 Task: Look for space in Dam Dam, India from 5th September, 2023 to 12th September, 2023 for 2 adults in price range Rs.10000 to Rs.15000.  With 1  bedroom having 1 bed and 1 bathroom. Property type can be house, flat, guest house, hotel. Amenities needed are: washing machine. Booking option can be shelf check-in. Required host language is English.
Action: Mouse moved to (455, 117)
Screenshot: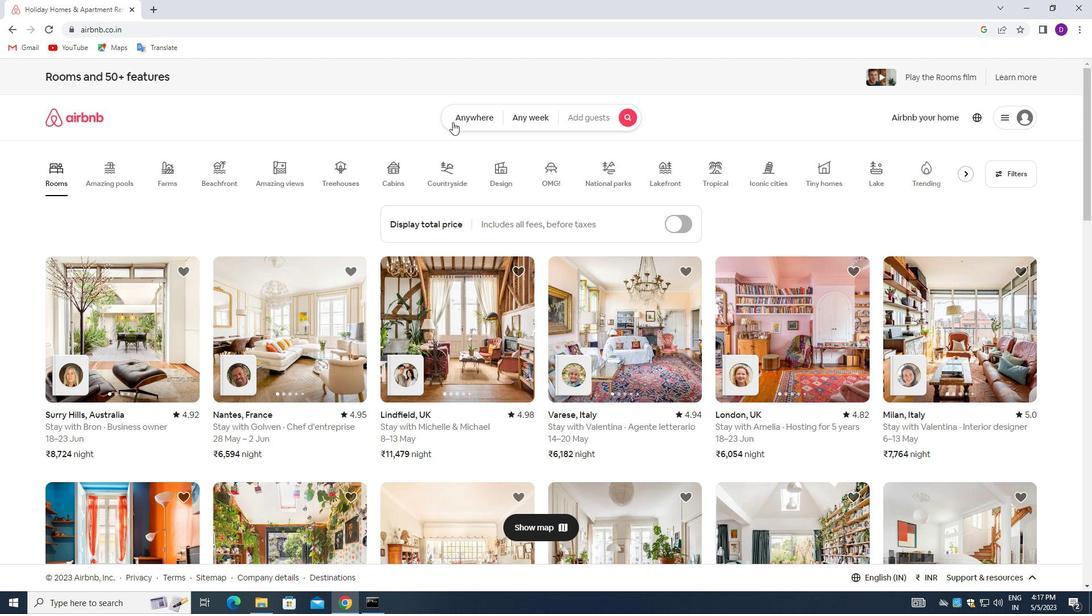 
Action: Mouse pressed left at (455, 117)
Screenshot: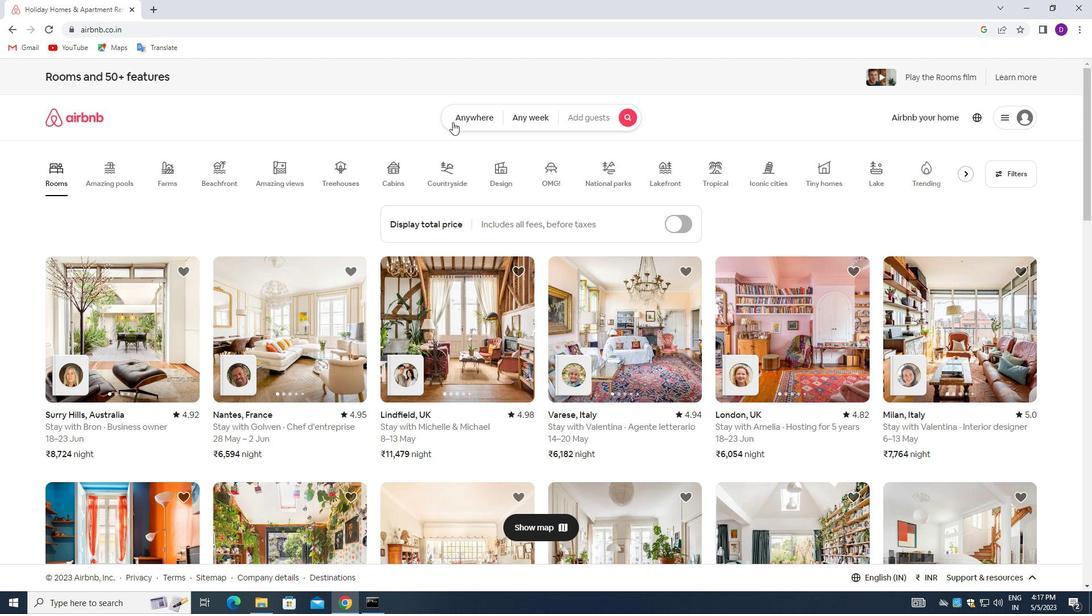 
Action: Mouse moved to (416, 155)
Screenshot: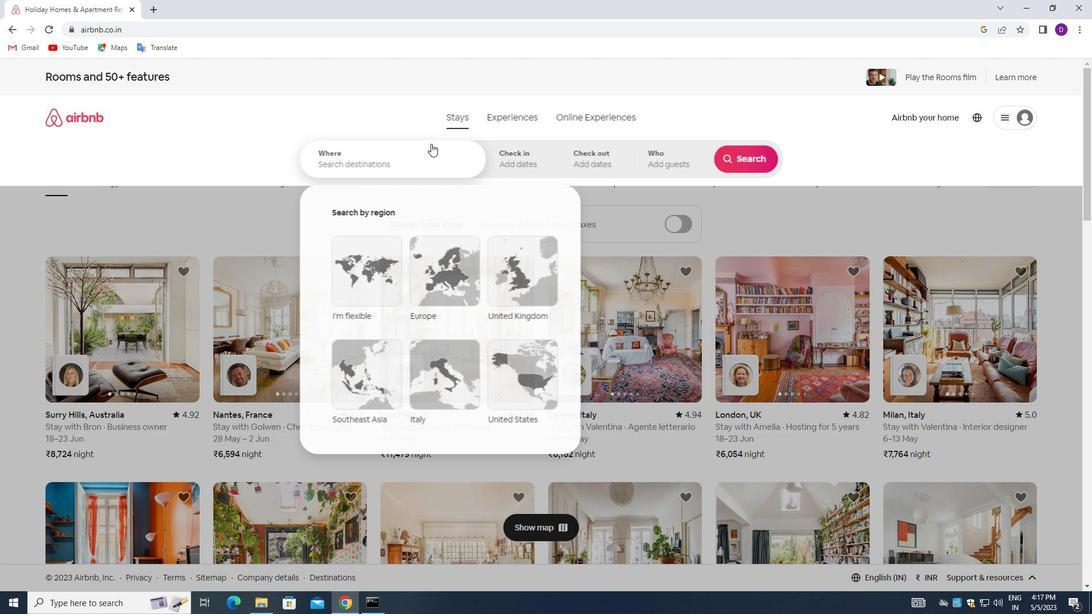 
Action: Mouse pressed left at (416, 155)
Screenshot: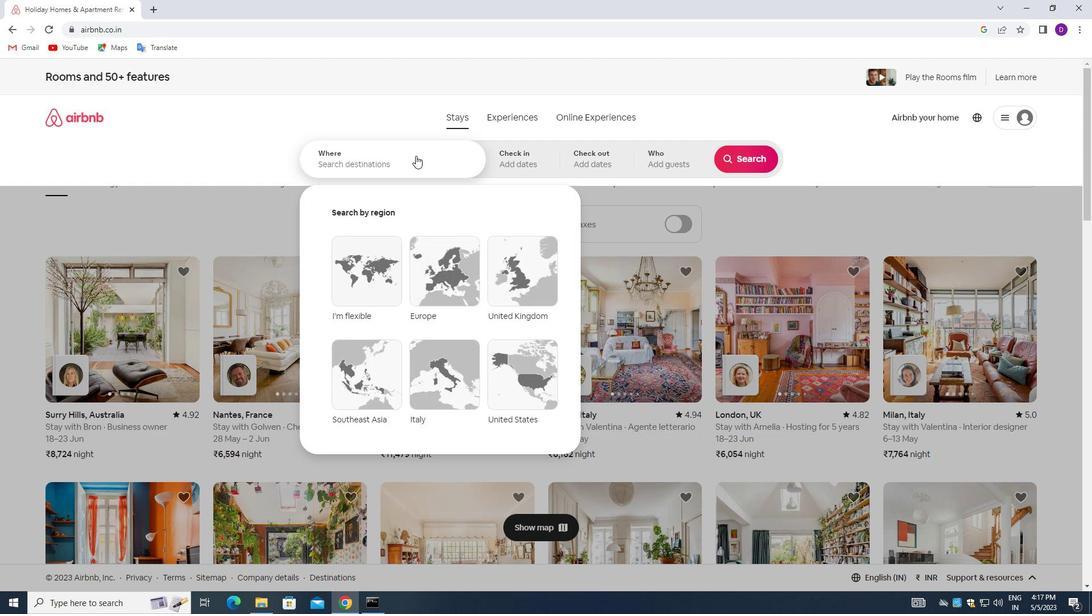 
Action: Mouse moved to (177, 272)
Screenshot: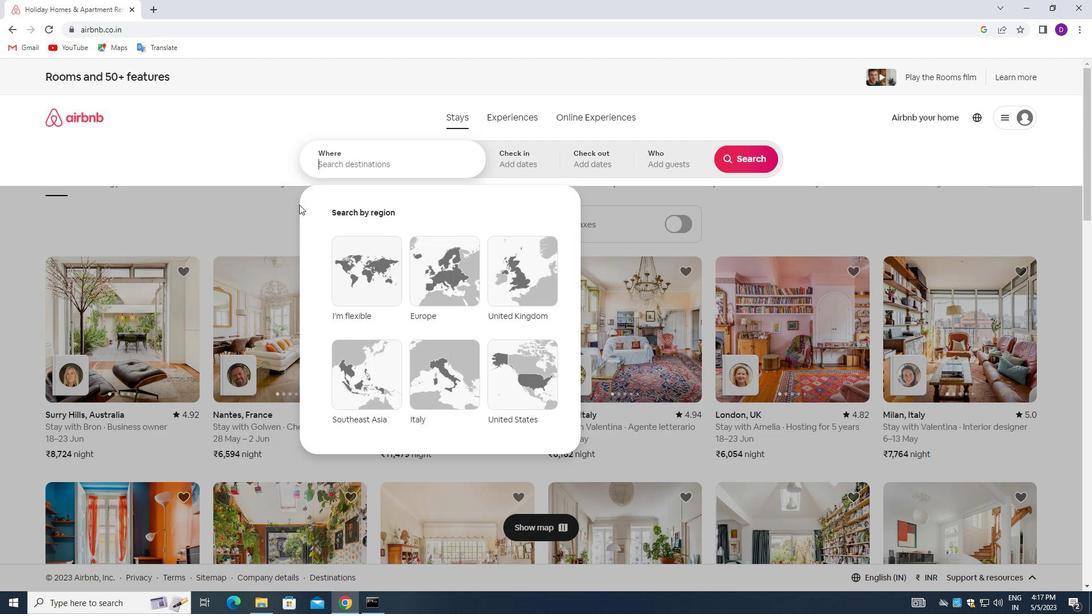 
Action: Key pressed <Key.shift_r>Dam<Key.space><Key.shift_r>Dam,<Key.space><Key.shift>INDIA<Key.enter>
Screenshot: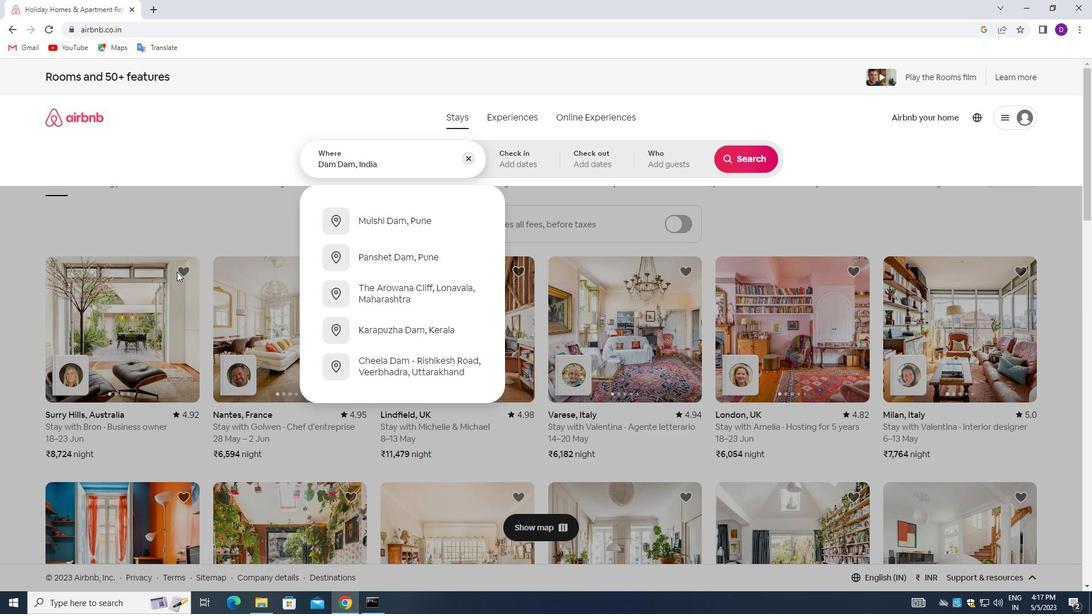 
Action: Mouse moved to (741, 247)
Screenshot: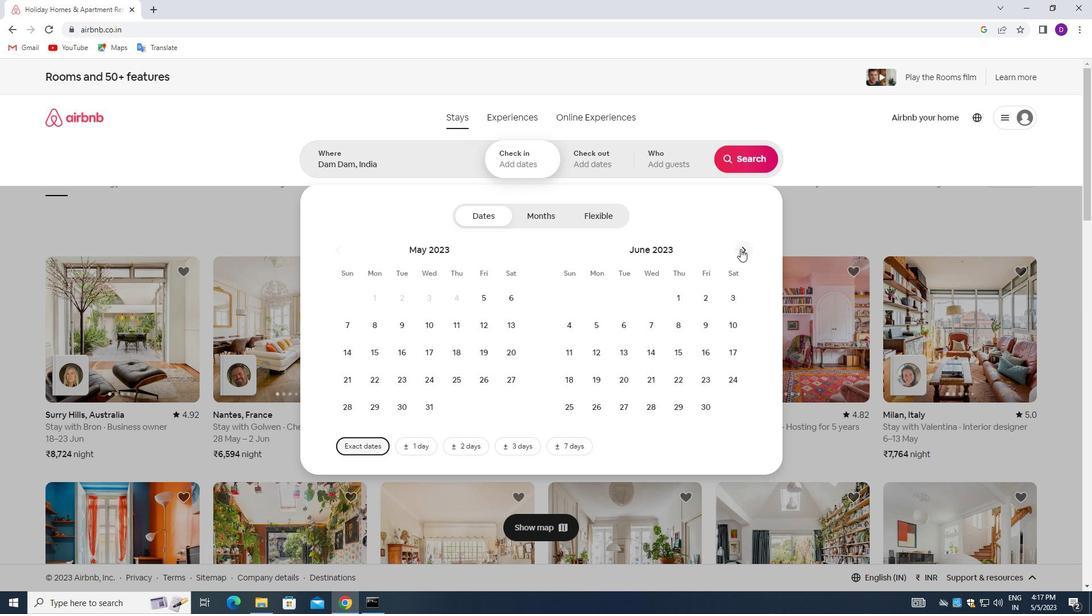 
Action: Mouse pressed left at (741, 247)
Screenshot: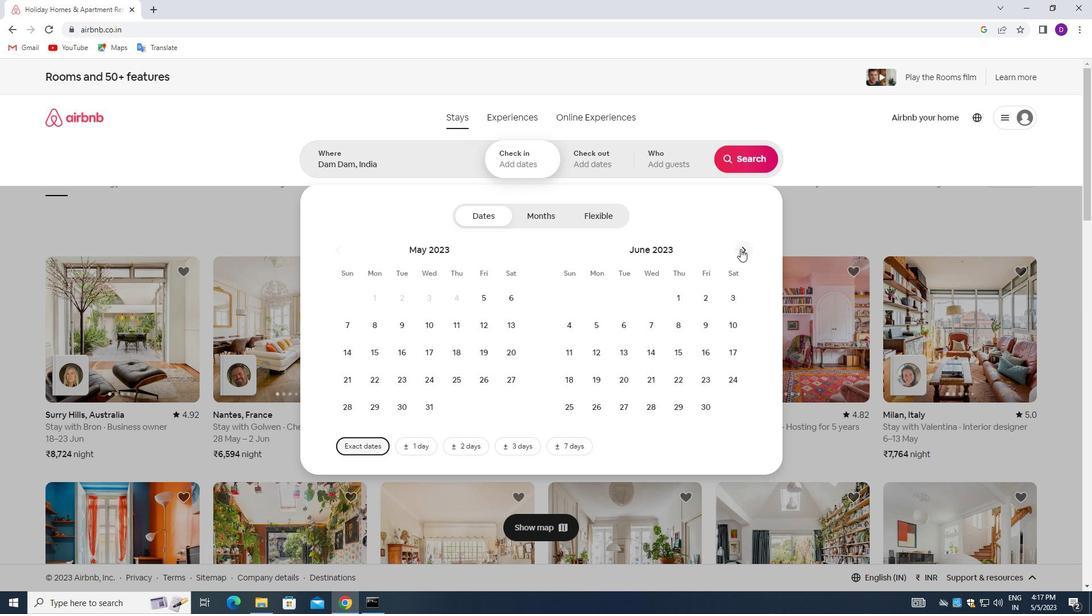 
Action: Mouse pressed left at (741, 247)
Screenshot: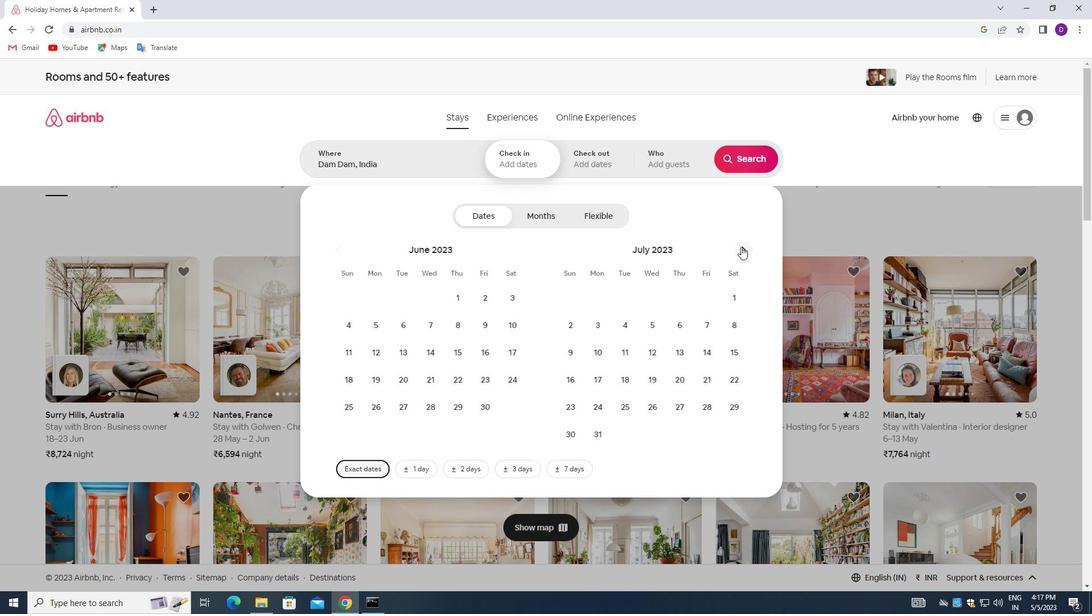 
Action: Mouse moved to (747, 248)
Screenshot: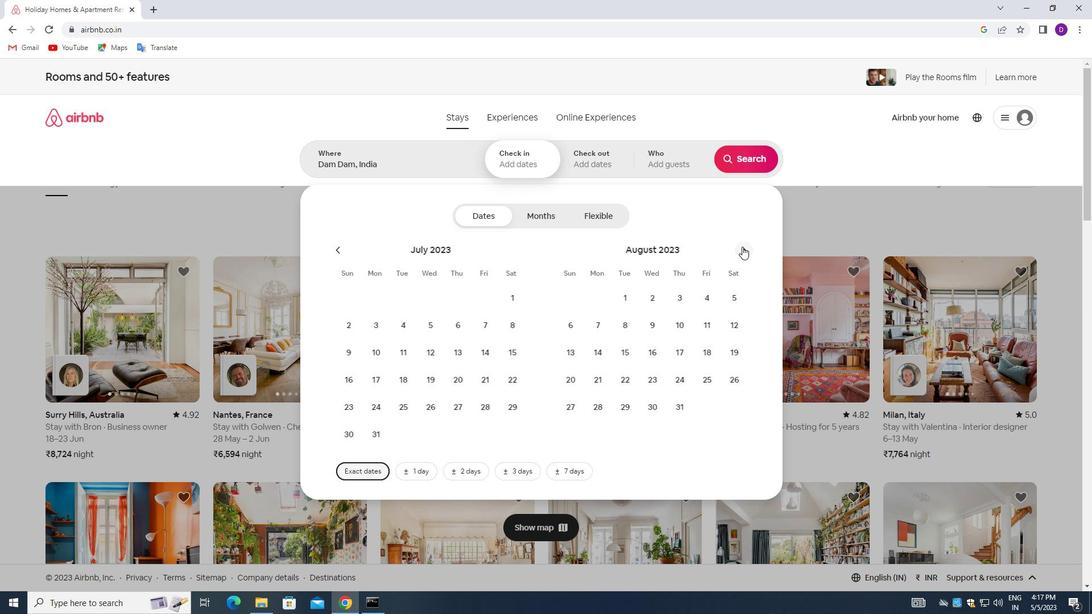 
Action: Mouse pressed left at (747, 248)
Screenshot: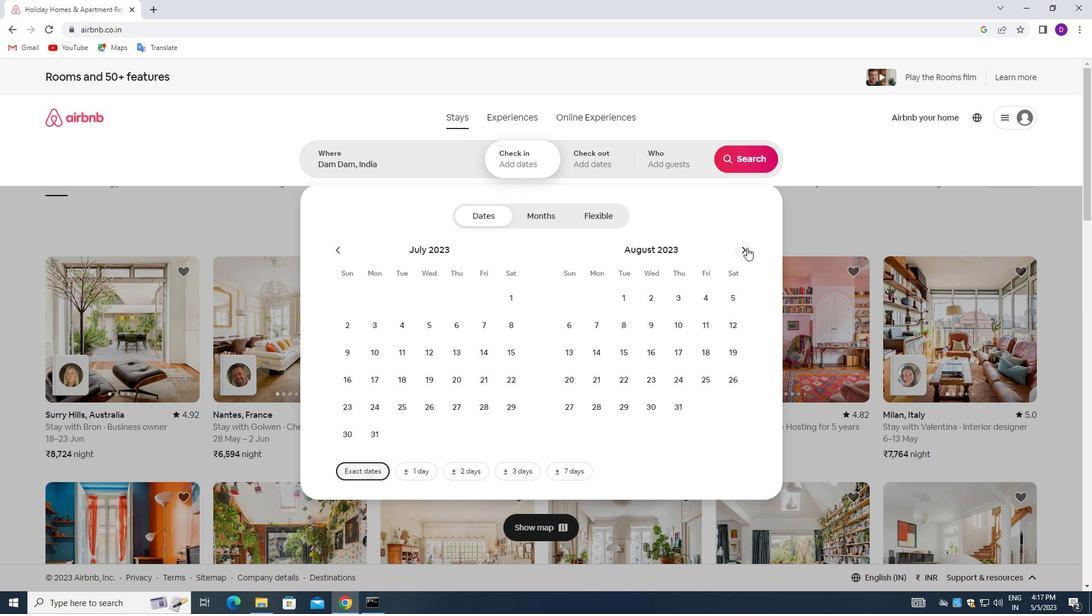 
Action: Mouse moved to (631, 328)
Screenshot: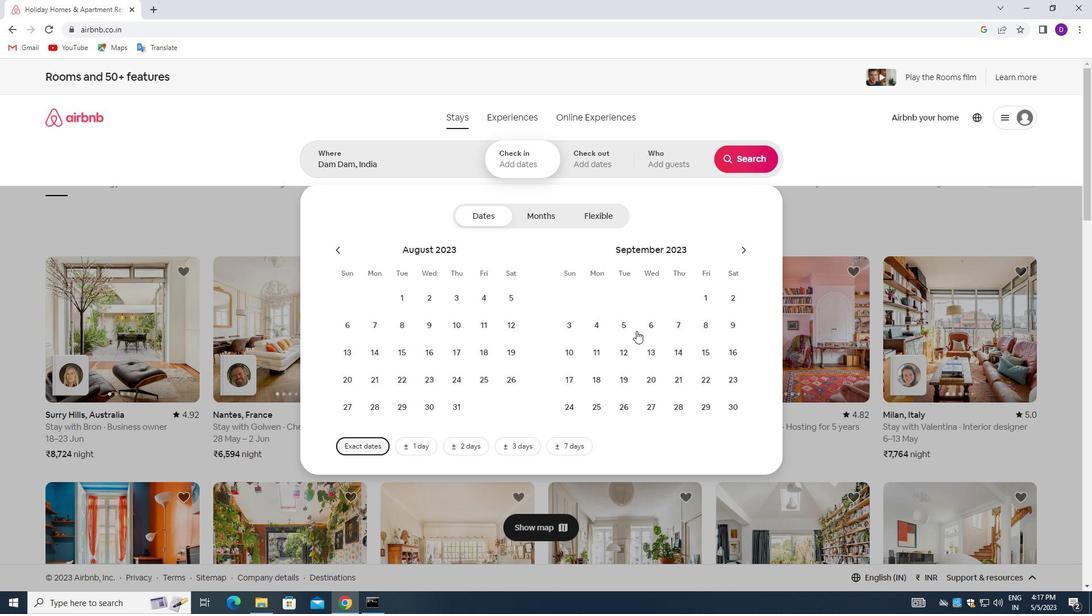 
Action: Mouse pressed left at (631, 328)
Screenshot: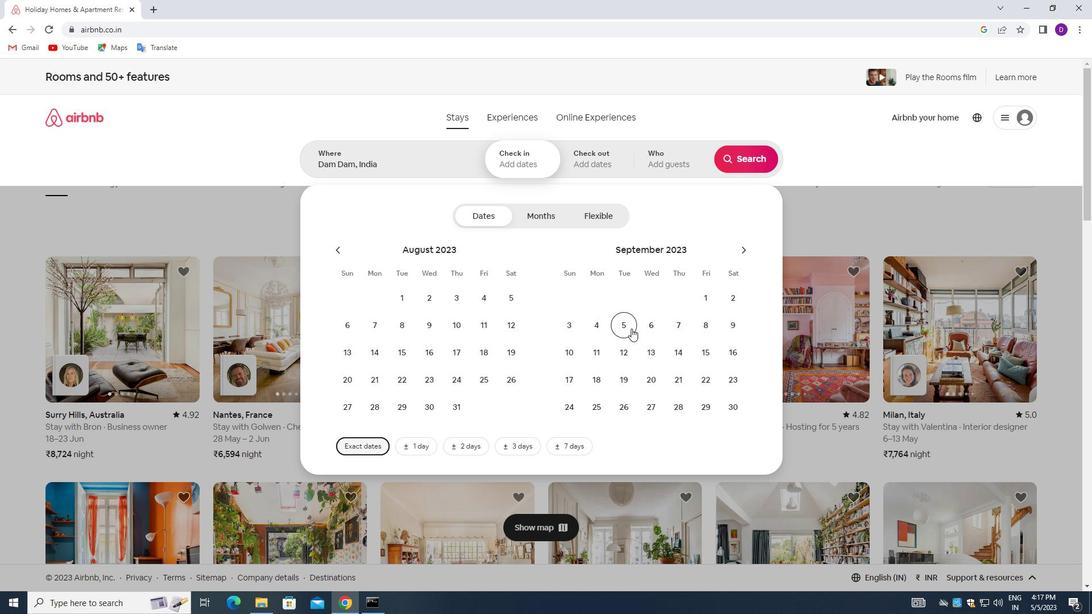 
Action: Mouse moved to (628, 349)
Screenshot: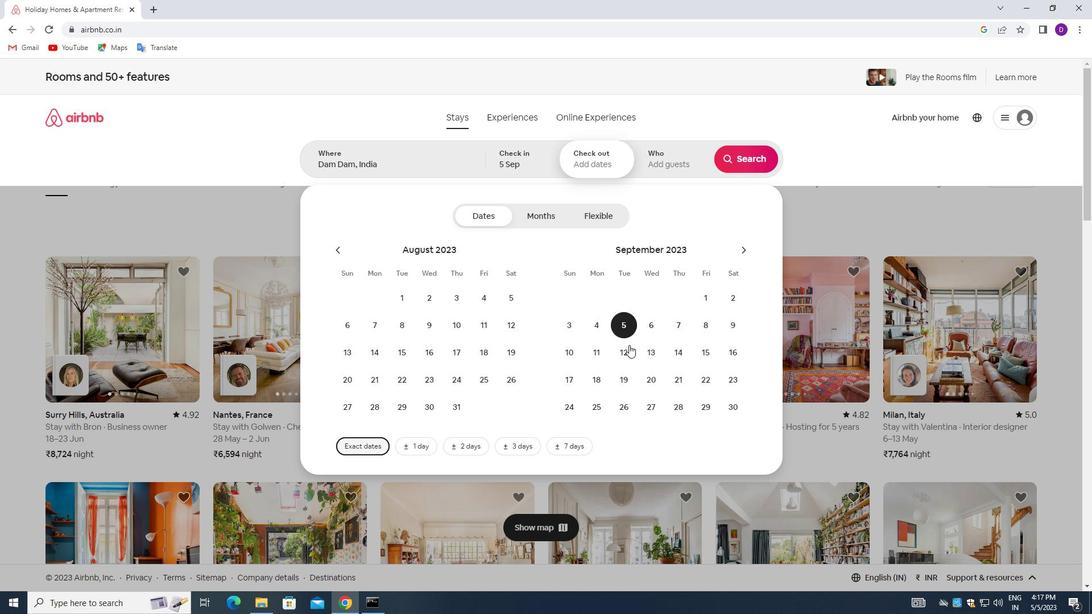 
Action: Mouse pressed left at (628, 349)
Screenshot: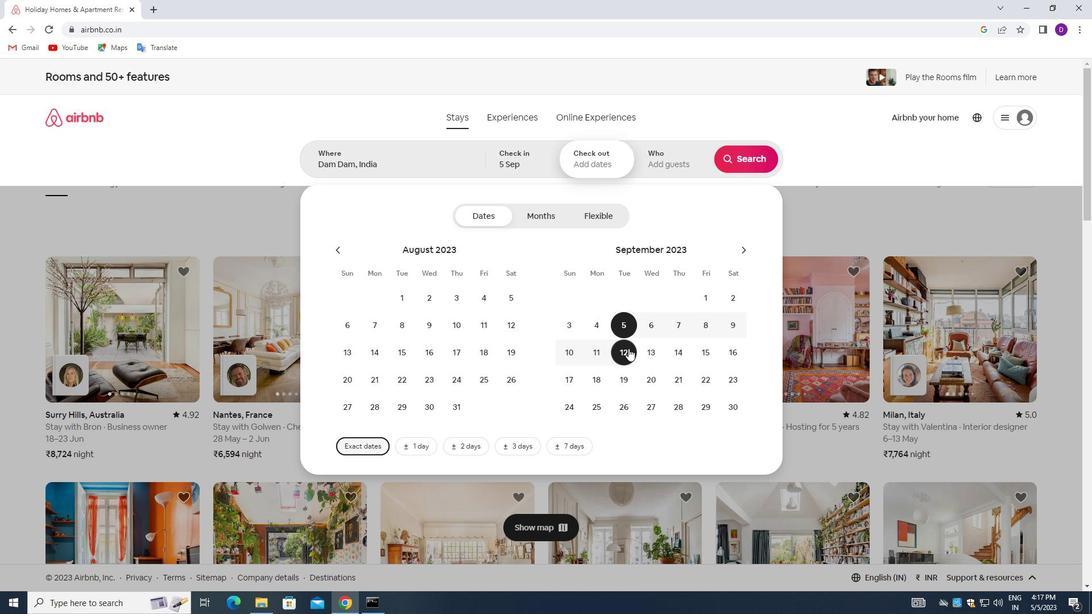 
Action: Mouse moved to (655, 162)
Screenshot: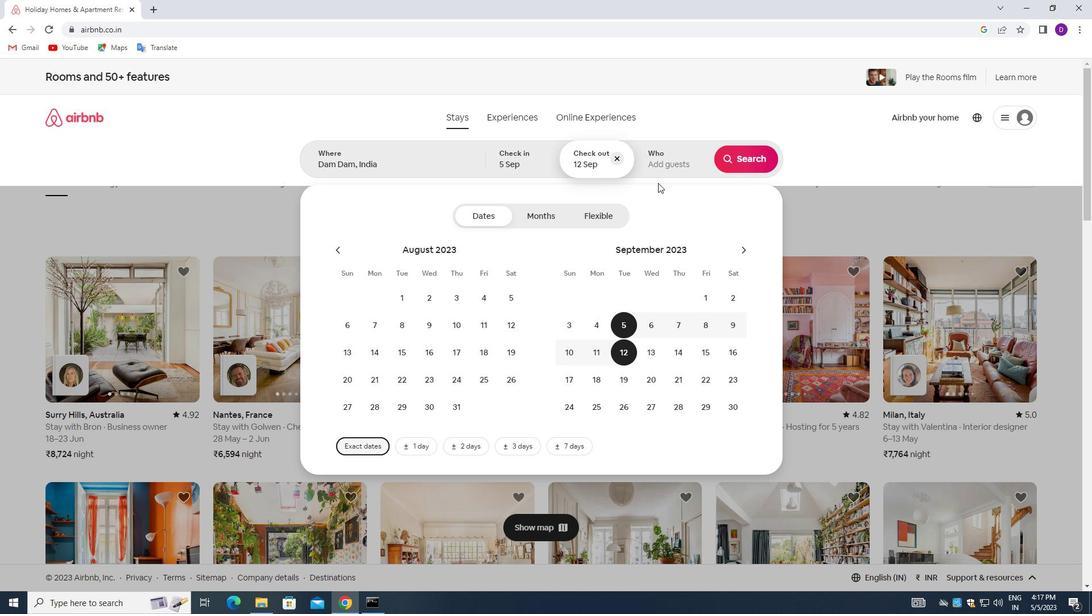 
Action: Mouse pressed left at (655, 162)
Screenshot: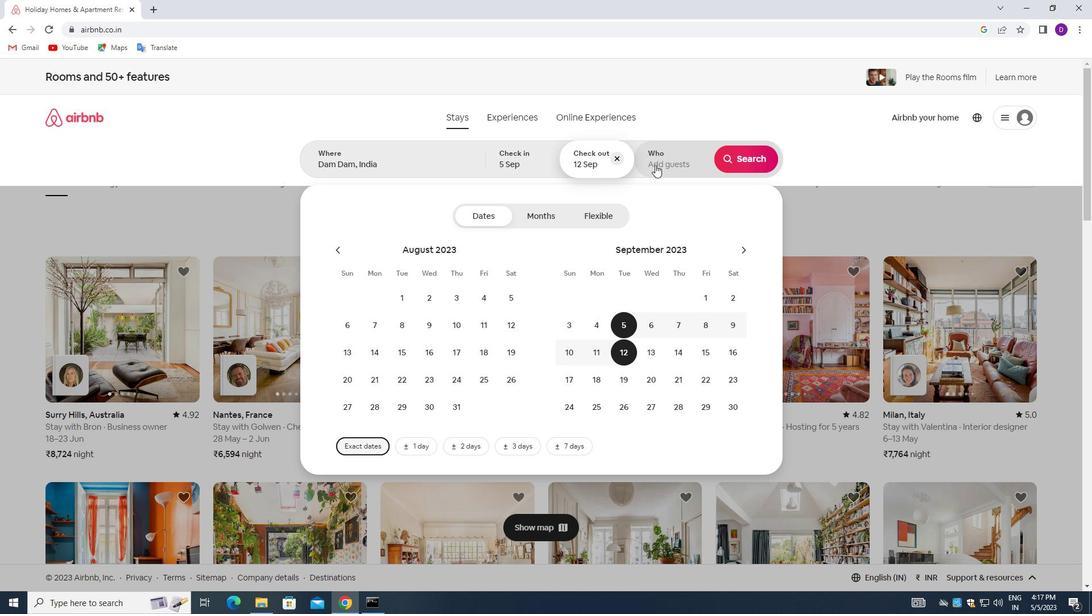 
Action: Mouse moved to (743, 227)
Screenshot: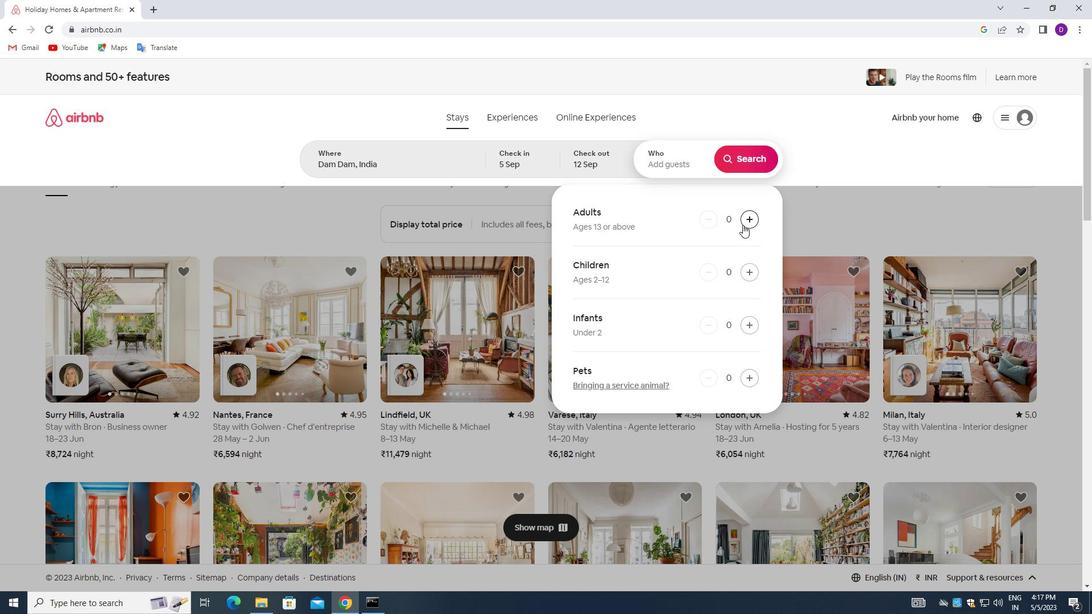
Action: Mouse pressed left at (743, 227)
Screenshot: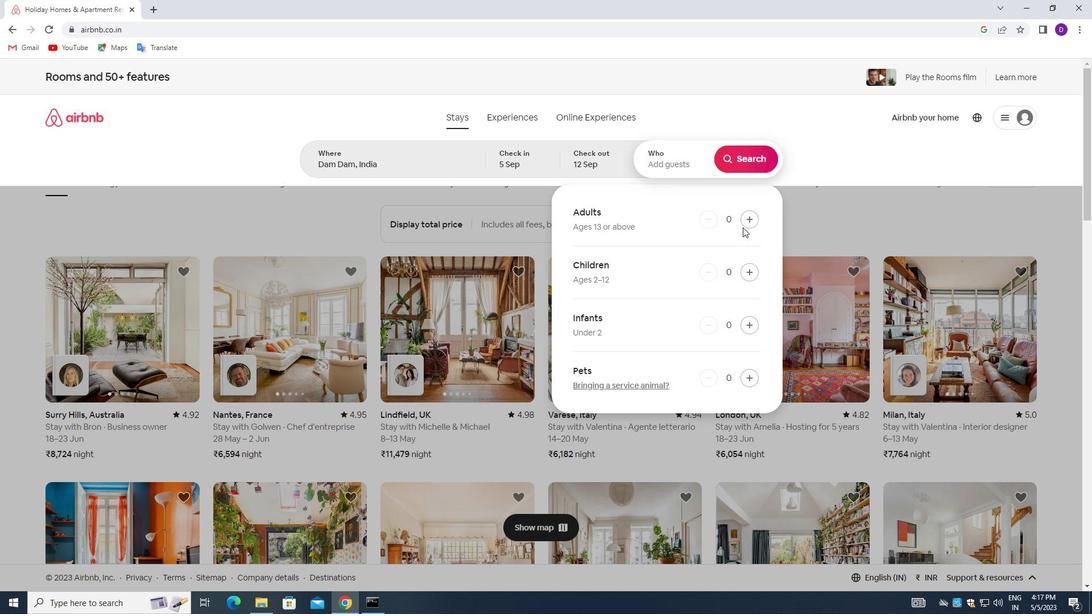 
Action: Mouse moved to (748, 218)
Screenshot: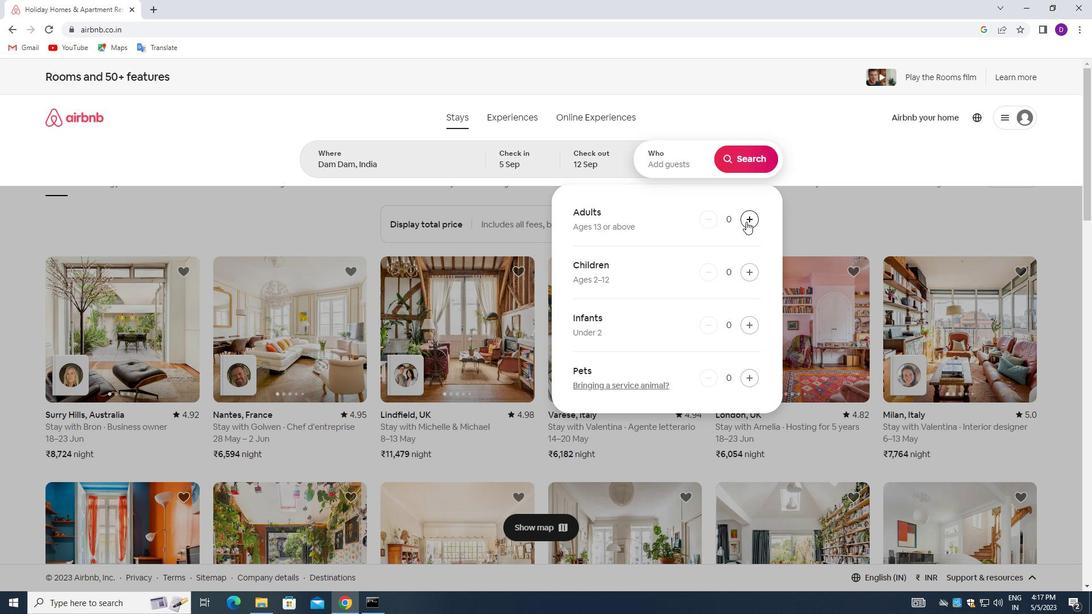 
Action: Mouse pressed left at (748, 218)
Screenshot: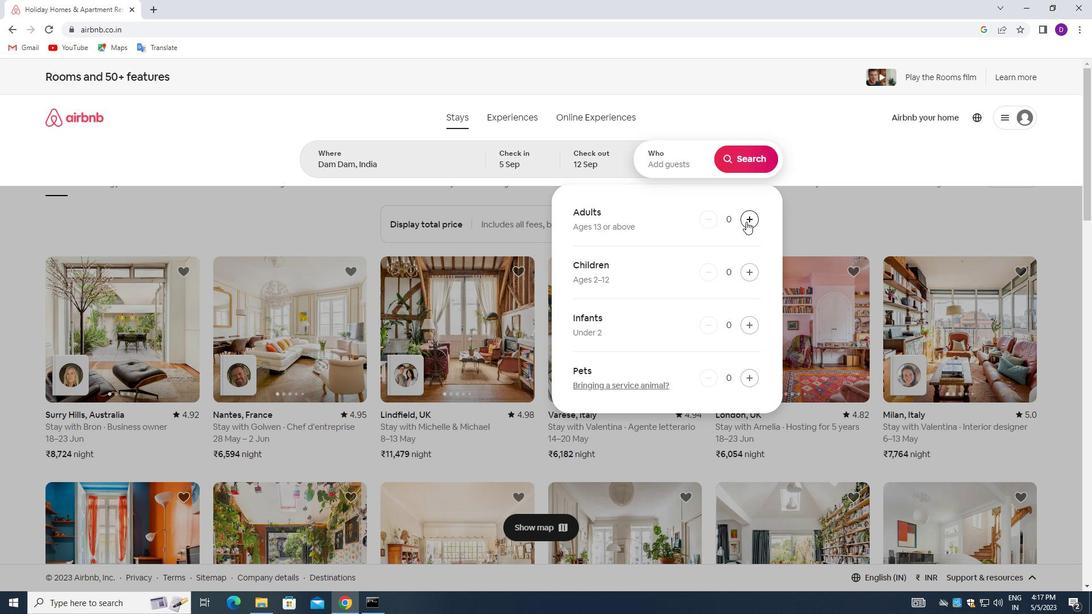 
Action: Mouse pressed left at (748, 218)
Screenshot: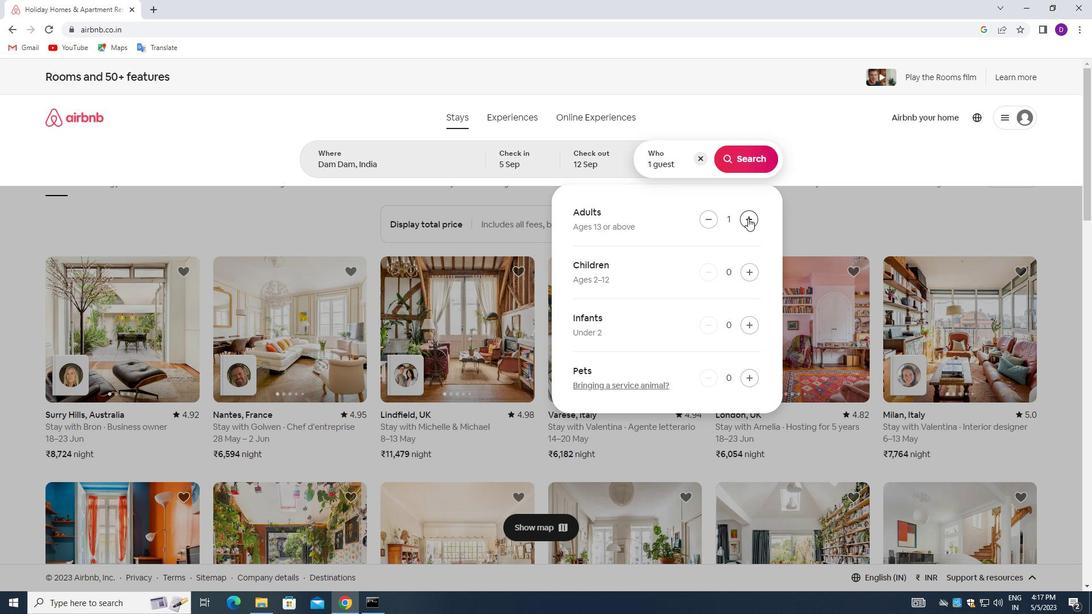 
Action: Mouse moved to (743, 157)
Screenshot: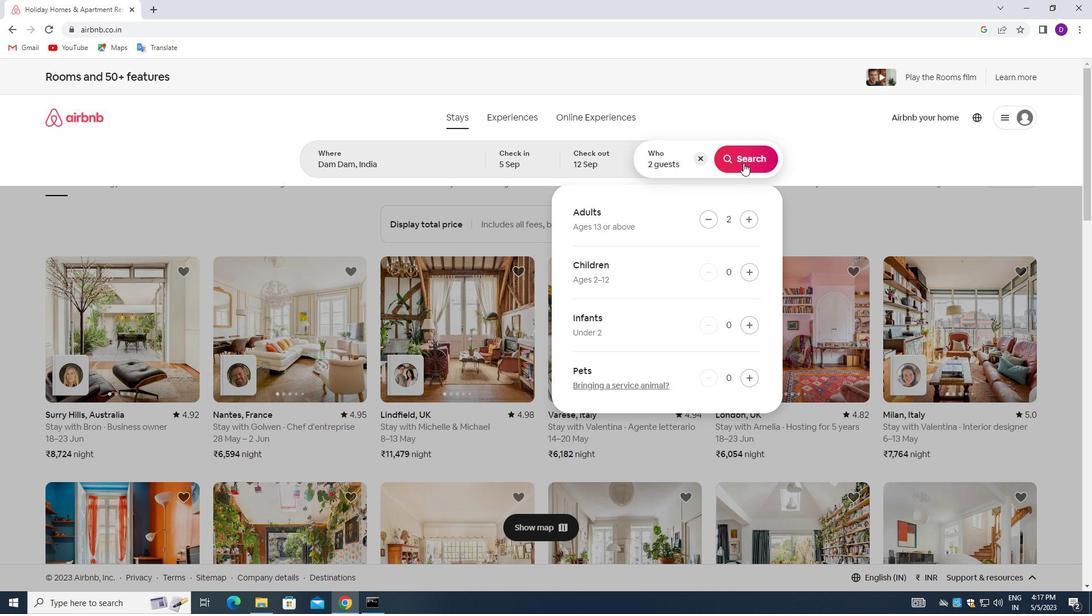 
Action: Mouse pressed left at (743, 157)
Screenshot: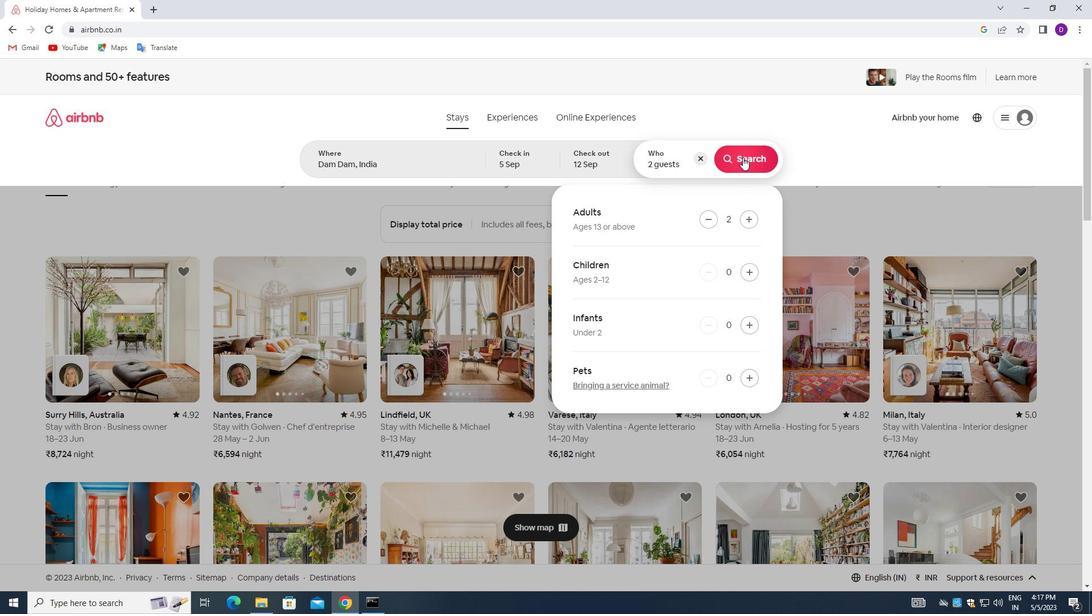 
Action: Mouse moved to (1027, 128)
Screenshot: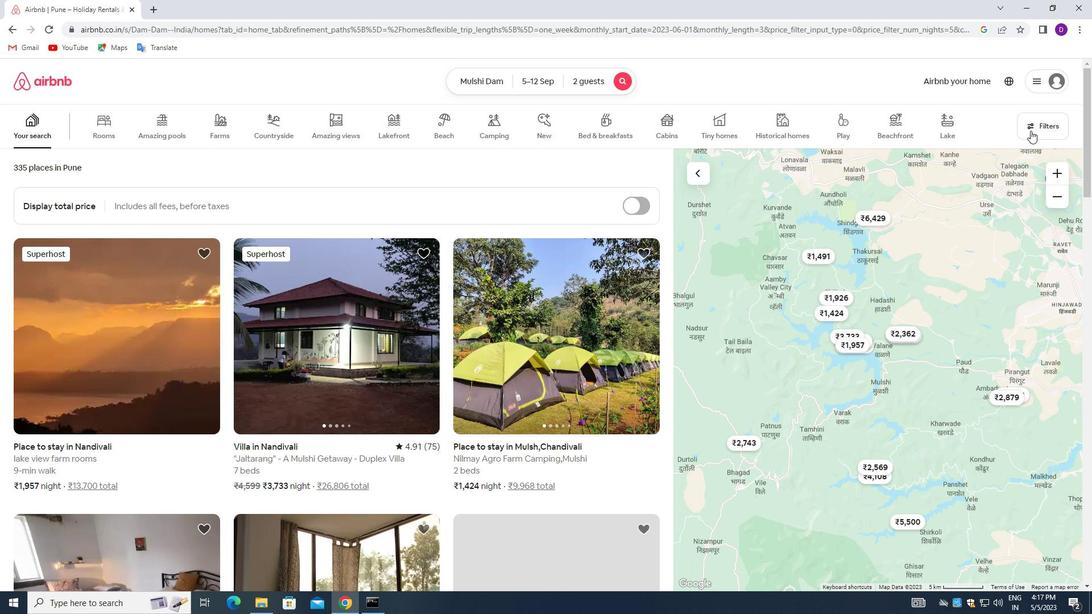 
Action: Mouse pressed left at (1027, 128)
Screenshot: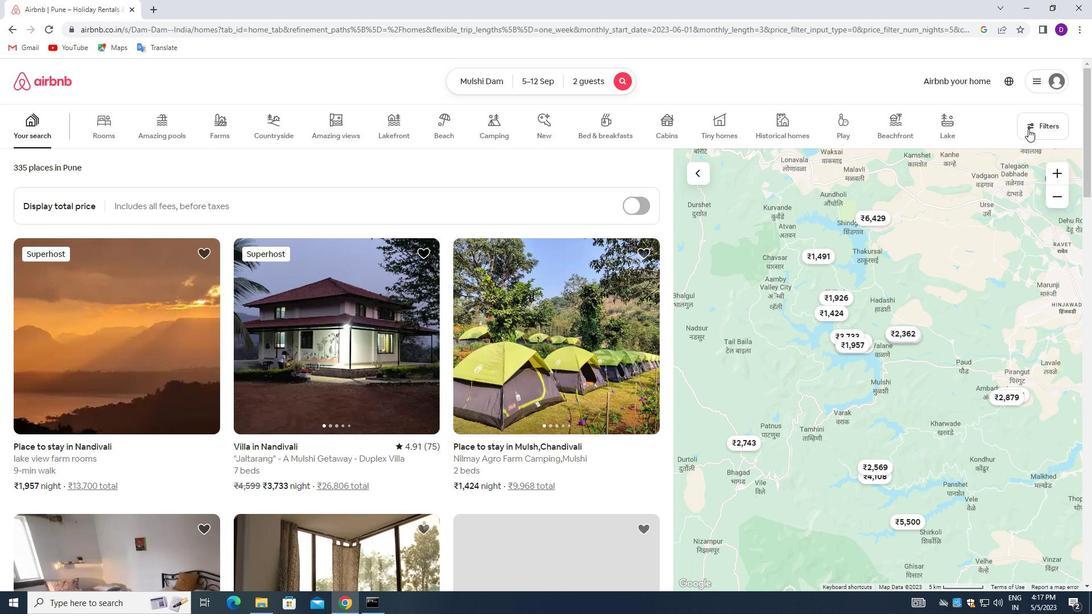 
Action: Mouse moved to (391, 402)
Screenshot: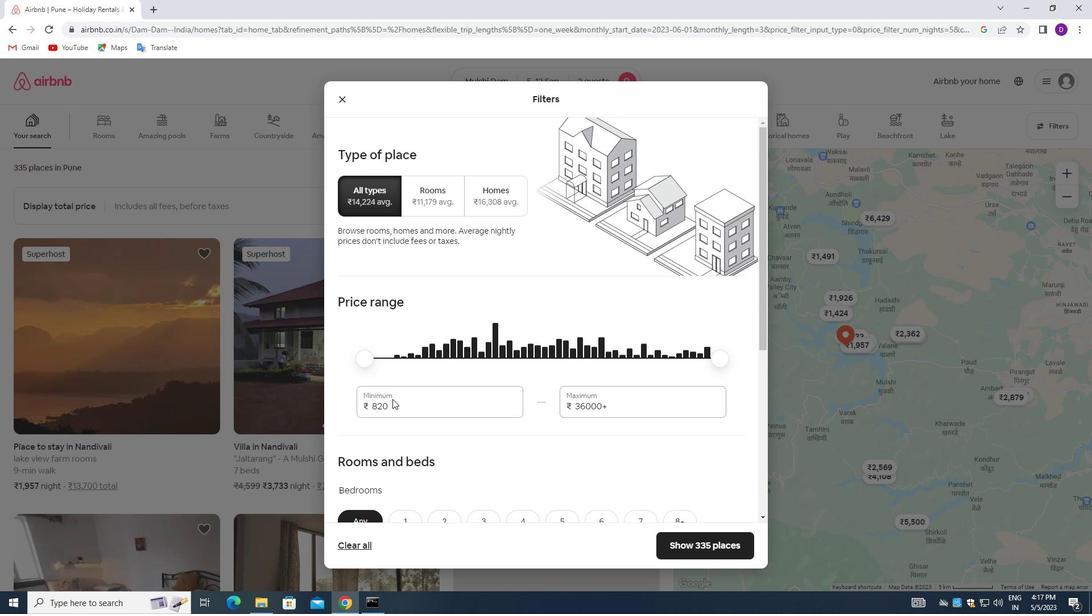 
Action: Mouse pressed left at (391, 402)
Screenshot: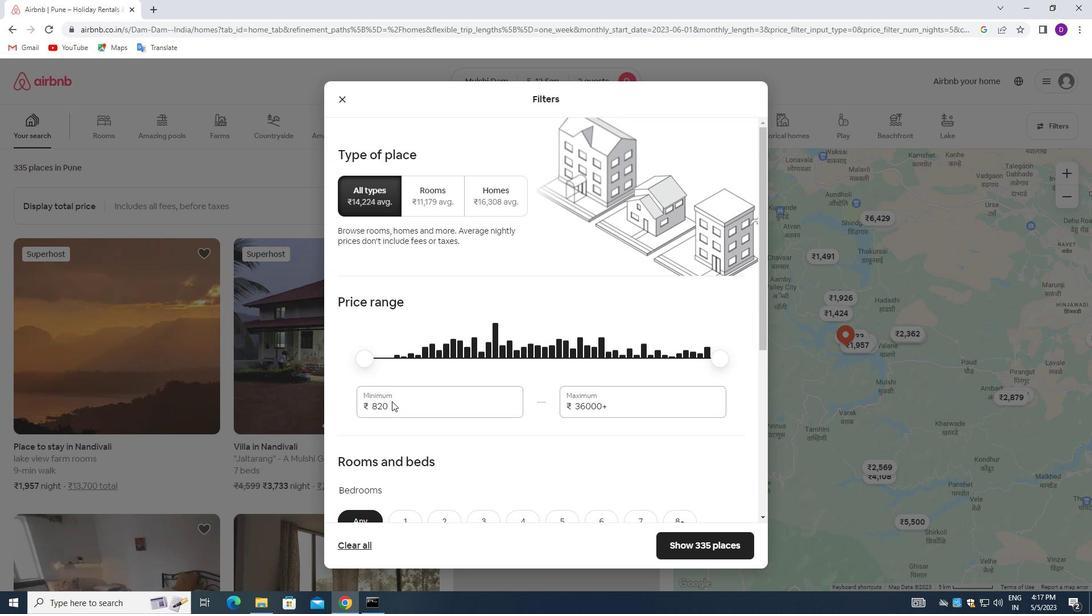 
Action: Mouse pressed left at (391, 402)
Screenshot: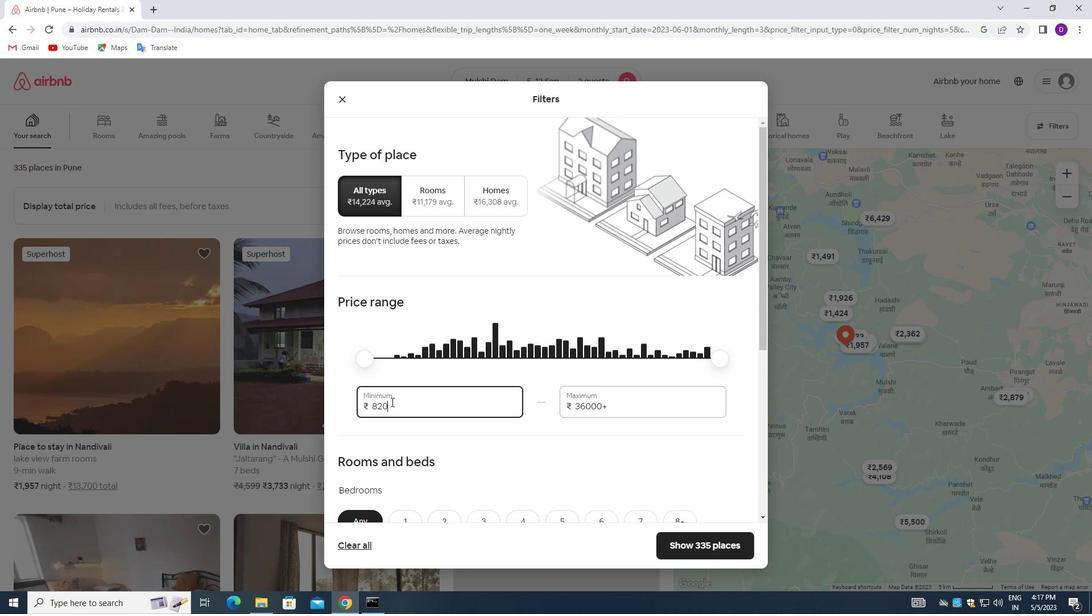 
Action: Key pressed 10000<Key.tab>15000
Screenshot: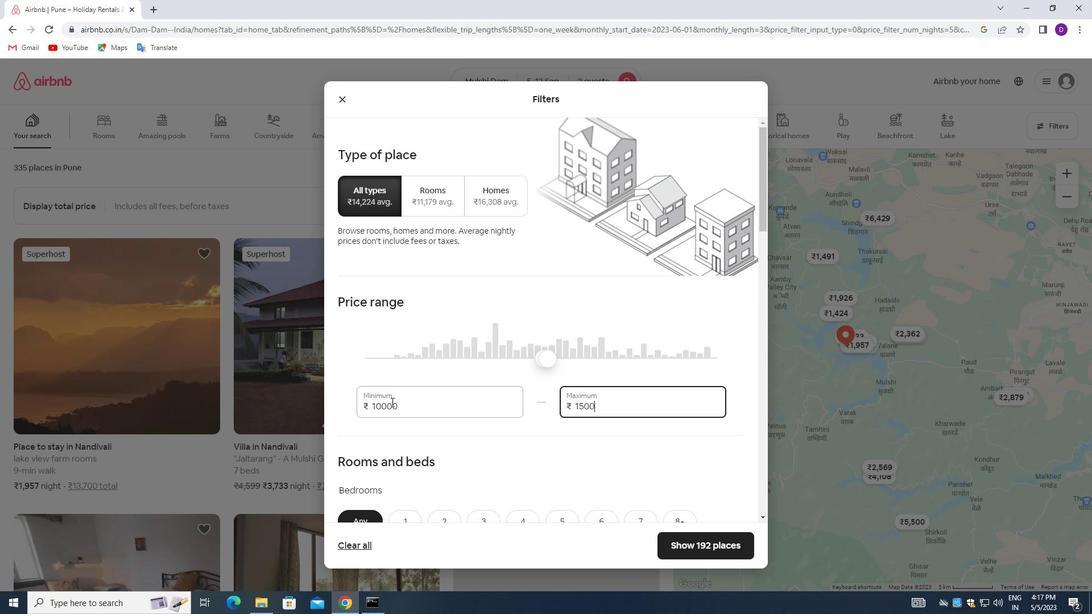 
Action: Mouse moved to (592, 389)
Screenshot: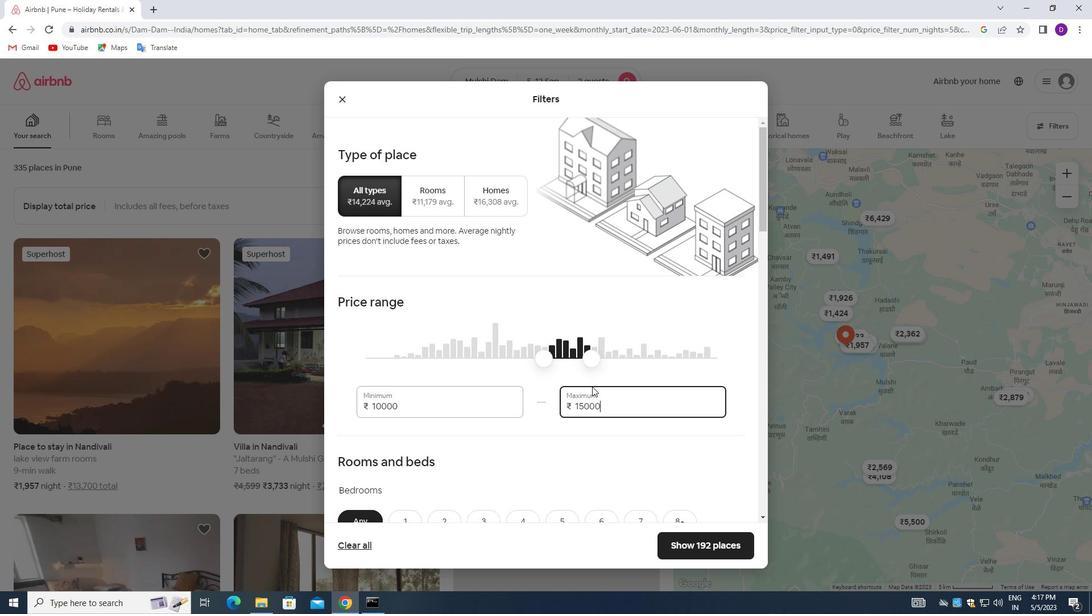 
Action: Mouse scrolled (592, 389) with delta (0, 0)
Screenshot: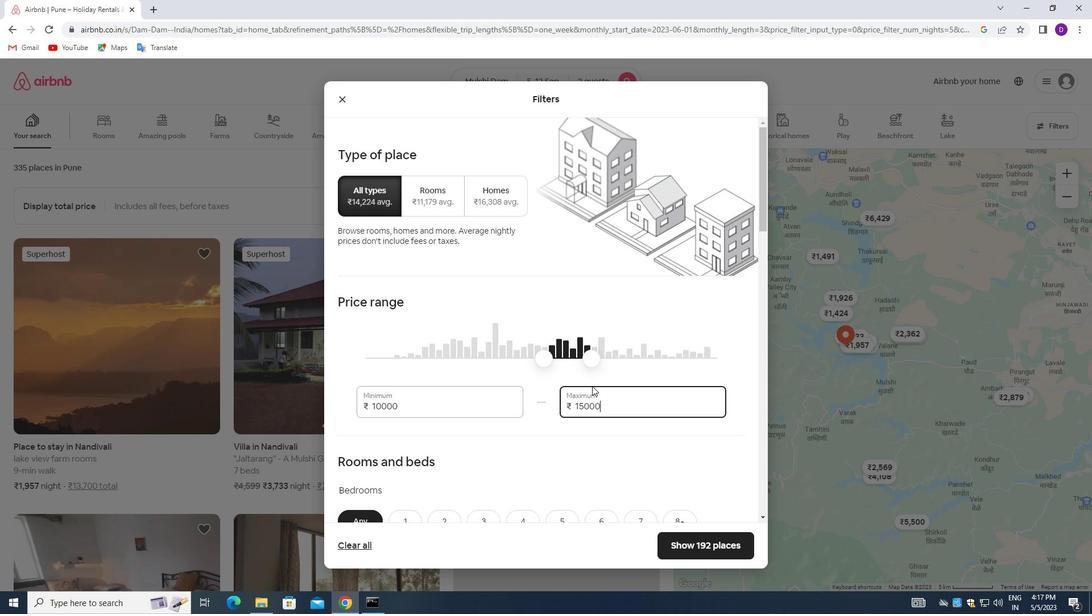 
Action: Mouse moved to (592, 390)
Screenshot: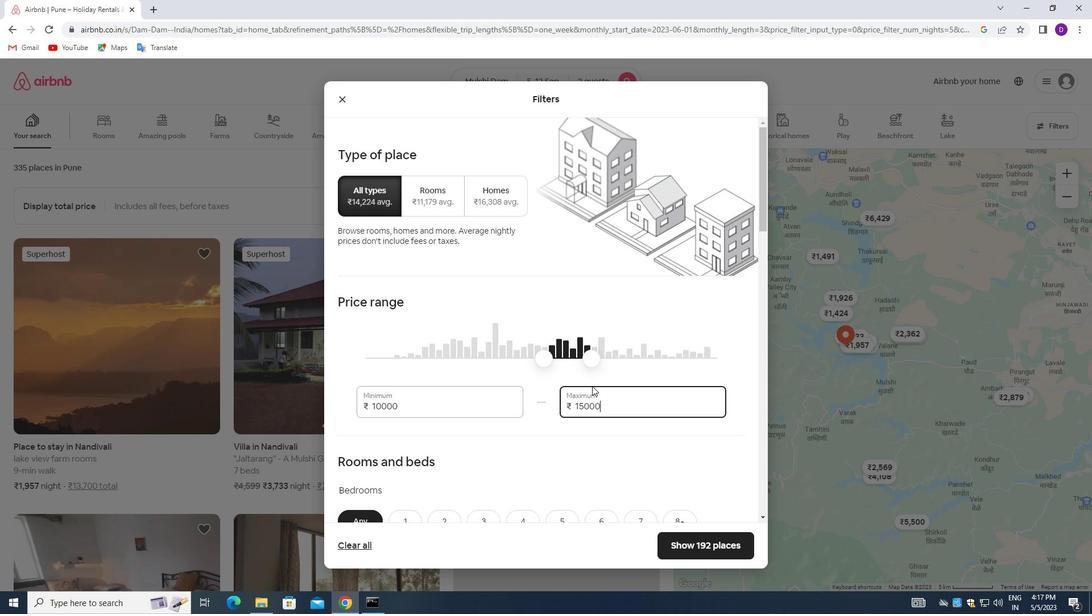 
Action: Mouse scrolled (592, 389) with delta (0, 0)
Screenshot: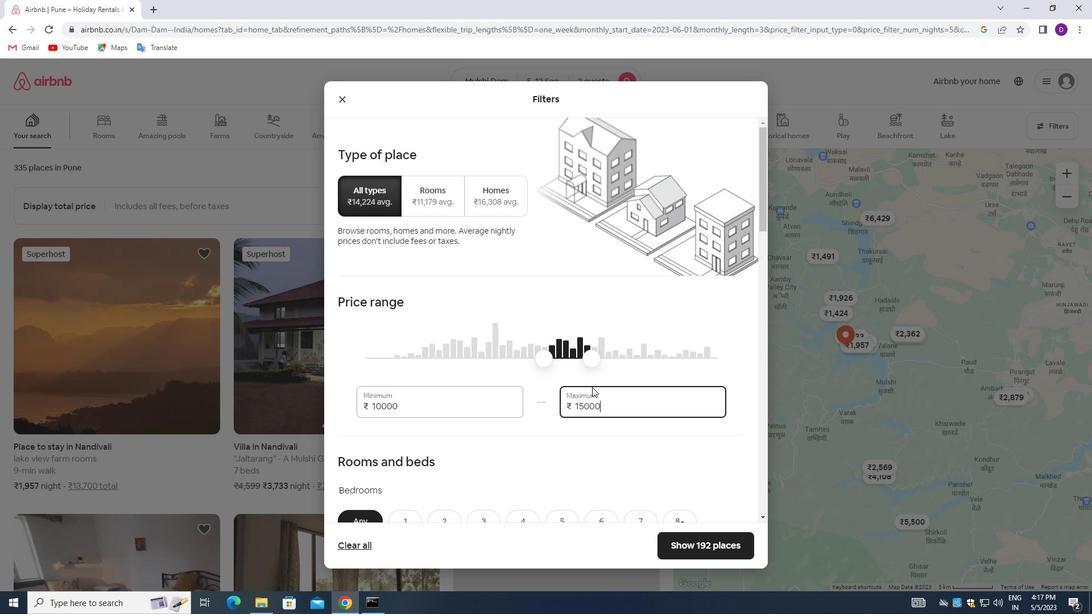 
Action: Mouse moved to (414, 407)
Screenshot: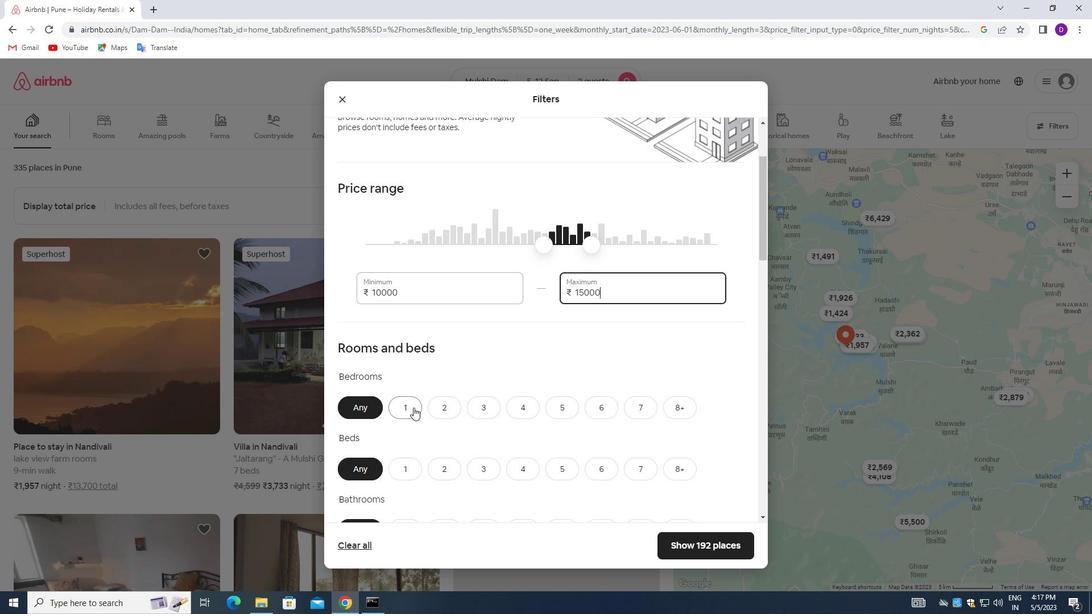 
Action: Mouse scrolled (414, 406) with delta (0, 0)
Screenshot: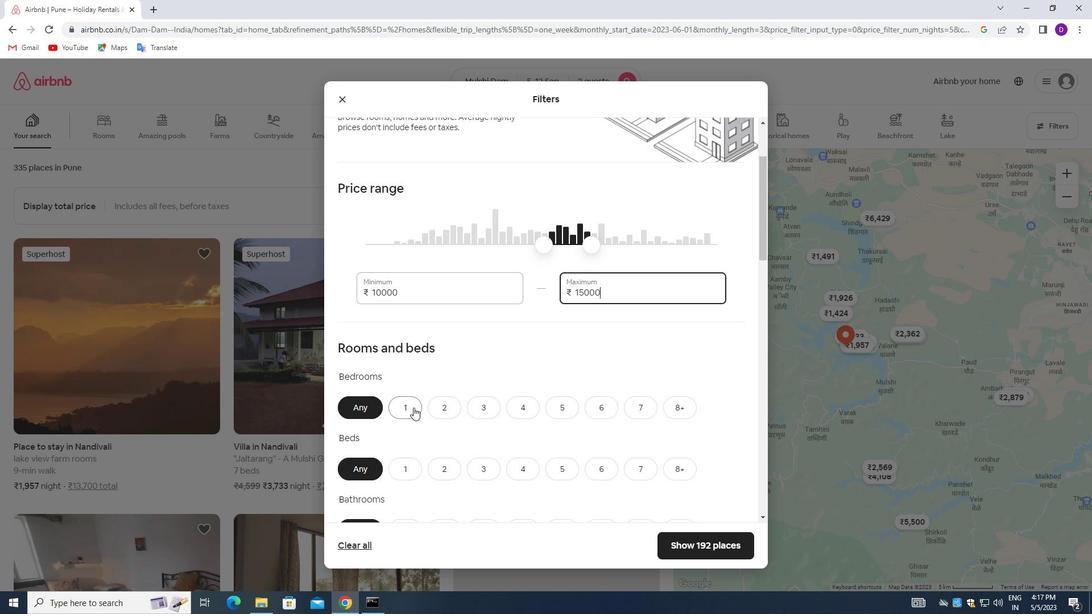 
Action: Mouse scrolled (414, 406) with delta (0, 0)
Screenshot: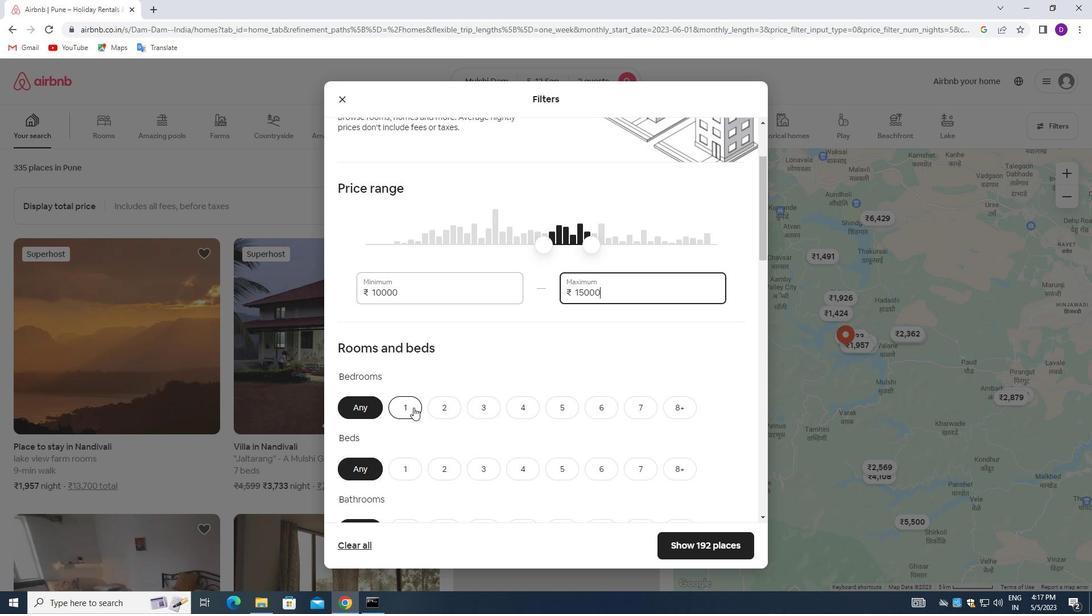
Action: Mouse moved to (401, 302)
Screenshot: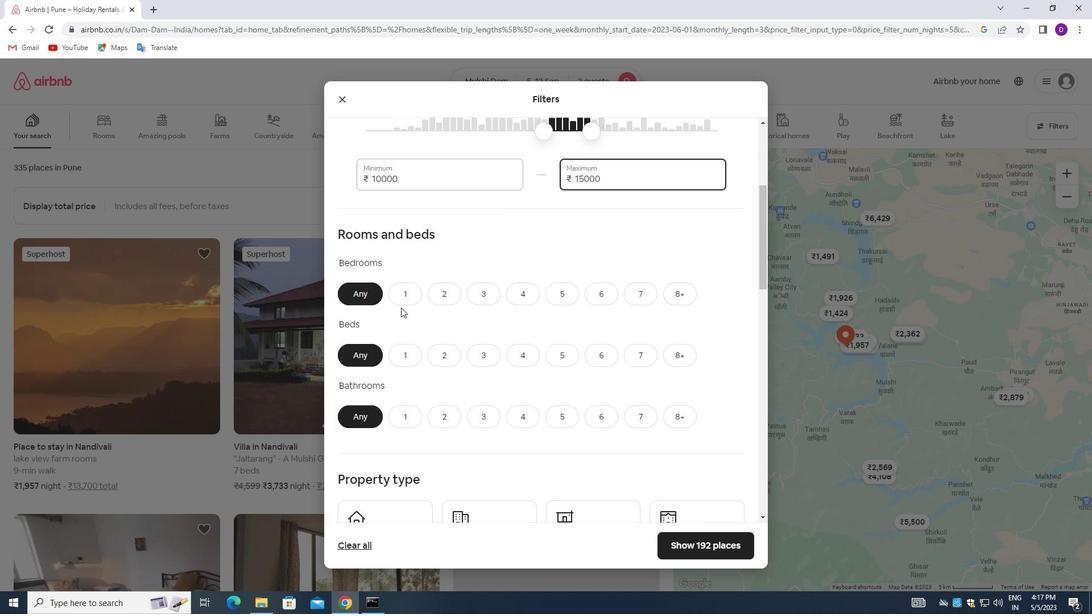 
Action: Mouse pressed left at (401, 302)
Screenshot: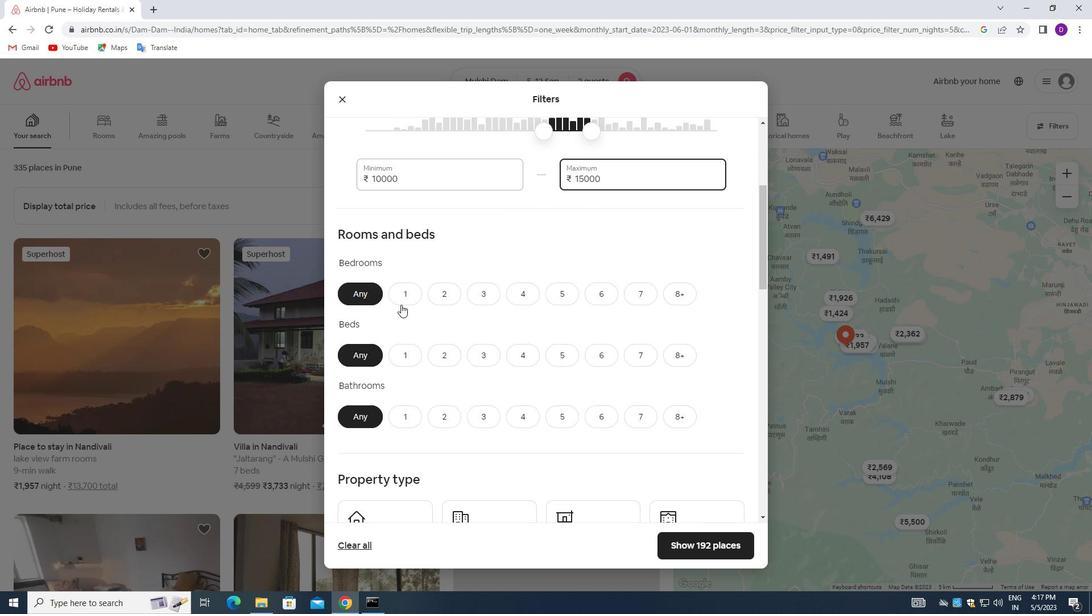 
Action: Mouse moved to (408, 358)
Screenshot: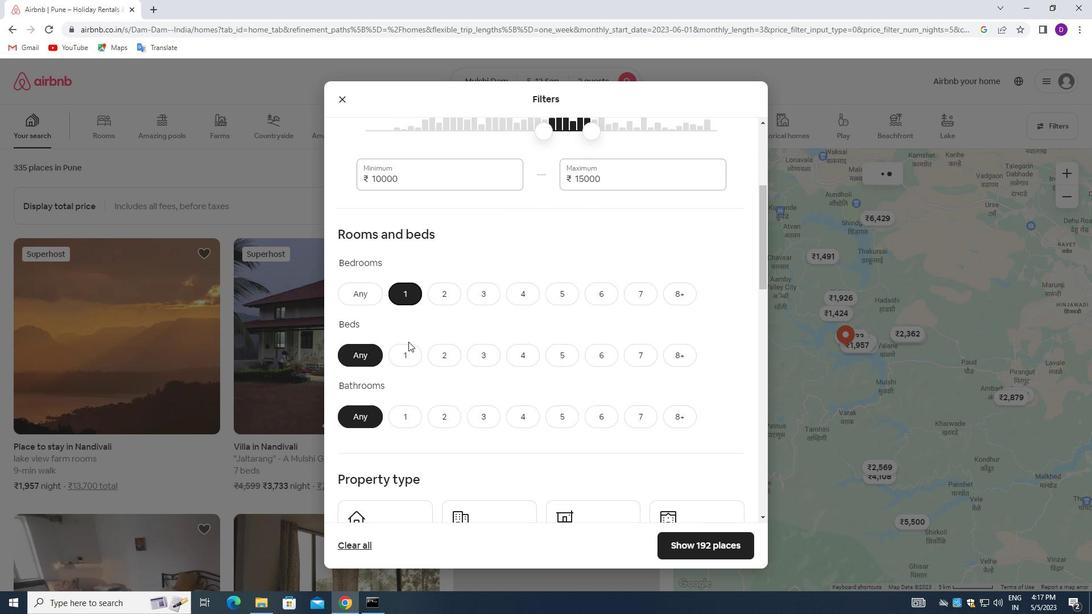 
Action: Mouse pressed left at (408, 358)
Screenshot: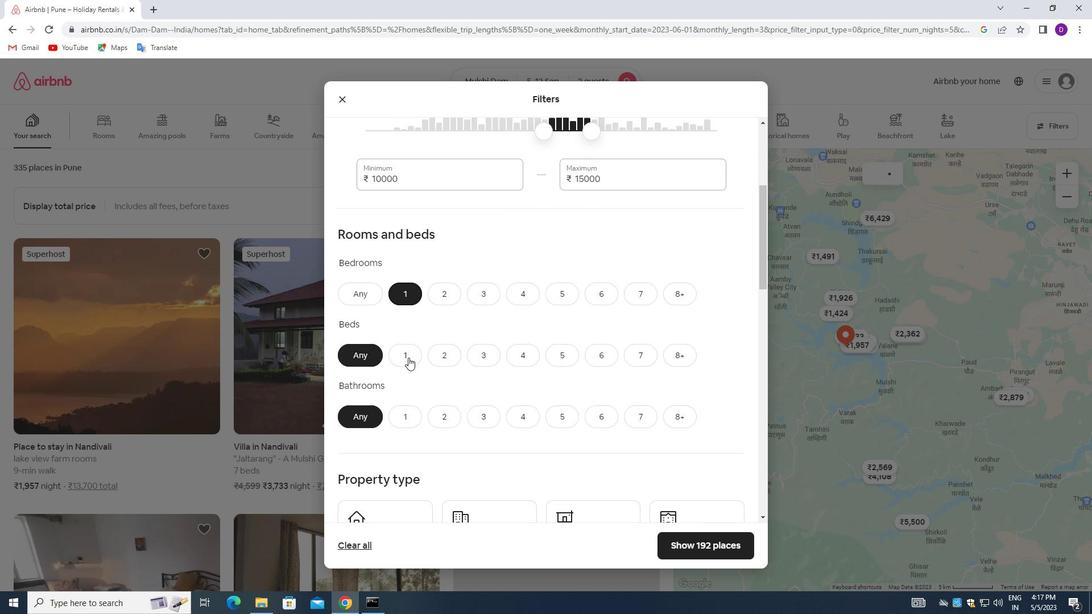 
Action: Mouse moved to (410, 422)
Screenshot: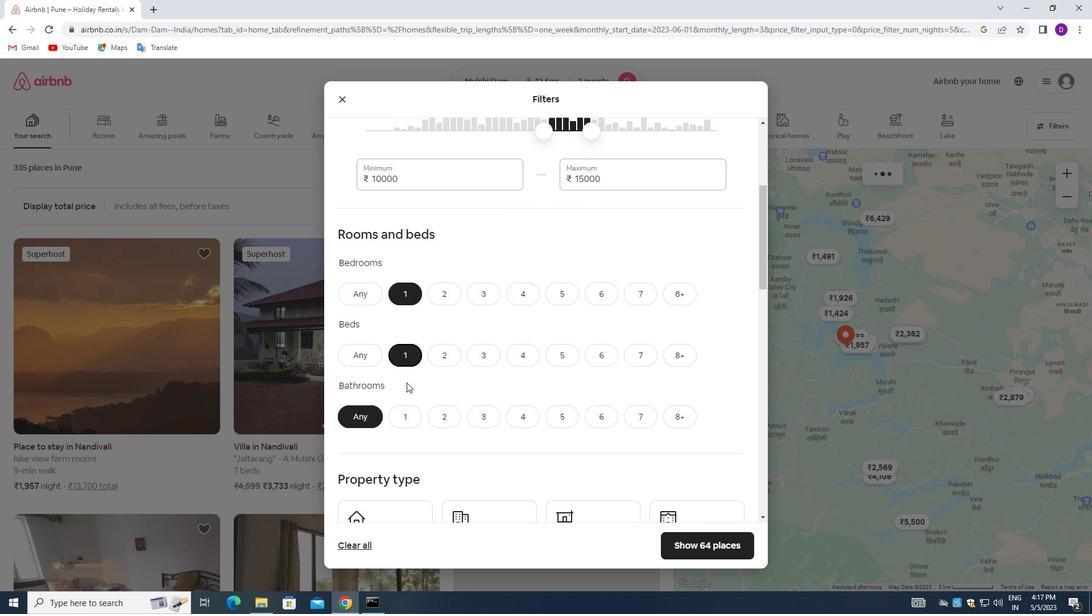 
Action: Mouse pressed left at (410, 422)
Screenshot: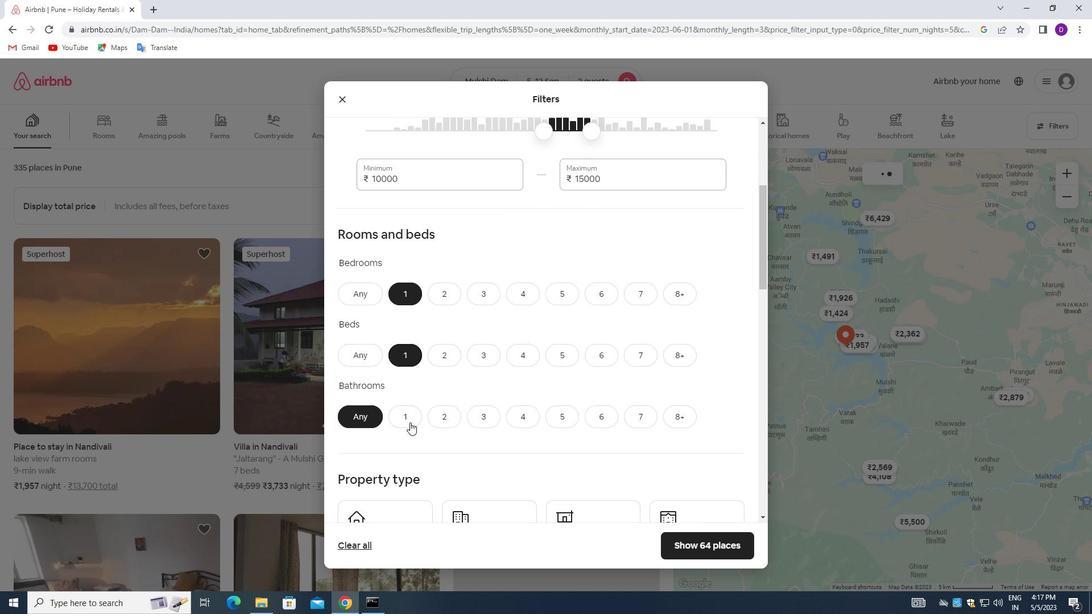 
Action: Mouse moved to (484, 384)
Screenshot: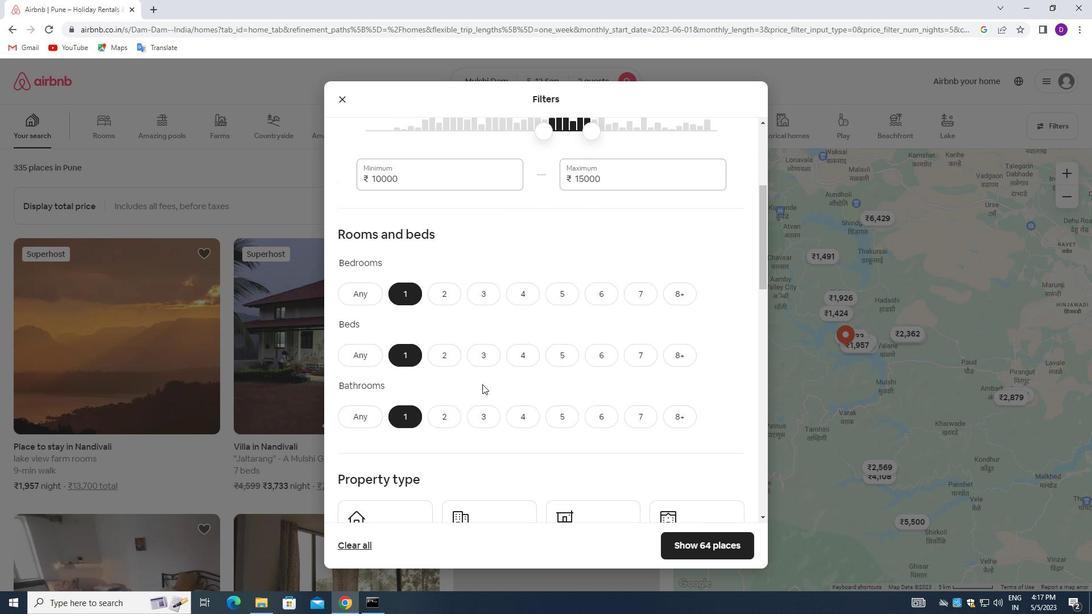 
Action: Mouse scrolled (484, 384) with delta (0, 0)
Screenshot: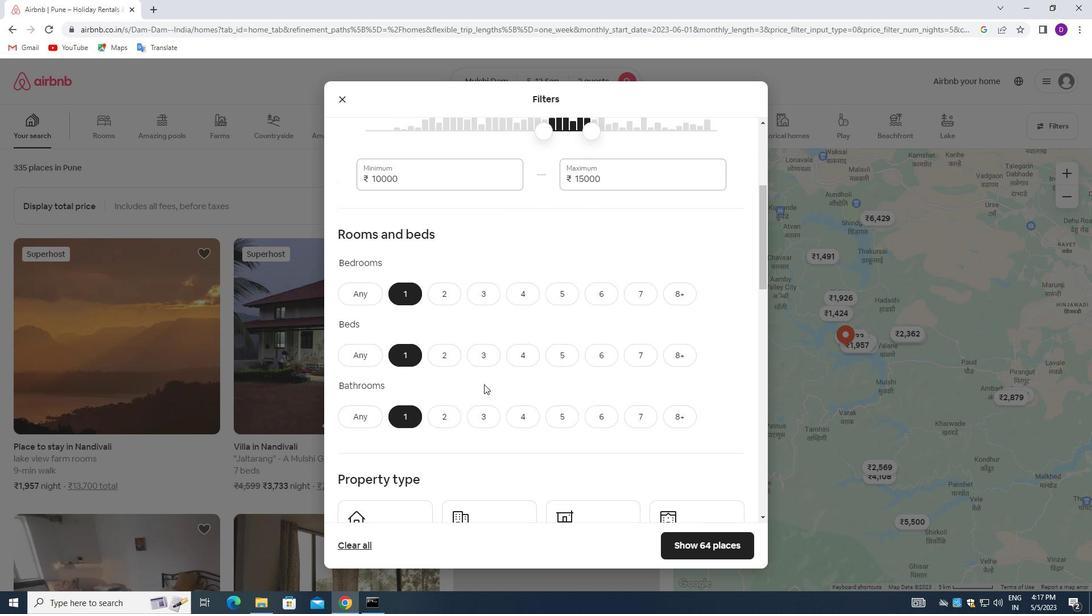 
Action: Mouse moved to (484, 384)
Screenshot: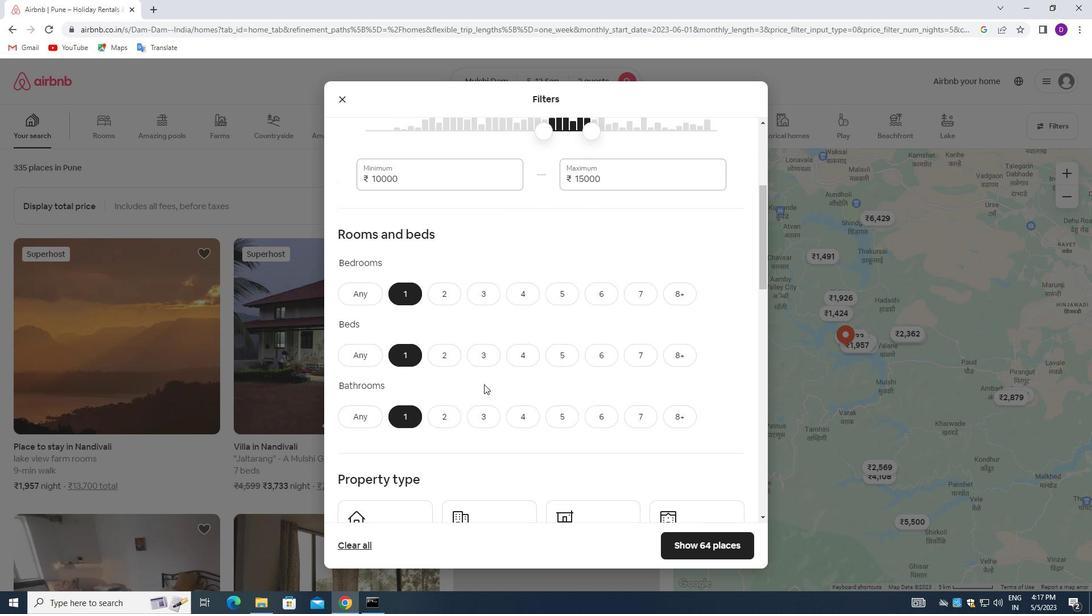 
Action: Mouse scrolled (484, 384) with delta (0, 0)
Screenshot: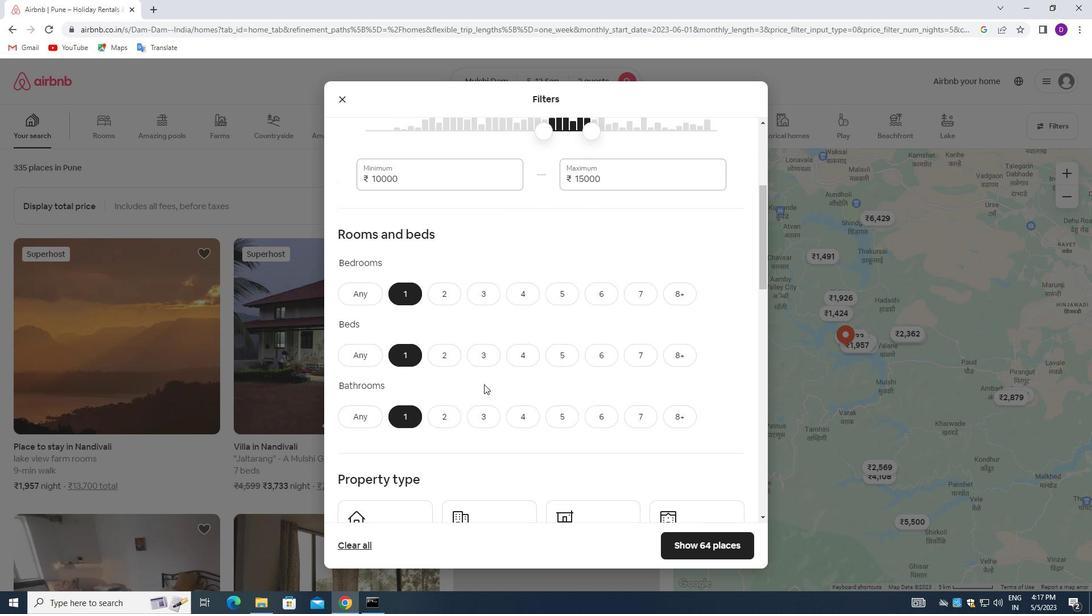 
Action: Mouse scrolled (484, 384) with delta (0, 0)
Screenshot: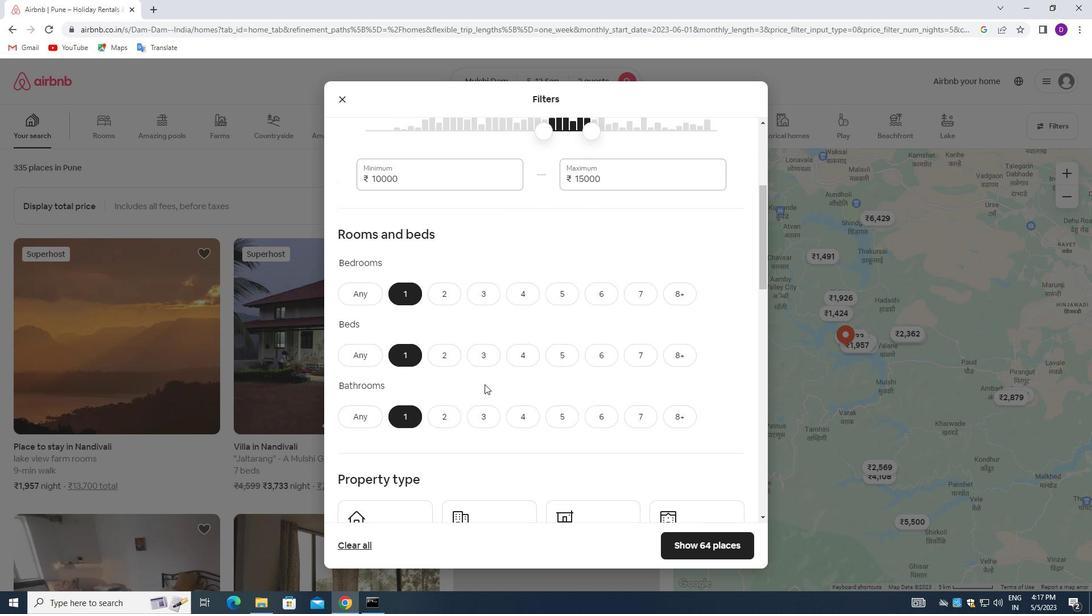 
Action: Mouse scrolled (484, 384) with delta (0, 0)
Screenshot: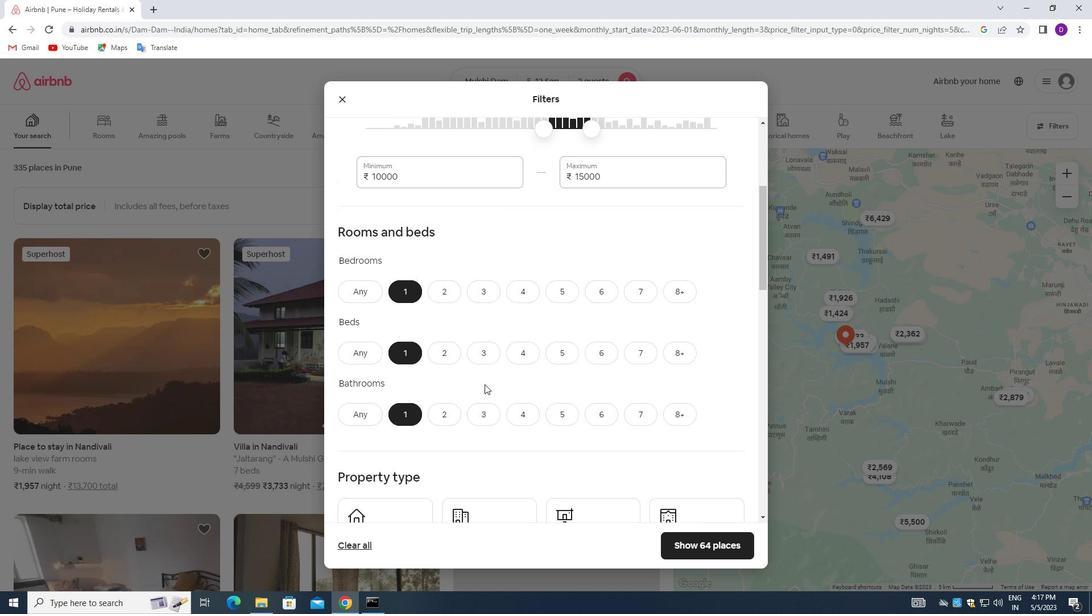 
Action: Mouse moved to (393, 299)
Screenshot: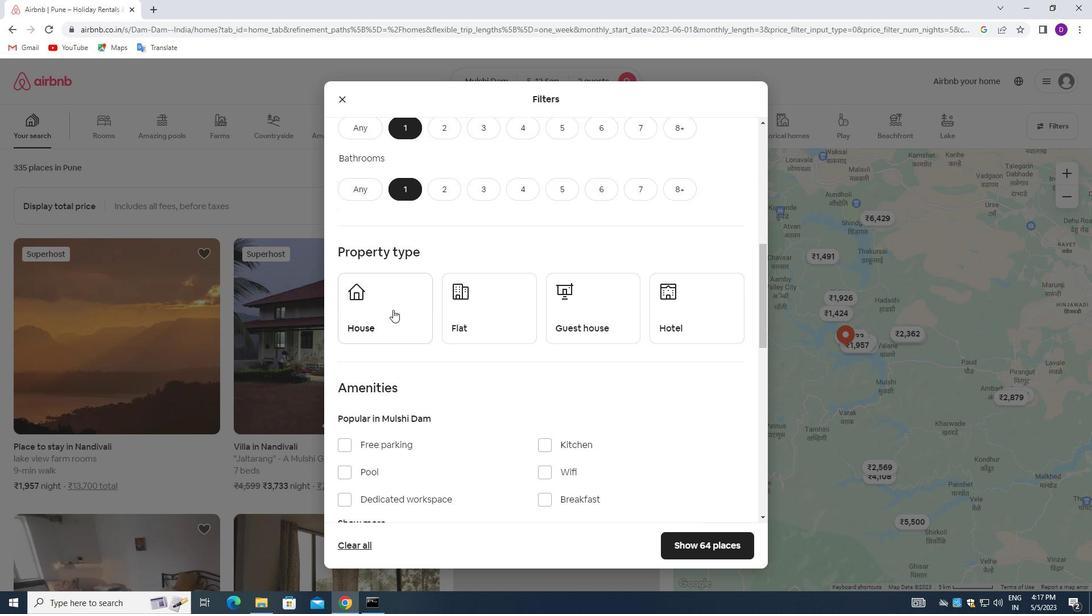 
Action: Mouse pressed left at (393, 299)
Screenshot: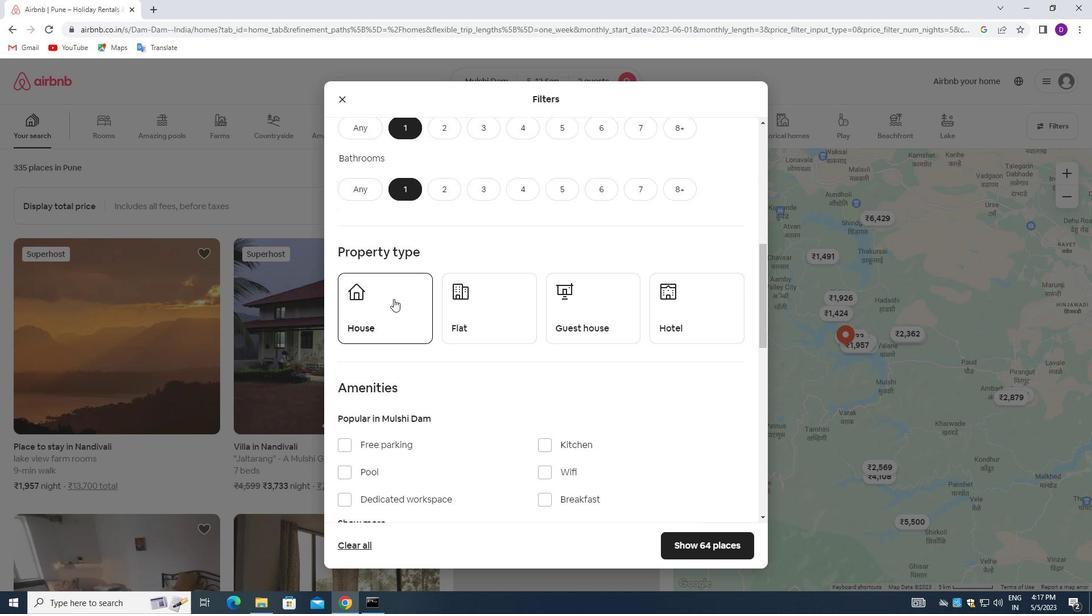 
Action: Mouse moved to (494, 306)
Screenshot: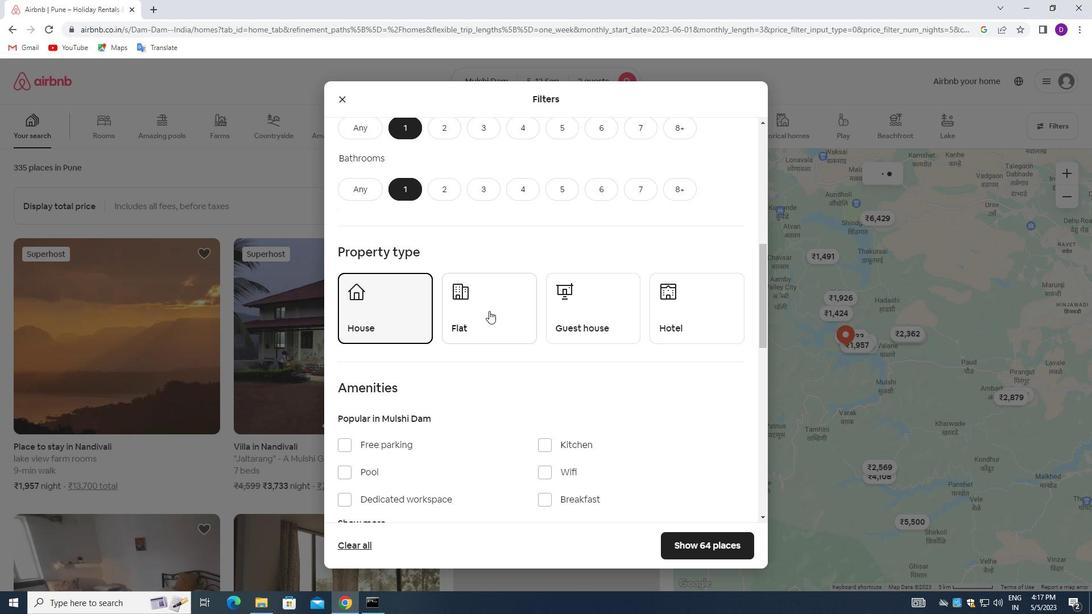 
Action: Mouse pressed left at (494, 306)
Screenshot: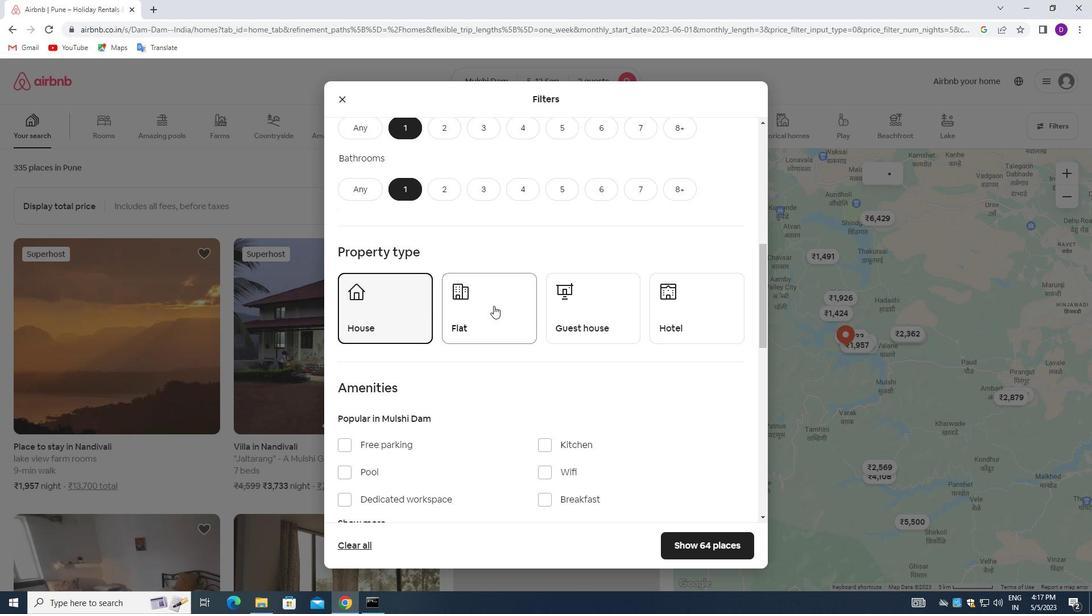 
Action: Mouse moved to (586, 302)
Screenshot: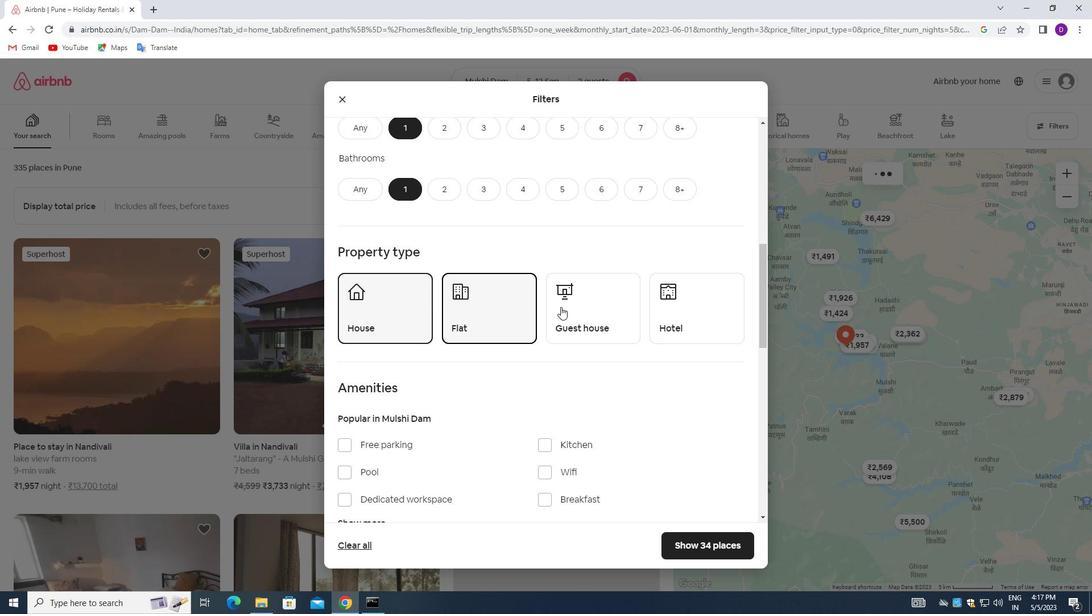 
Action: Mouse pressed left at (586, 302)
Screenshot: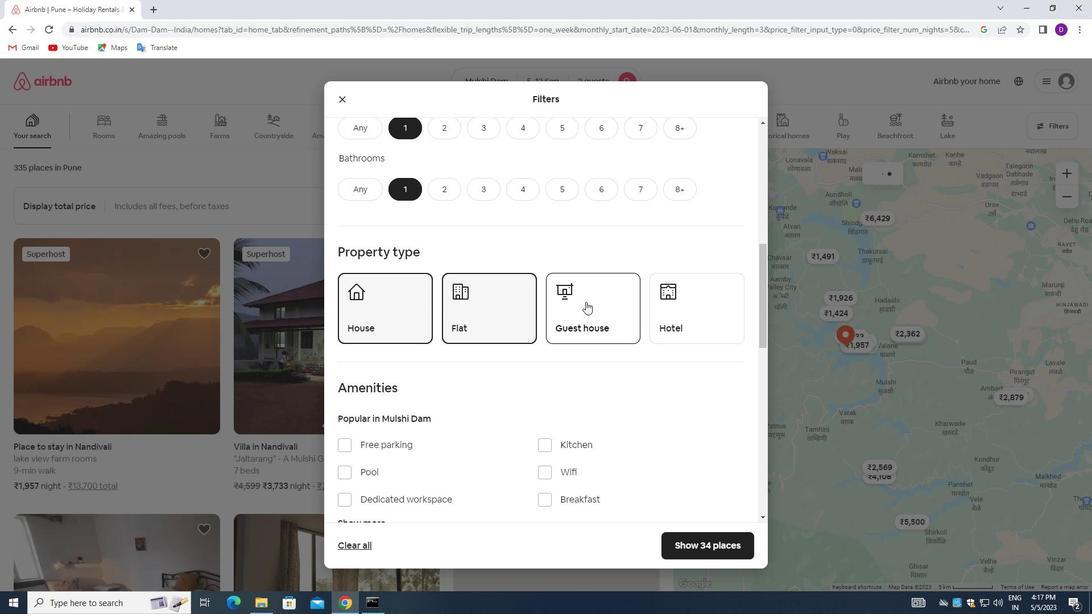 
Action: Mouse moved to (685, 301)
Screenshot: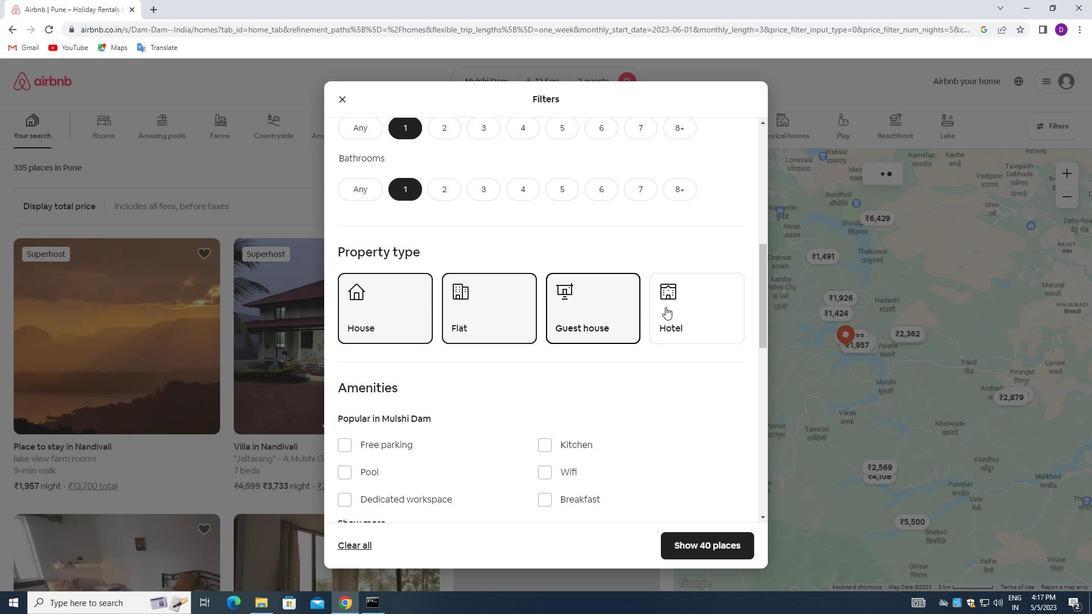 
Action: Mouse pressed left at (685, 301)
Screenshot: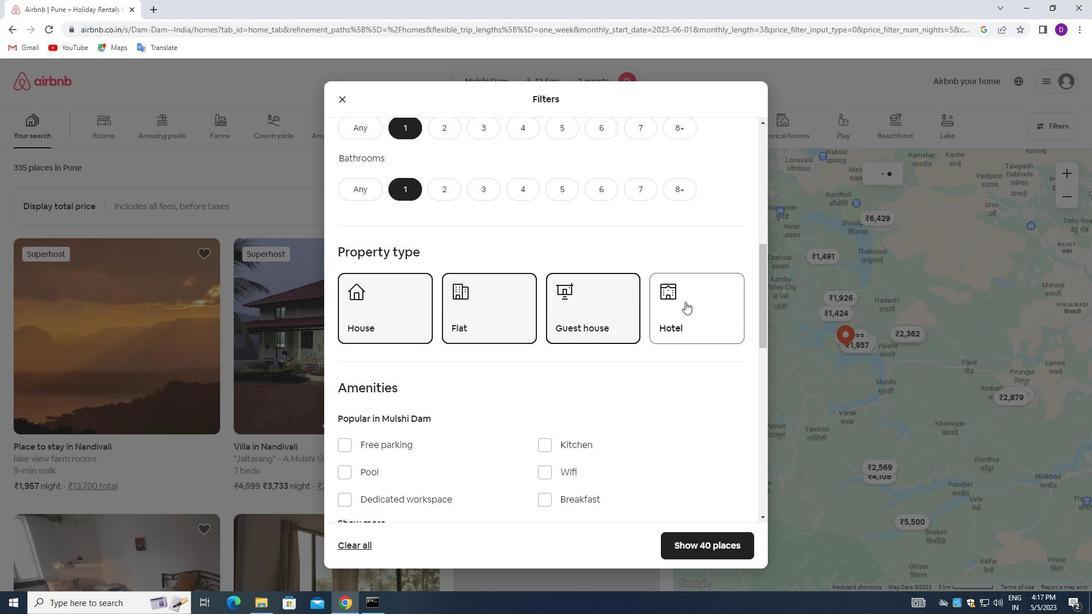 
Action: Mouse moved to (507, 353)
Screenshot: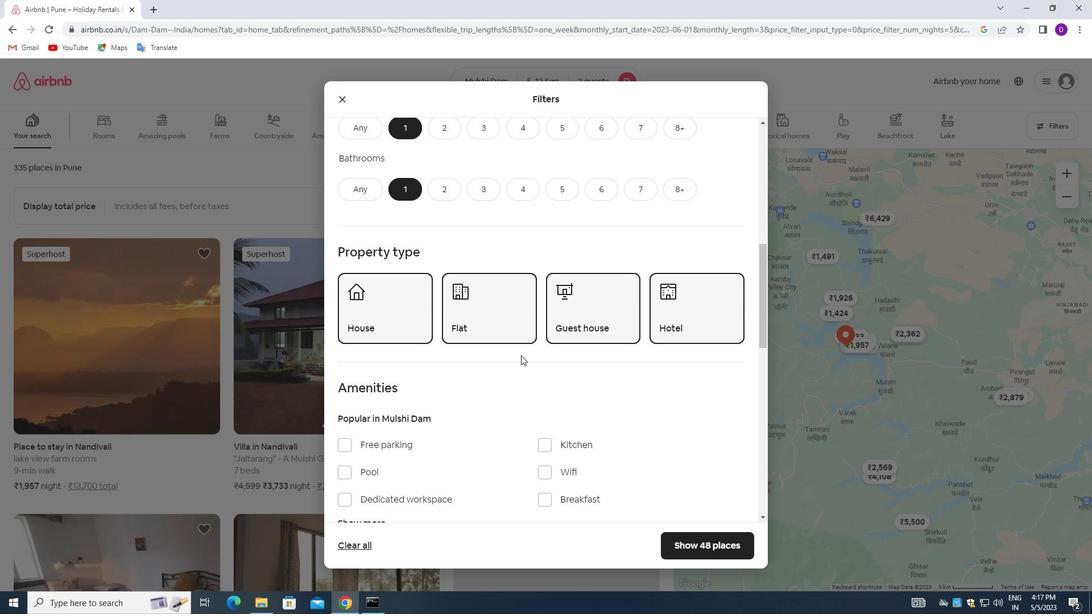 
Action: Mouse scrolled (507, 352) with delta (0, 0)
Screenshot: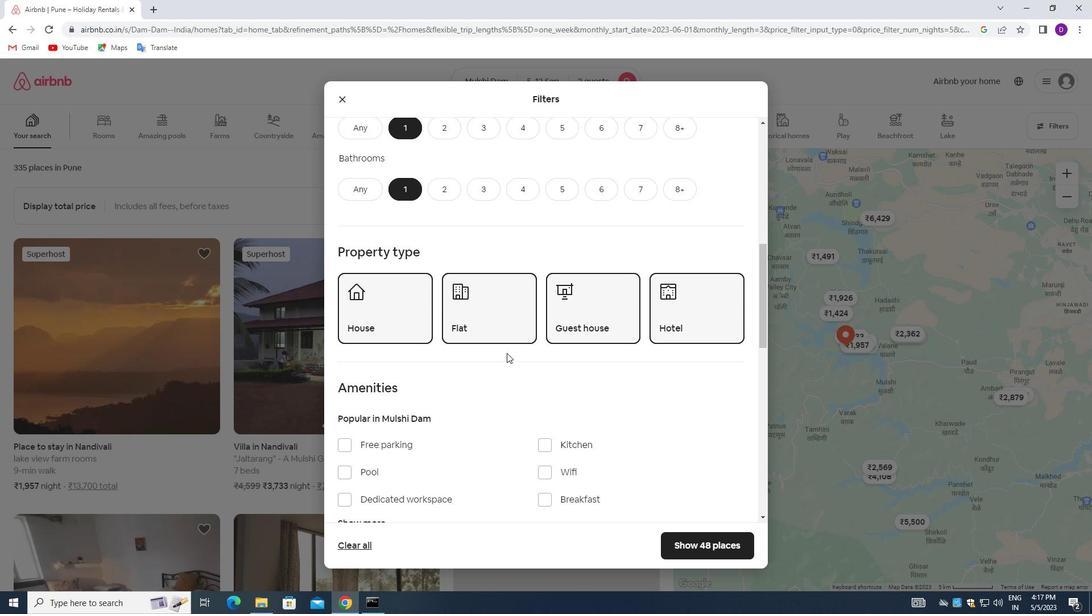 
Action: Mouse scrolled (507, 352) with delta (0, 0)
Screenshot: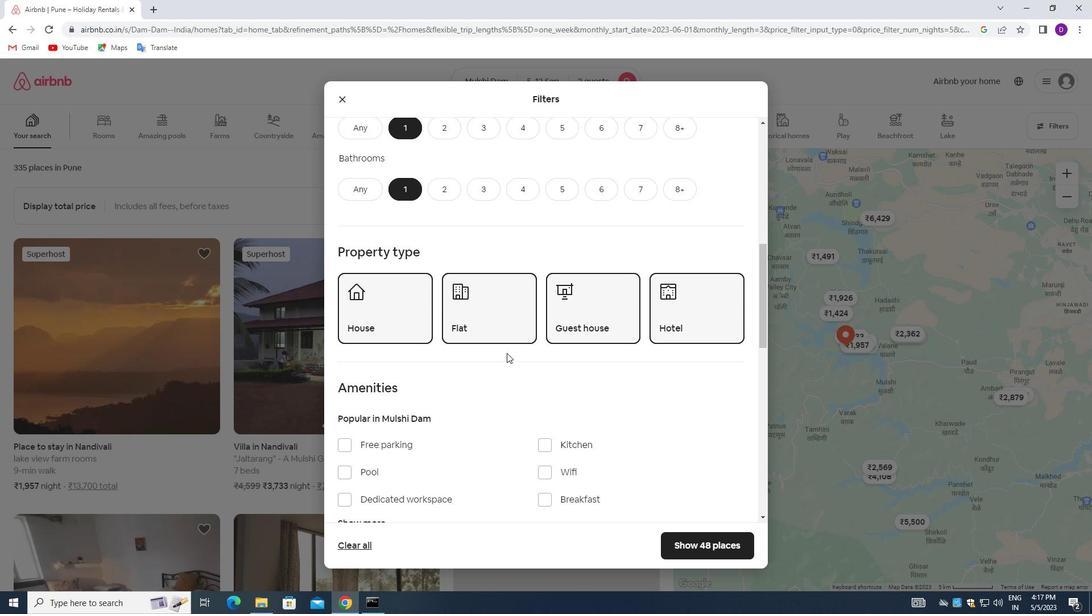 
Action: Mouse scrolled (507, 352) with delta (0, 0)
Screenshot: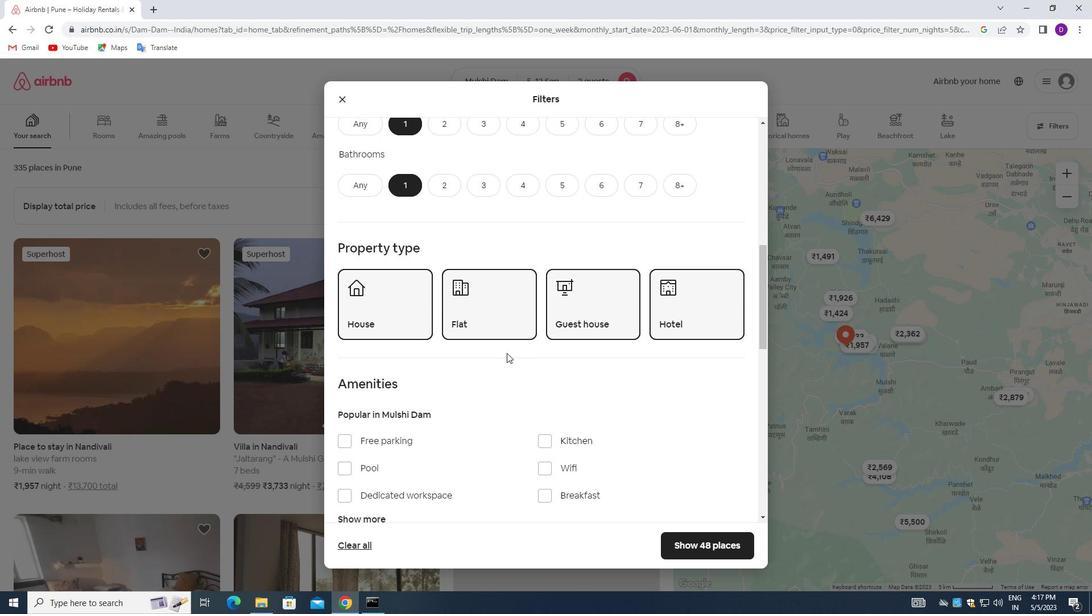 
Action: Mouse moved to (354, 353)
Screenshot: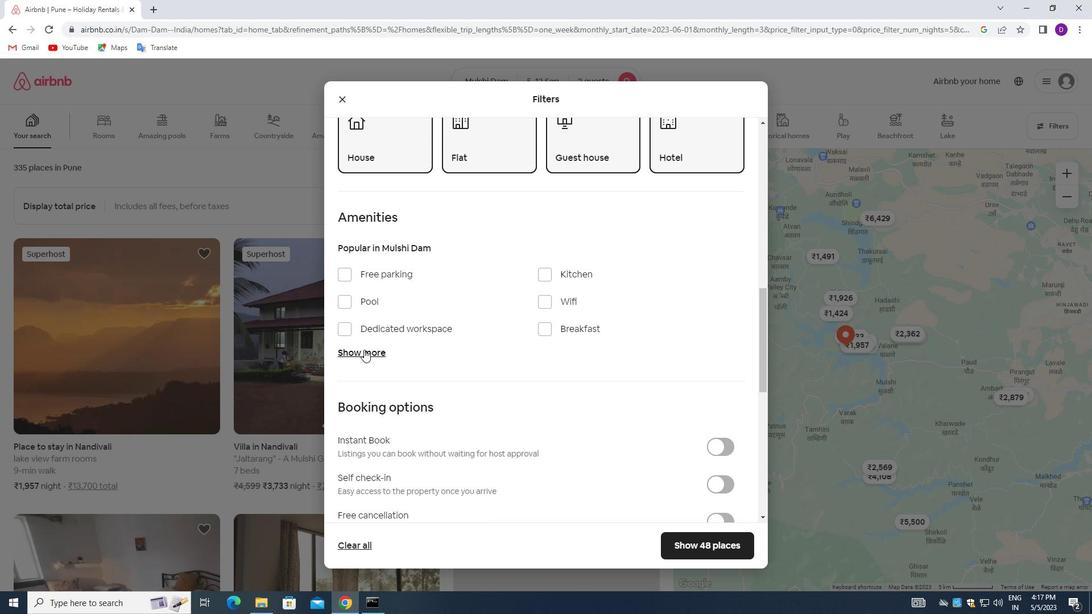 
Action: Mouse pressed left at (354, 353)
Screenshot: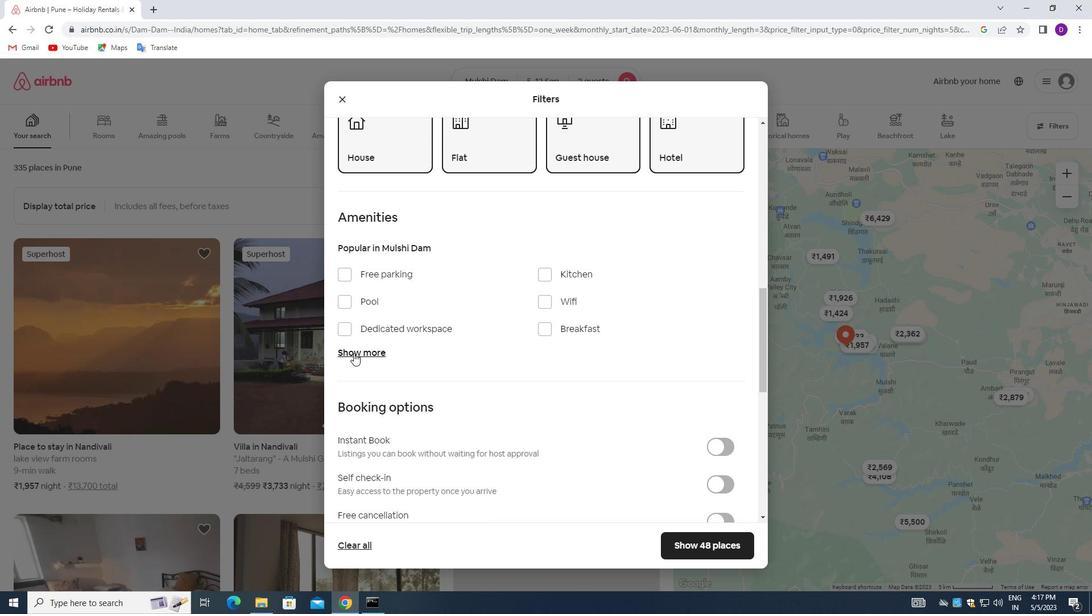 
Action: Mouse moved to (350, 391)
Screenshot: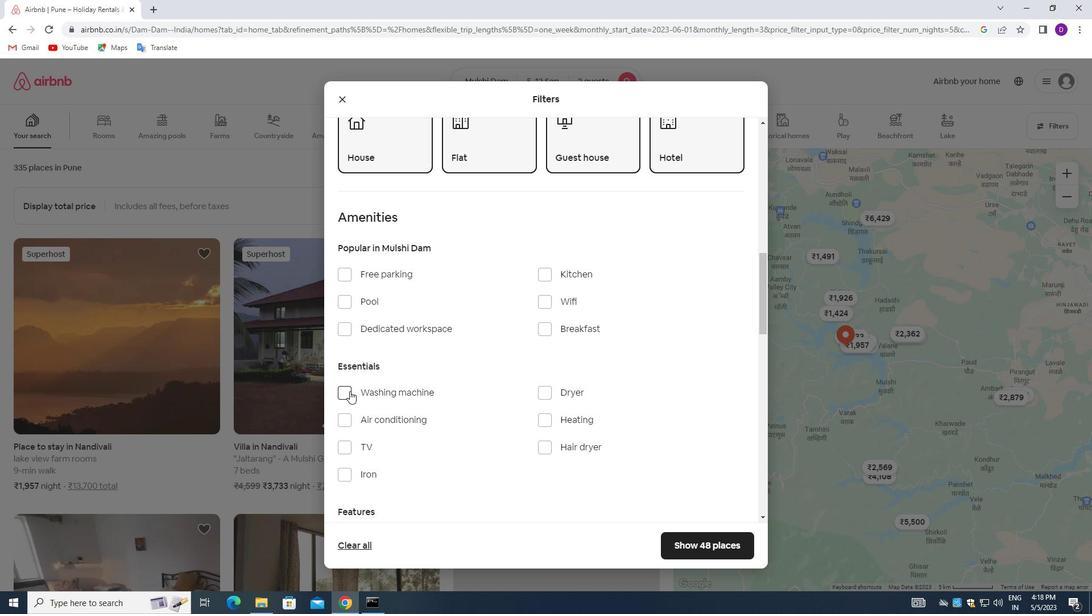
Action: Mouse pressed left at (350, 391)
Screenshot: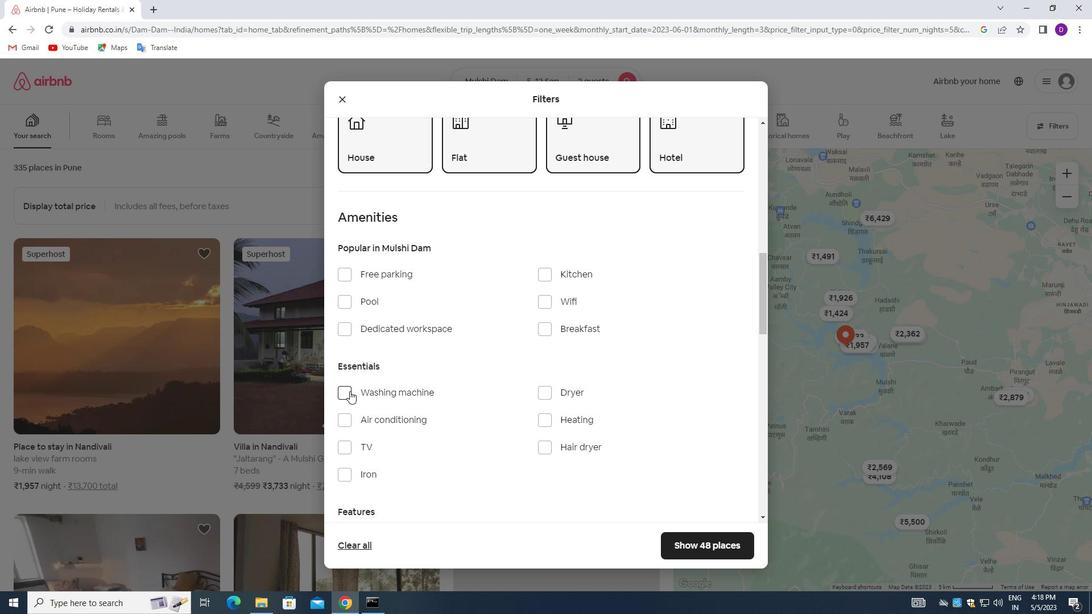 
Action: Mouse moved to (506, 413)
Screenshot: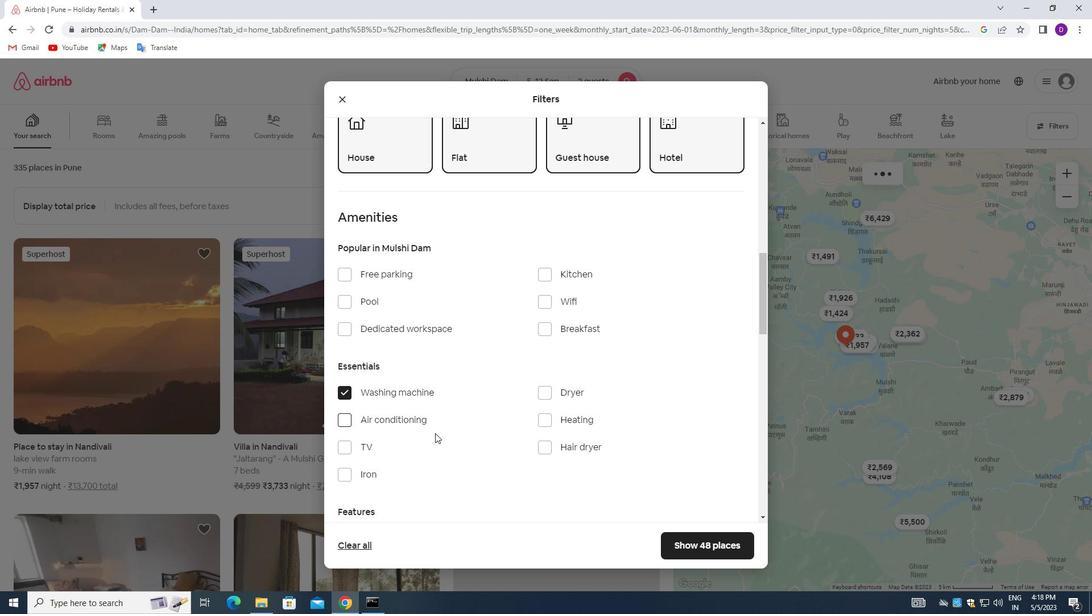 
Action: Mouse scrolled (506, 412) with delta (0, 0)
Screenshot: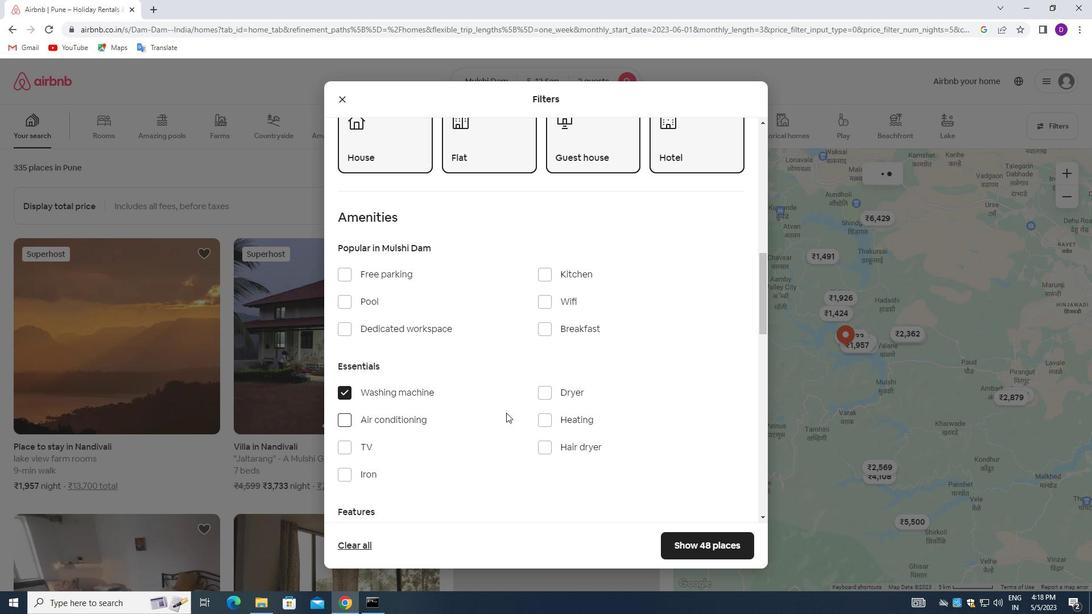 
Action: Mouse scrolled (506, 412) with delta (0, 0)
Screenshot: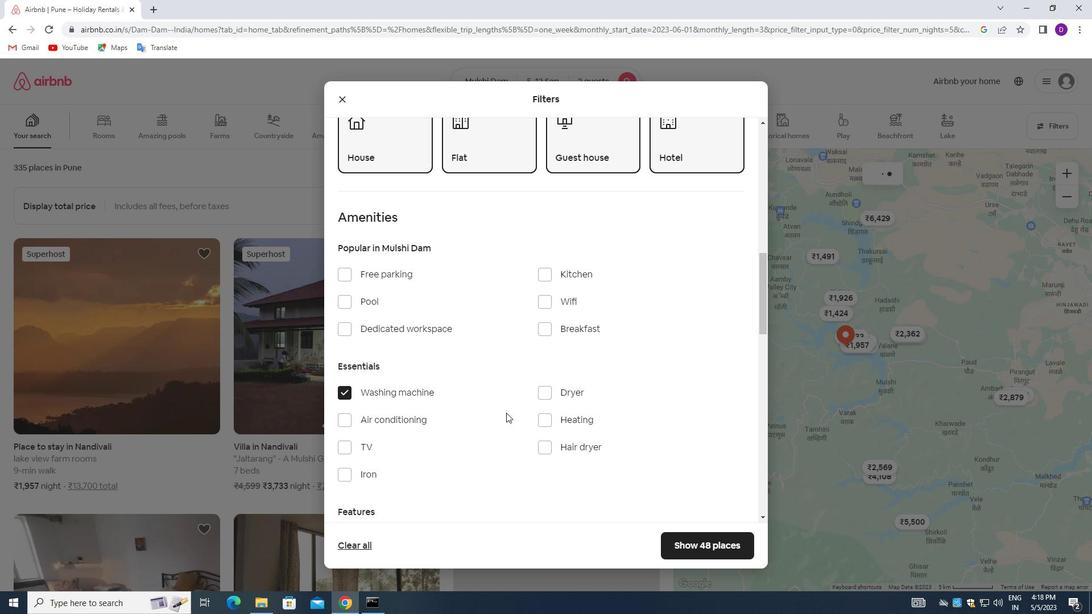 
Action: Mouse scrolled (506, 412) with delta (0, 0)
Screenshot: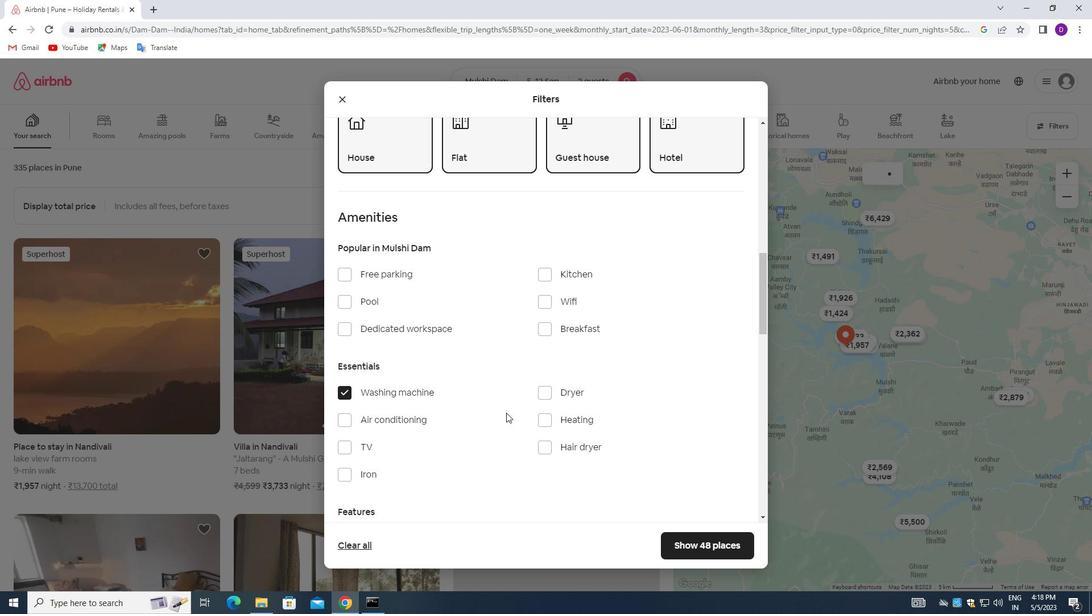 
Action: Mouse scrolled (506, 412) with delta (0, 0)
Screenshot: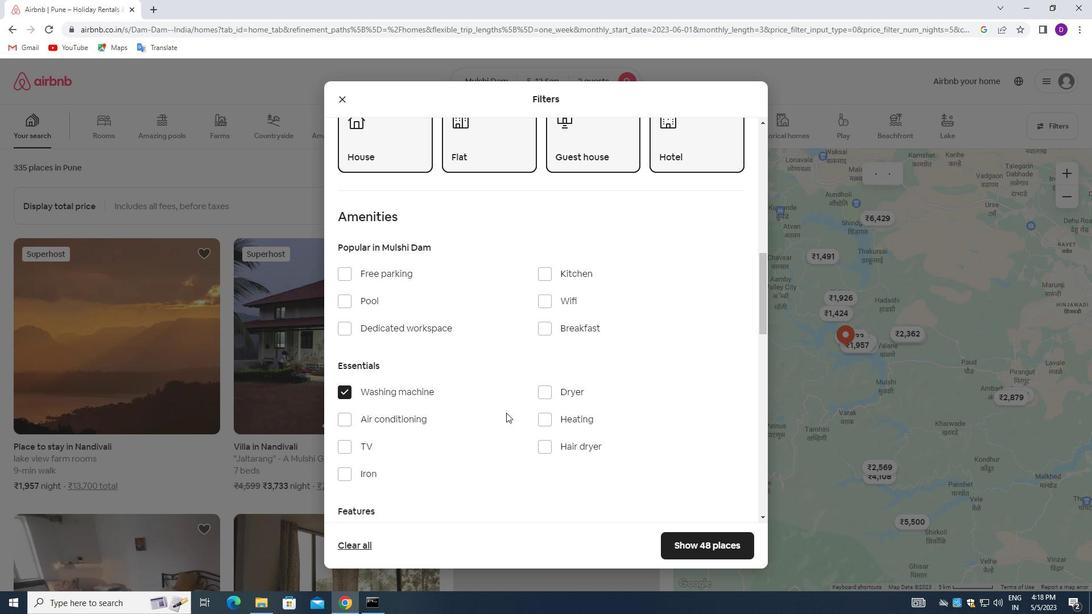 
Action: Mouse moved to (507, 413)
Screenshot: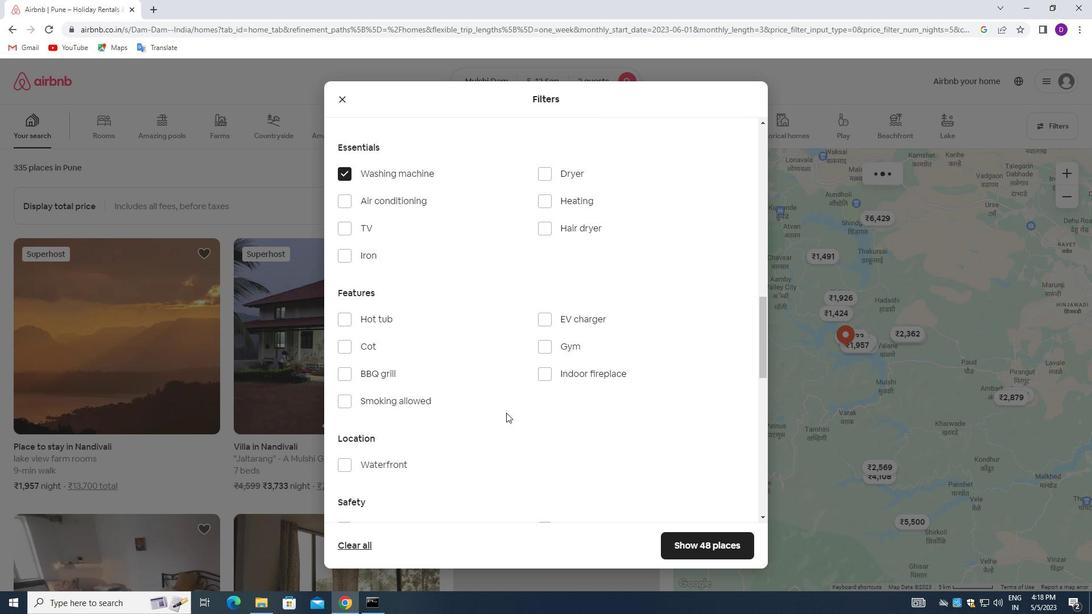 
Action: Mouse scrolled (507, 412) with delta (0, 0)
Screenshot: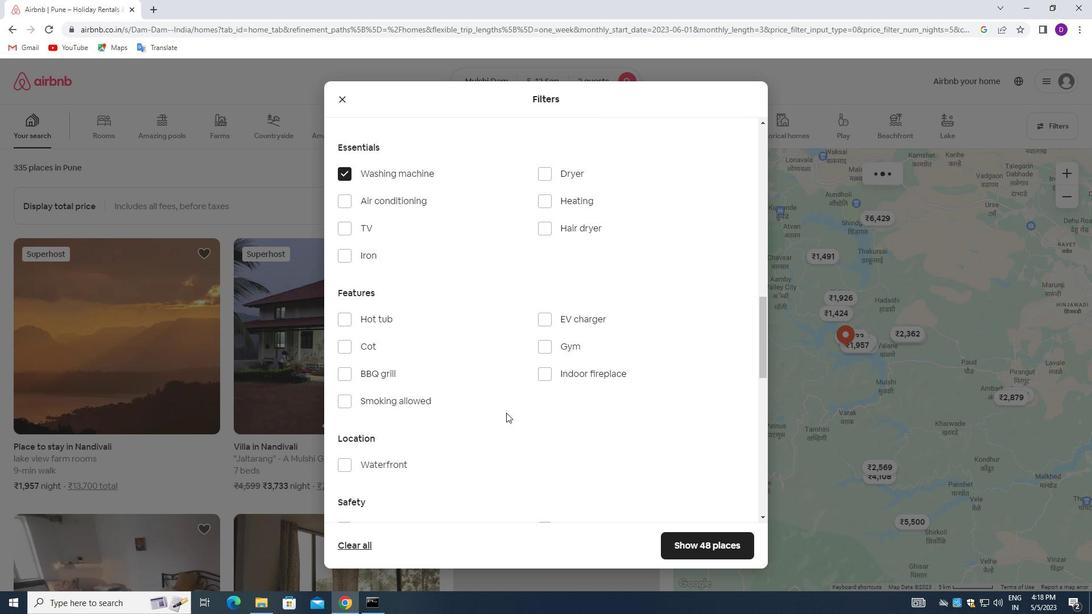 
Action: Mouse moved to (508, 413)
Screenshot: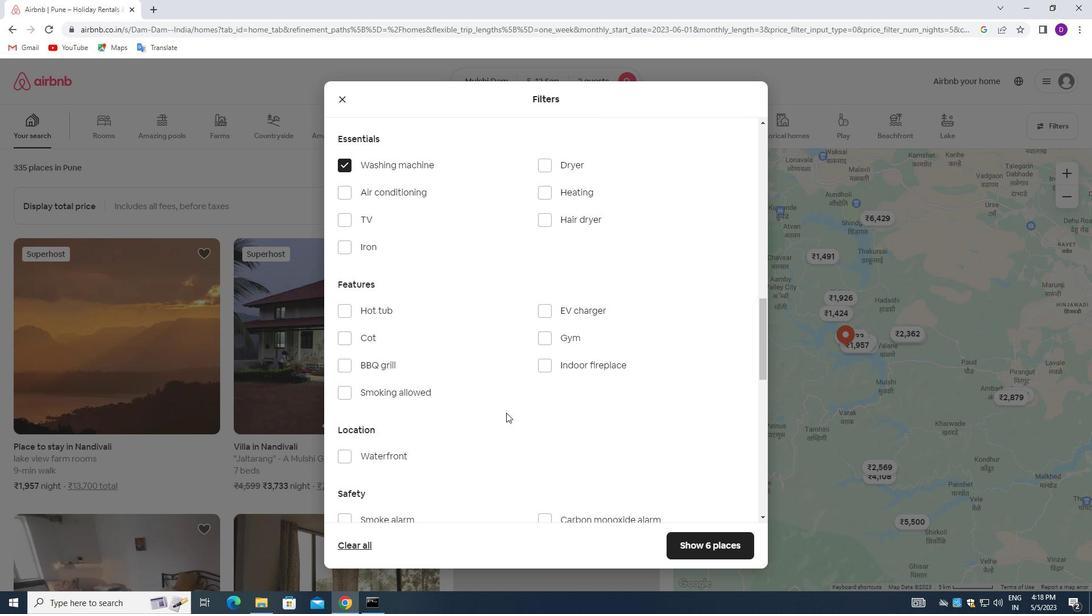 
Action: Mouse scrolled (508, 412) with delta (0, 0)
Screenshot: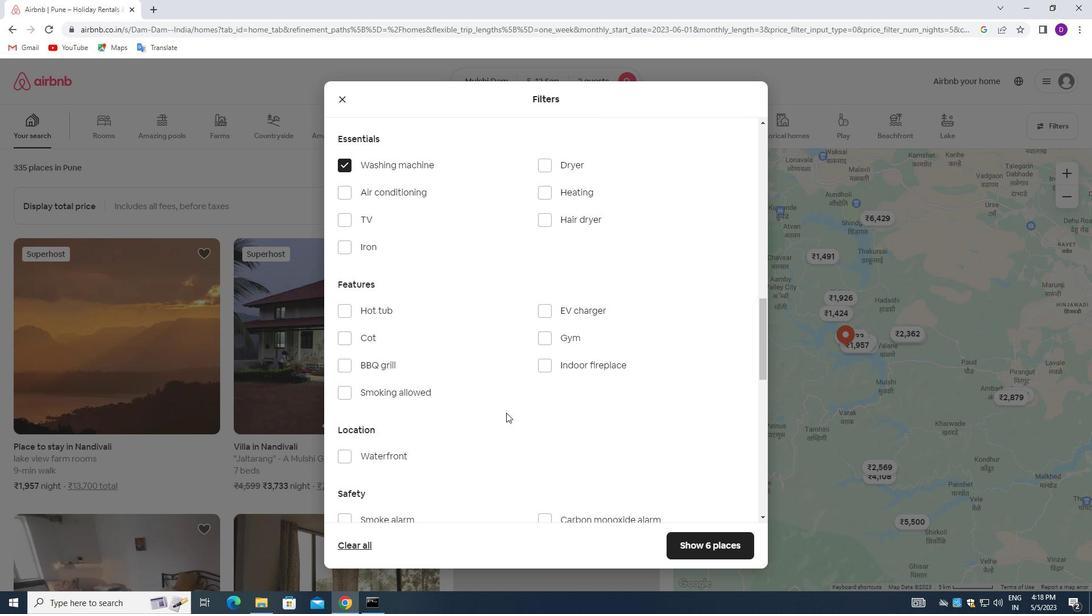 
Action: Mouse moved to (509, 414)
Screenshot: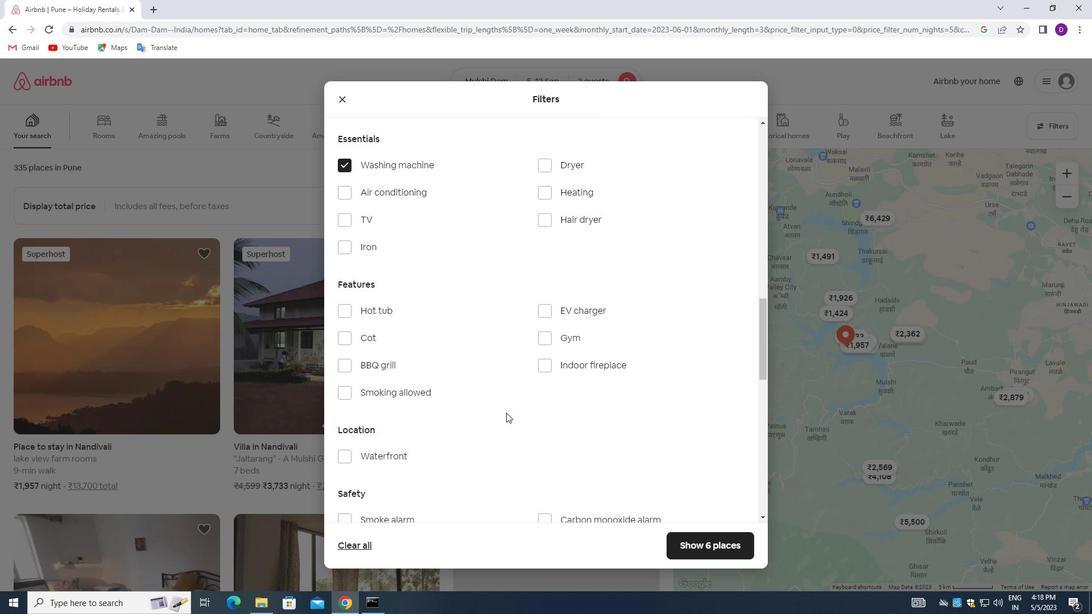 
Action: Mouse scrolled (509, 414) with delta (0, 0)
Screenshot: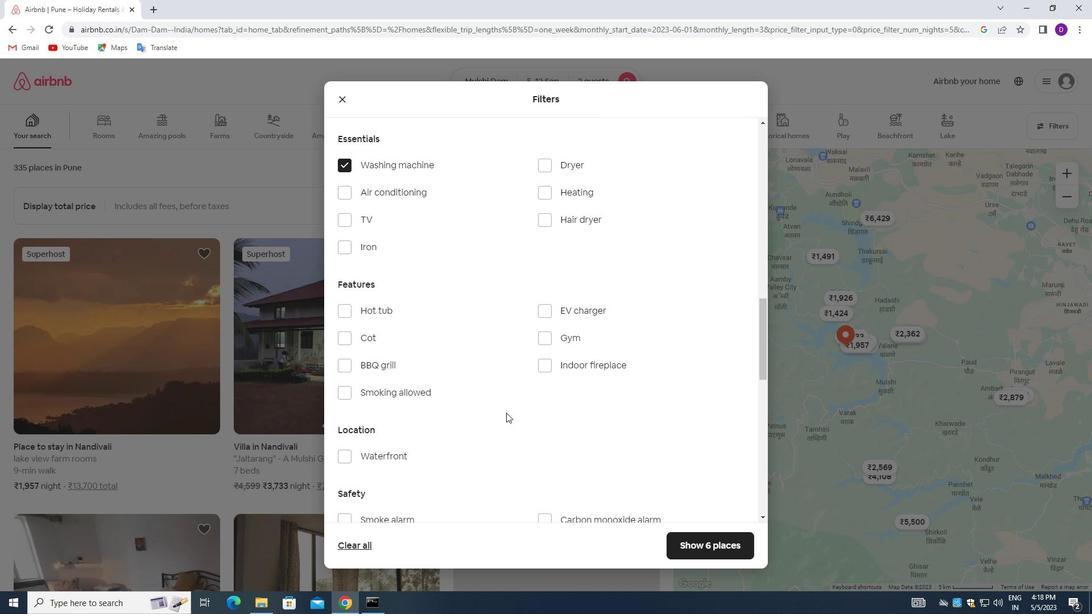 
Action: Mouse moved to (620, 446)
Screenshot: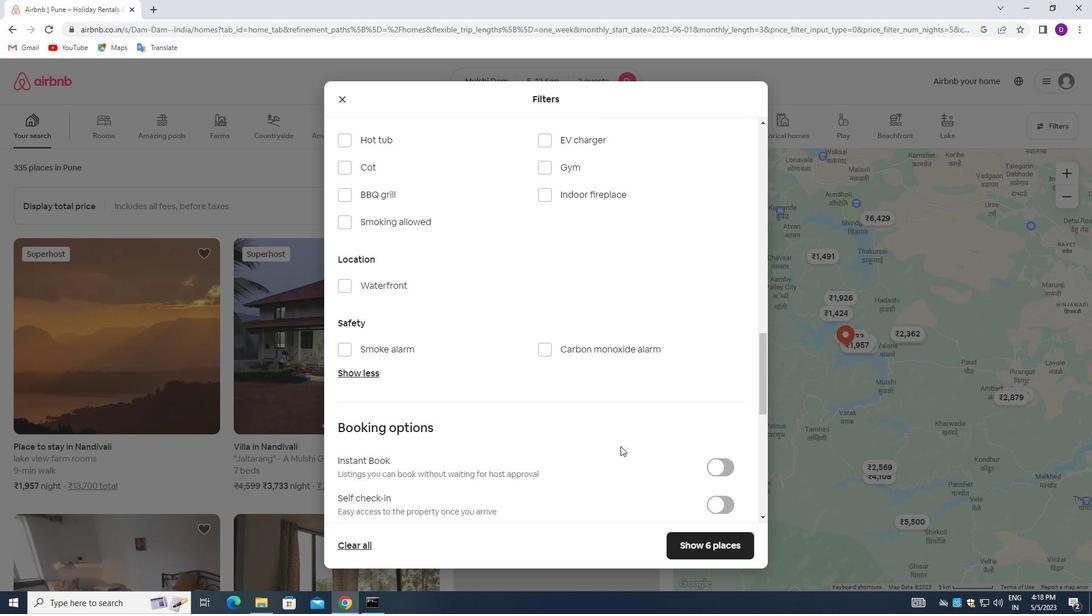 
Action: Mouse scrolled (620, 445) with delta (0, 0)
Screenshot: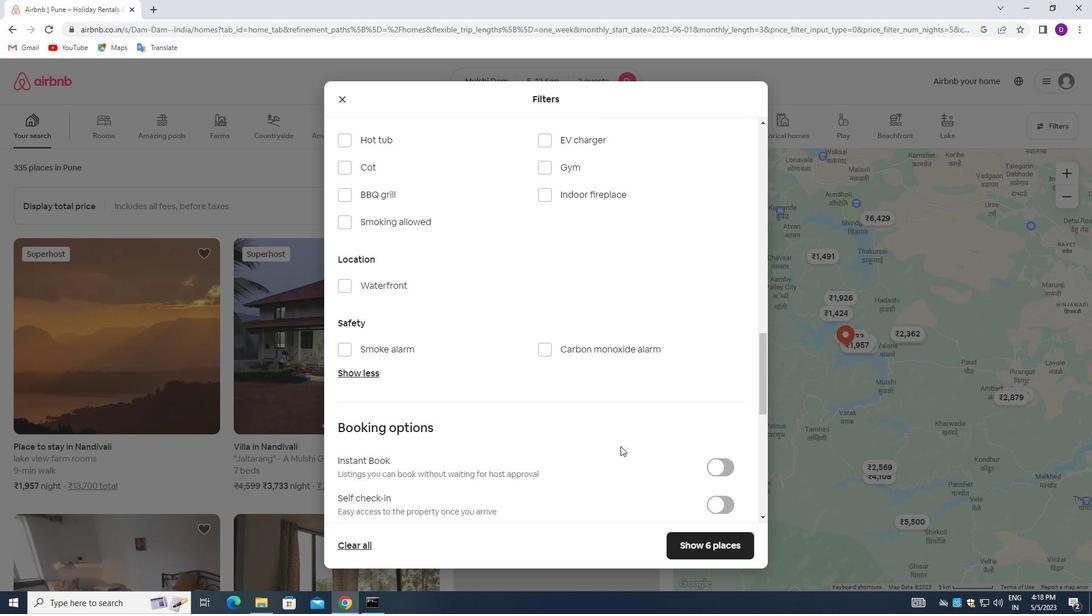 
Action: Mouse scrolled (620, 445) with delta (0, 0)
Screenshot: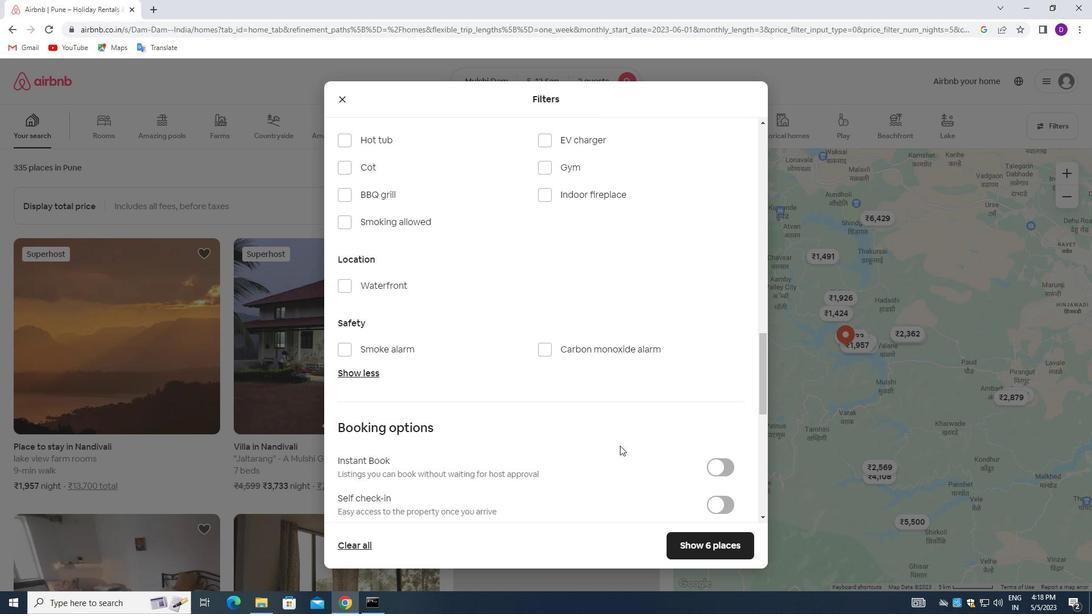 
Action: Mouse moved to (716, 395)
Screenshot: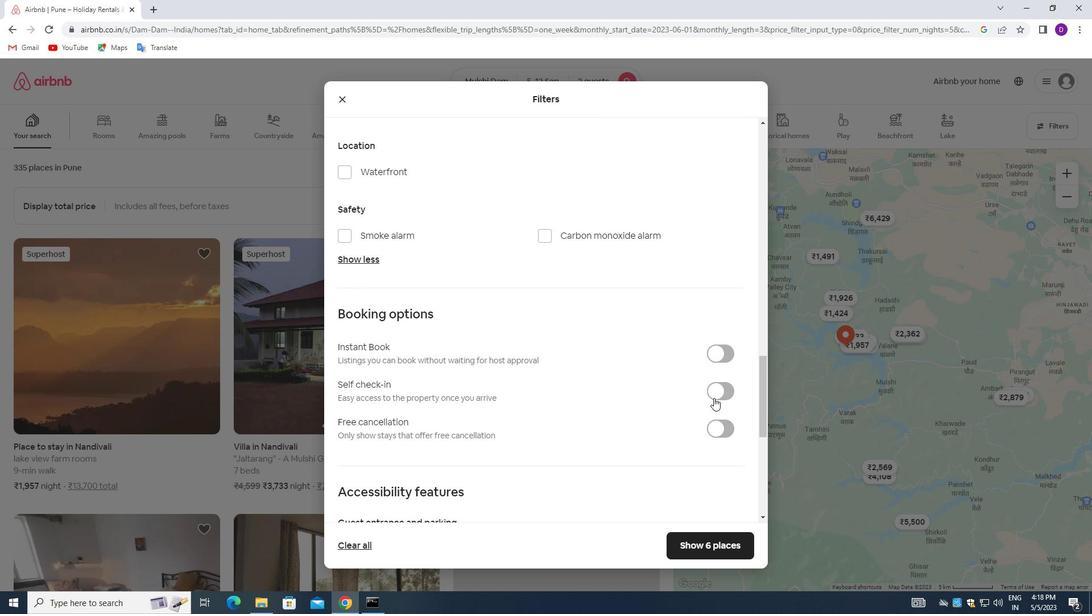 
Action: Mouse pressed left at (716, 395)
Screenshot: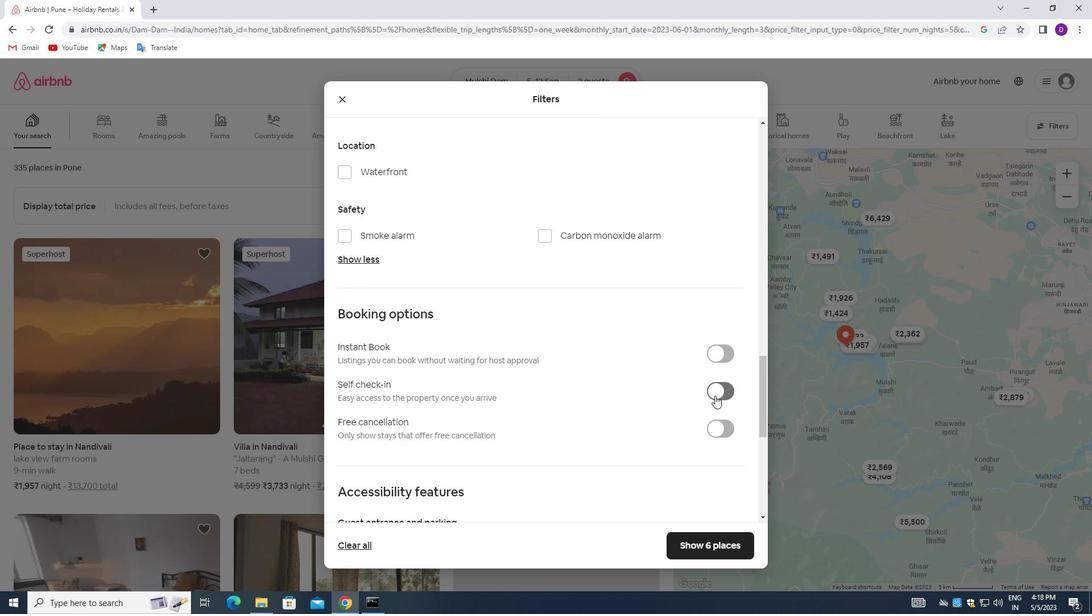 
Action: Mouse moved to (556, 422)
Screenshot: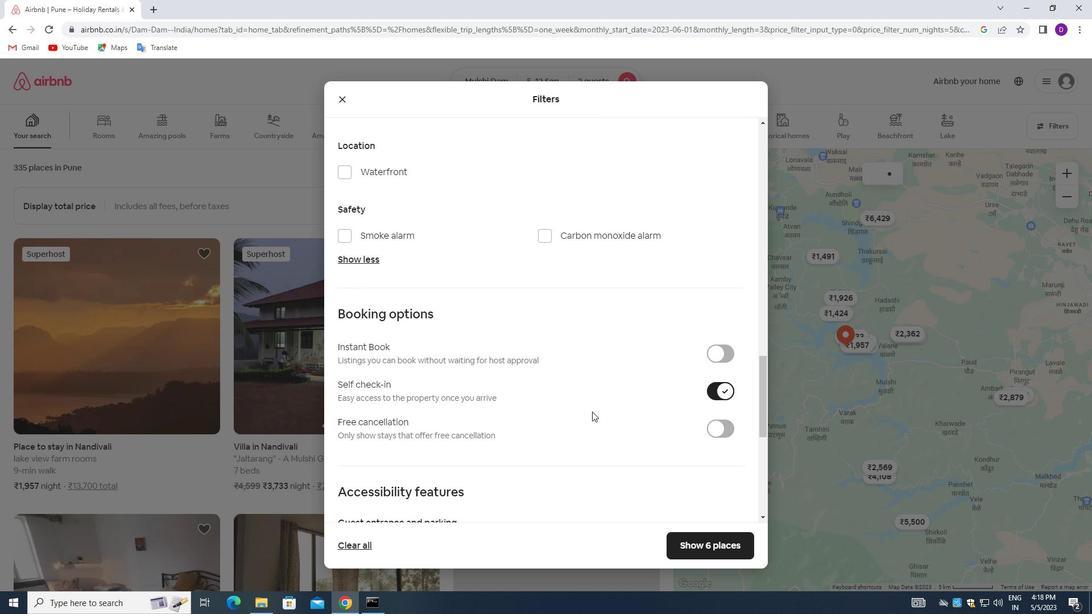 
Action: Mouse scrolled (556, 422) with delta (0, 0)
Screenshot: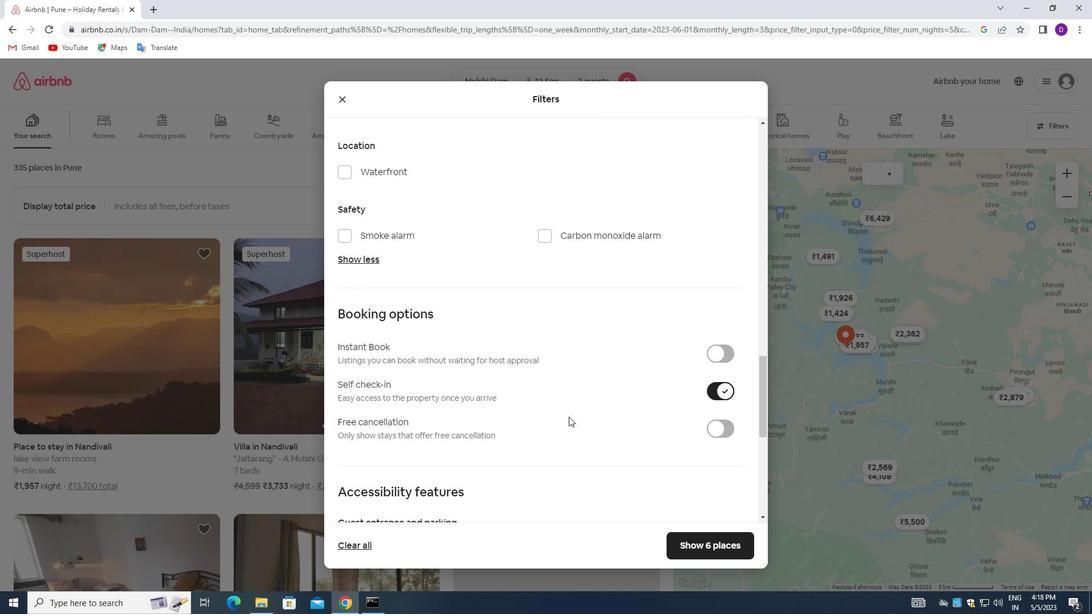 
Action: Mouse moved to (555, 422)
Screenshot: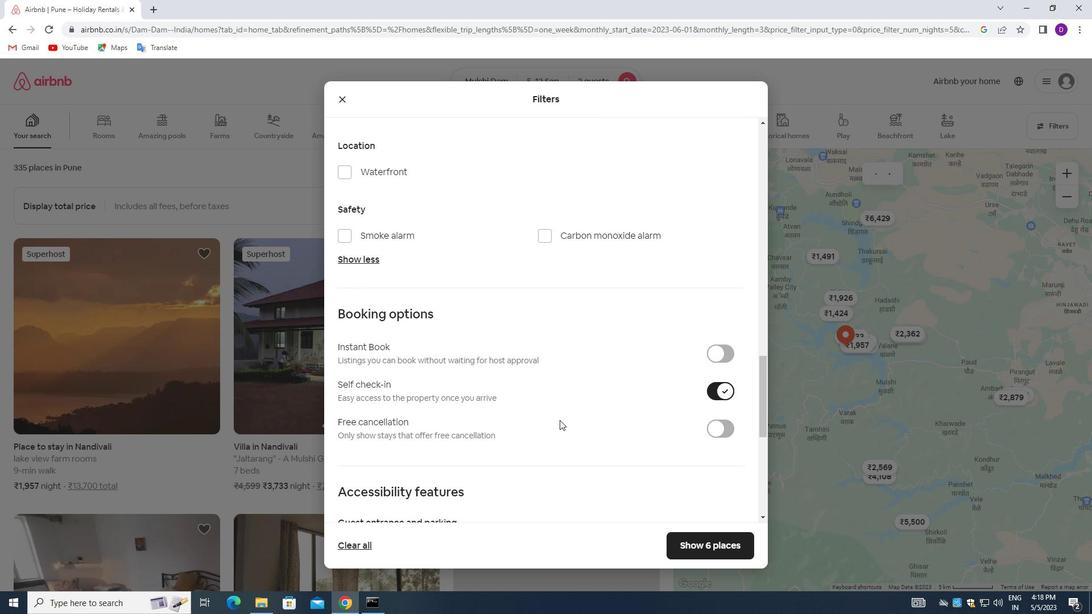 
Action: Mouse scrolled (555, 422) with delta (0, 0)
Screenshot: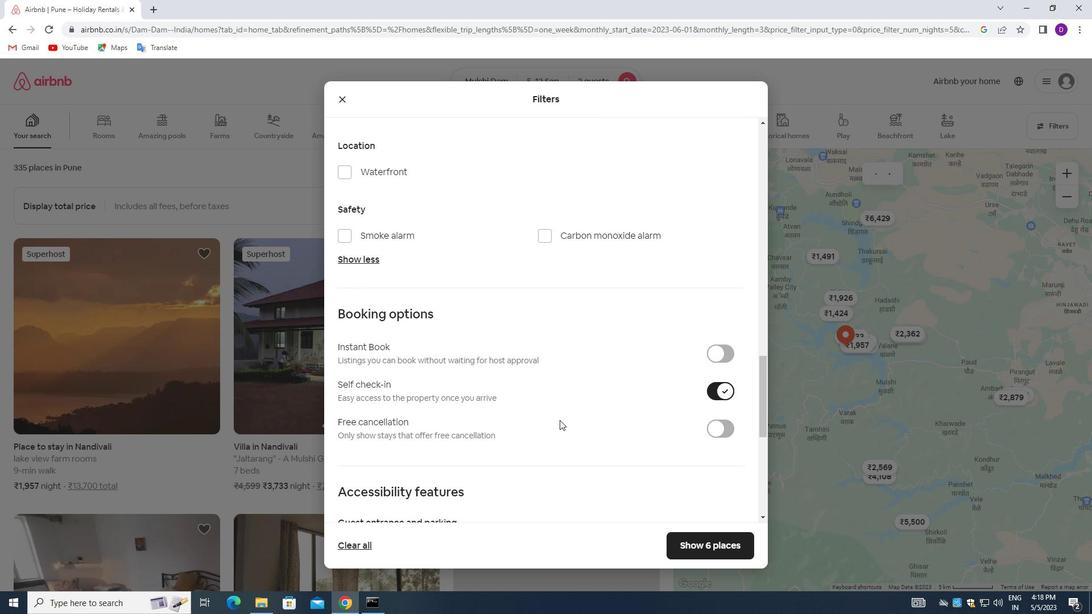 
Action: Mouse moved to (554, 422)
Screenshot: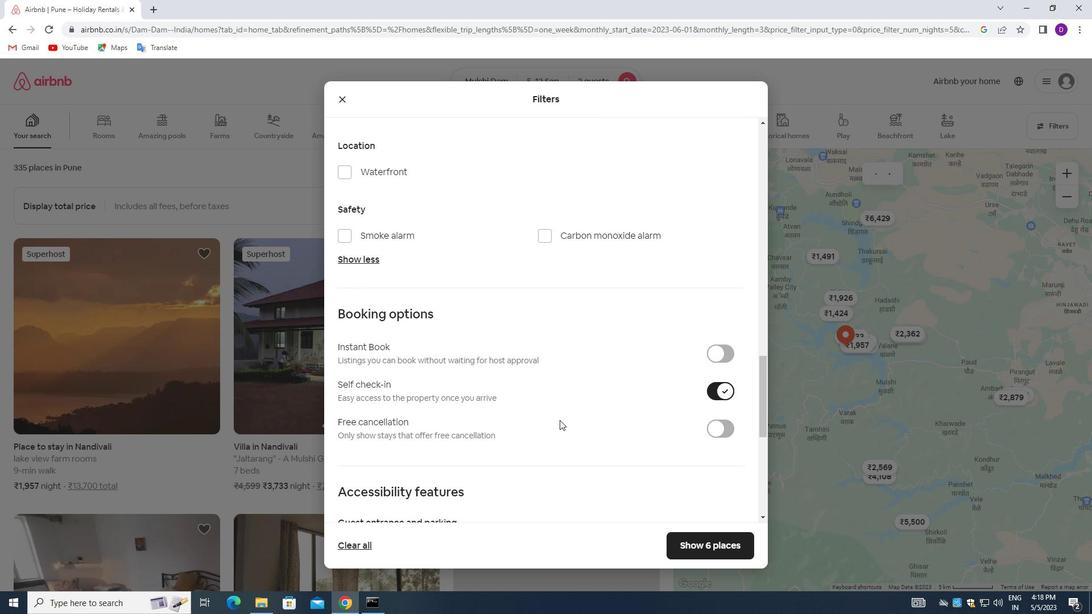 
Action: Mouse scrolled (554, 422) with delta (0, 0)
Screenshot: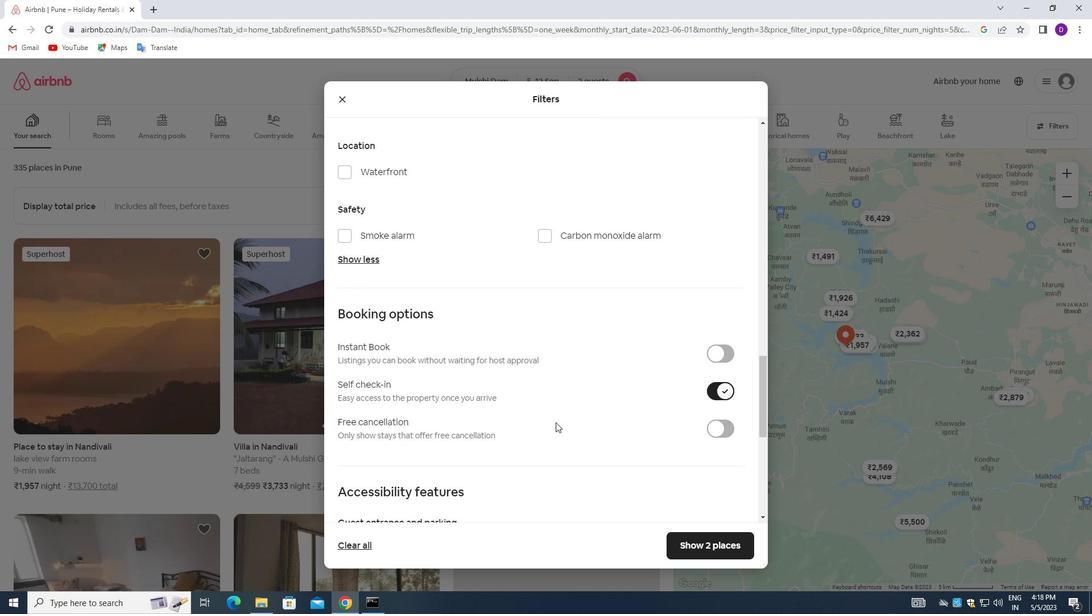 
Action: Mouse scrolled (554, 422) with delta (0, 0)
Screenshot: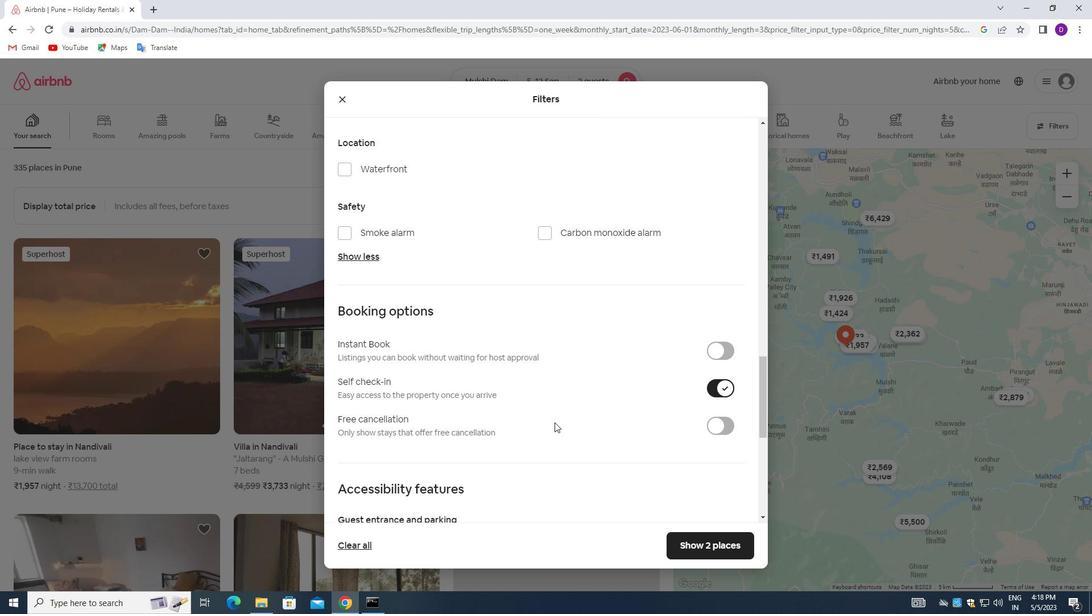 
Action: Mouse moved to (544, 436)
Screenshot: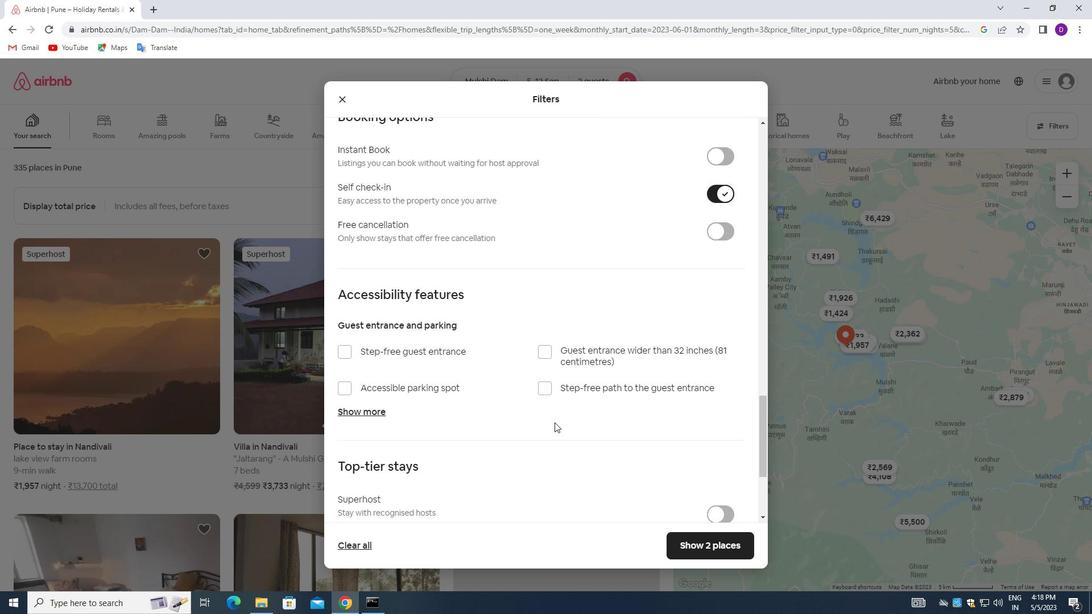 
Action: Mouse scrolled (544, 435) with delta (0, 0)
Screenshot: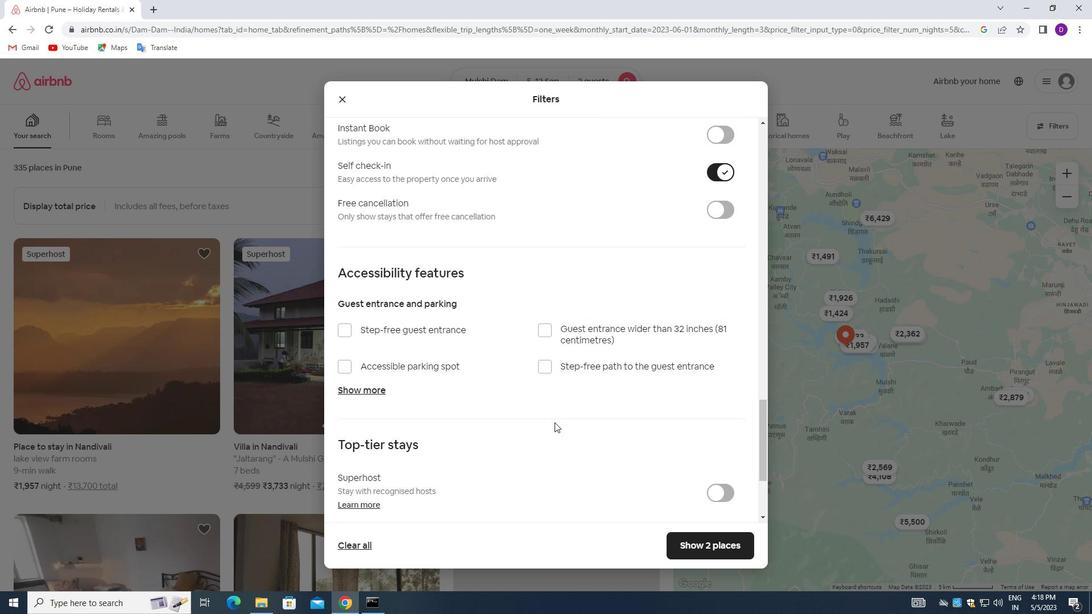 
Action: Mouse moved to (531, 447)
Screenshot: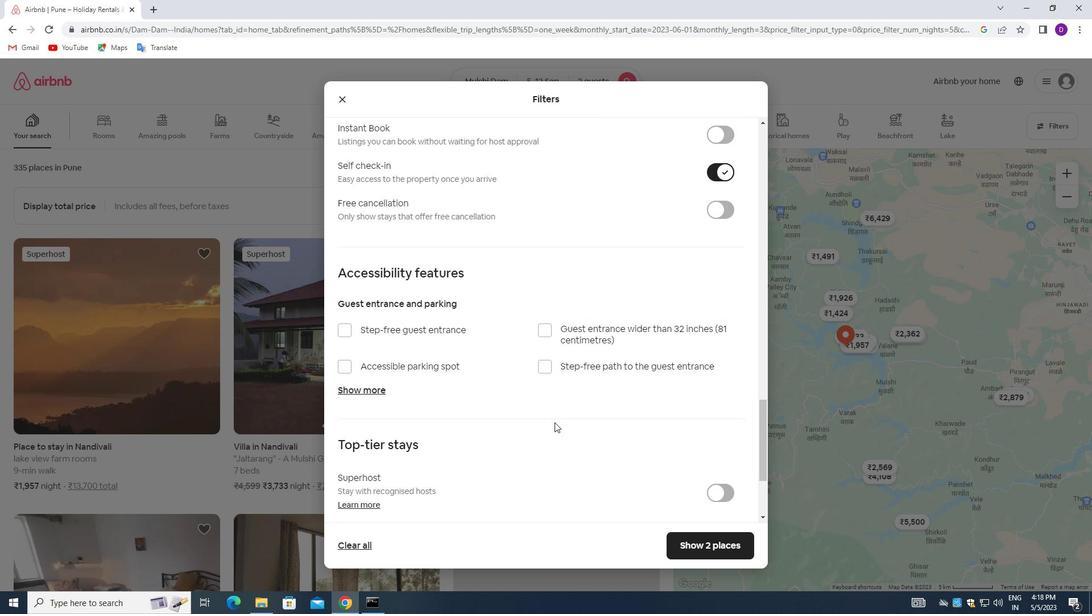 
Action: Mouse scrolled (531, 446) with delta (0, 0)
Screenshot: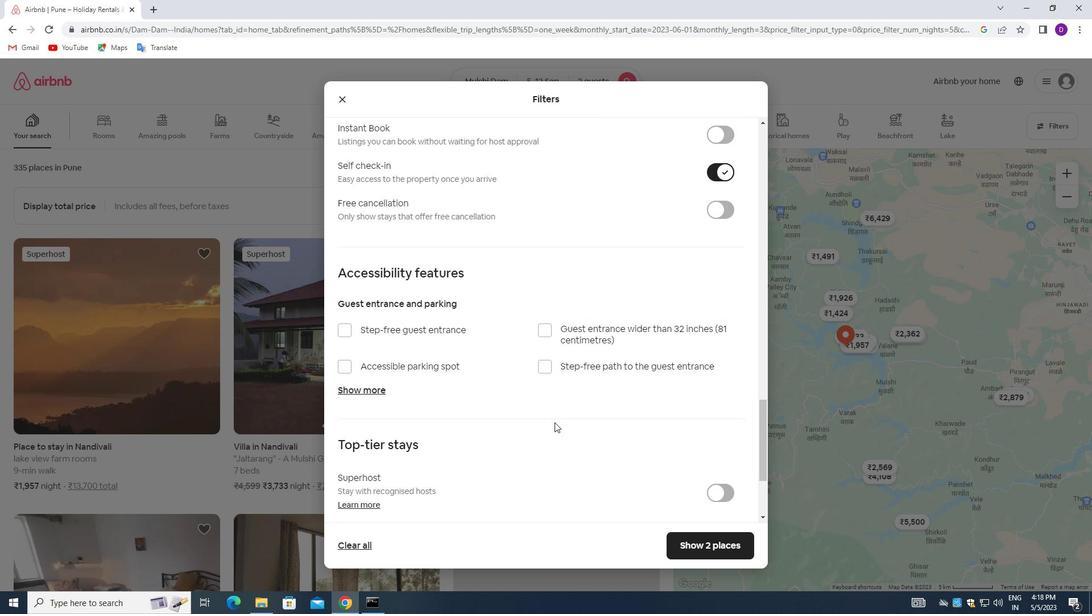 
Action: Mouse moved to (523, 453)
Screenshot: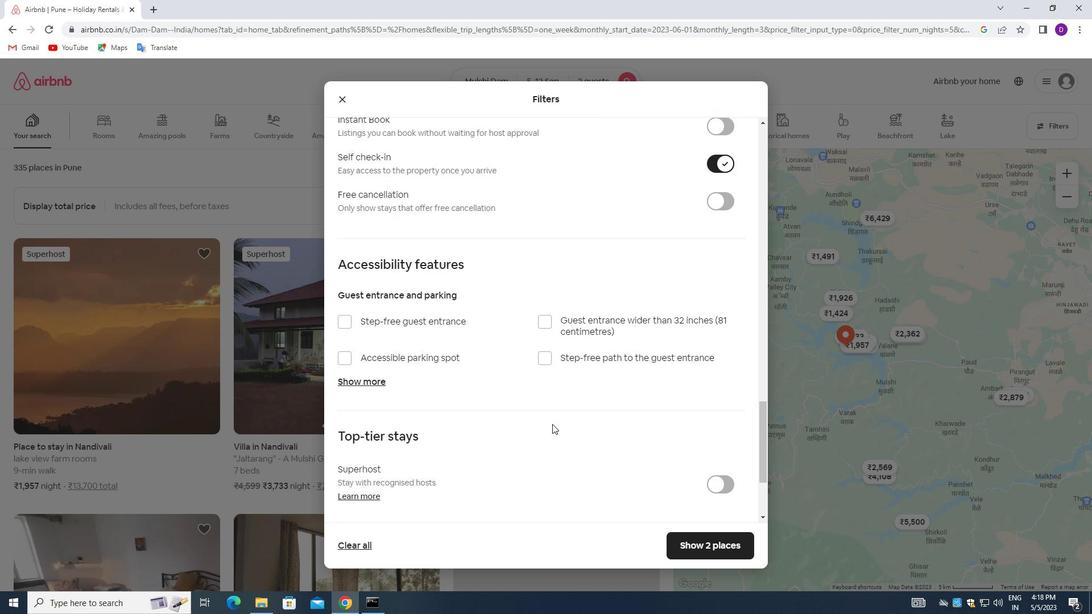 
Action: Mouse scrolled (523, 452) with delta (0, 0)
Screenshot: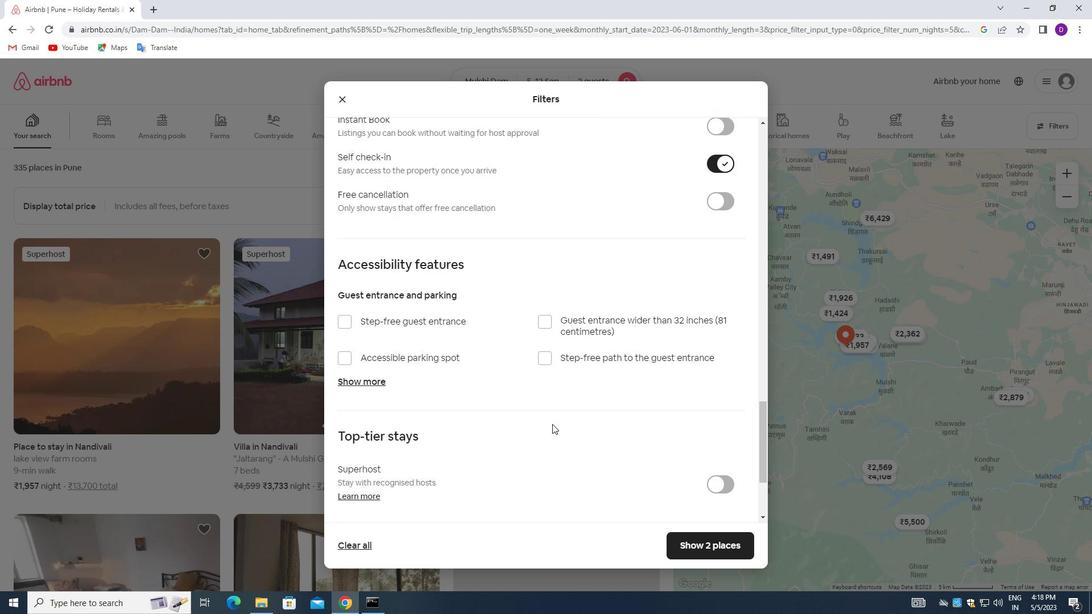 
Action: Mouse moved to (519, 454)
Screenshot: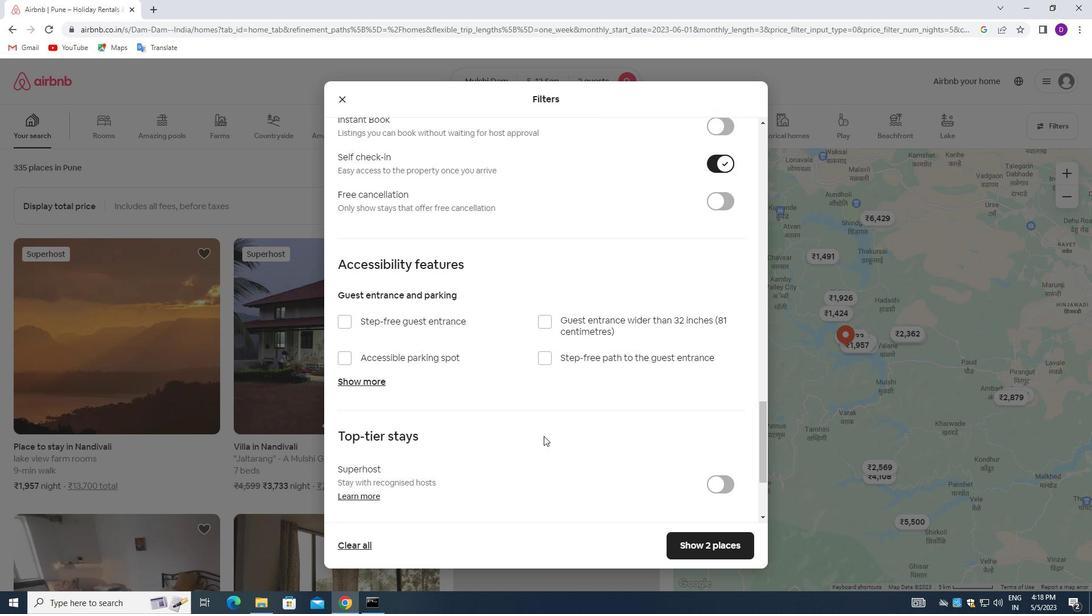 
Action: Mouse scrolled (519, 454) with delta (0, 0)
Screenshot: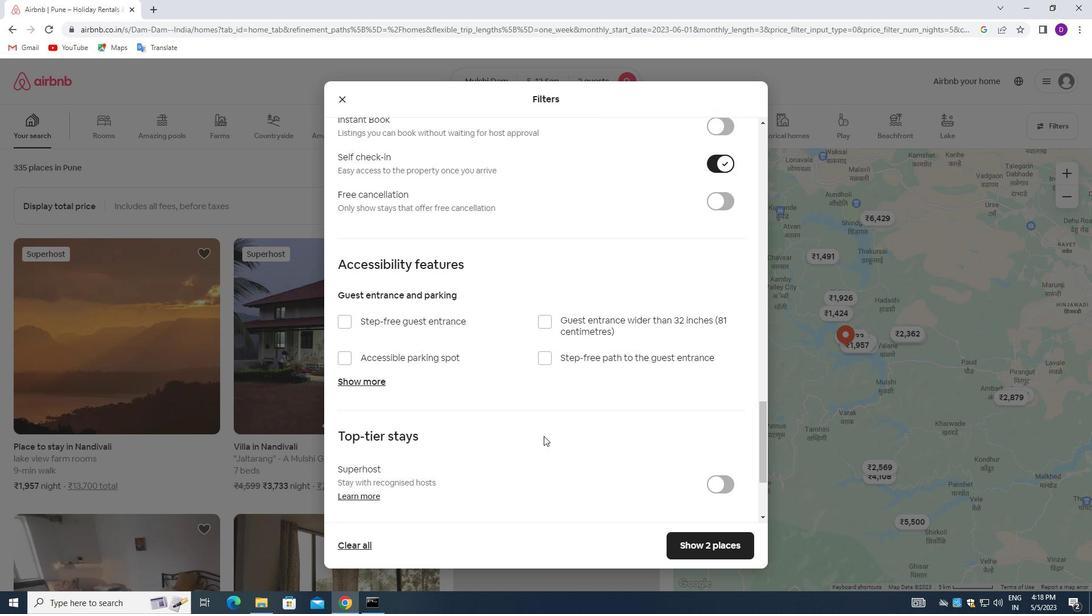 
Action: Mouse moved to (510, 458)
Screenshot: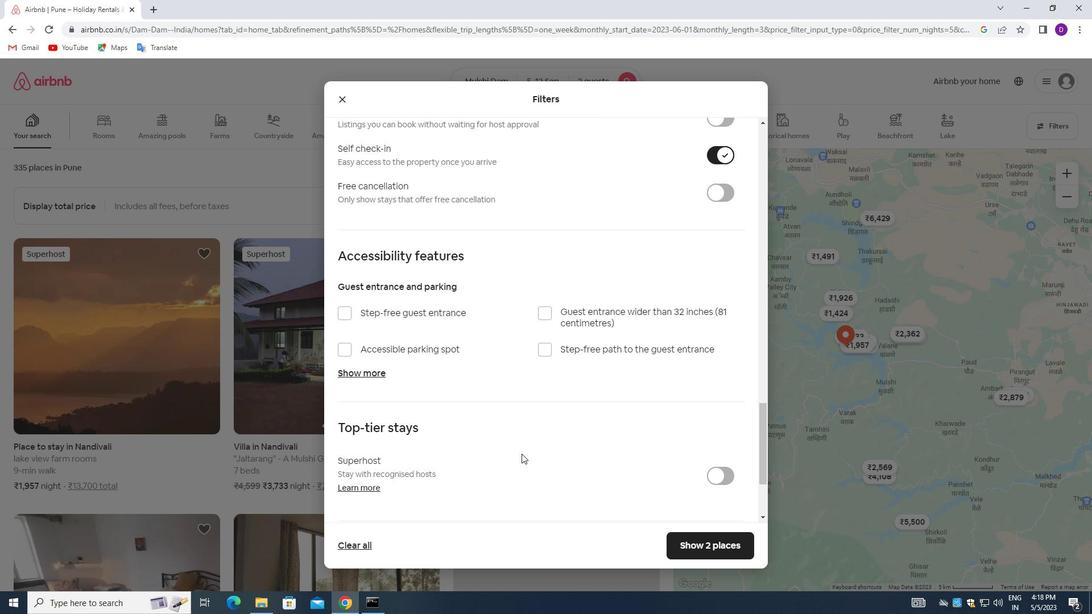 
Action: Mouse scrolled (510, 458) with delta (0, 0)
Screenshot: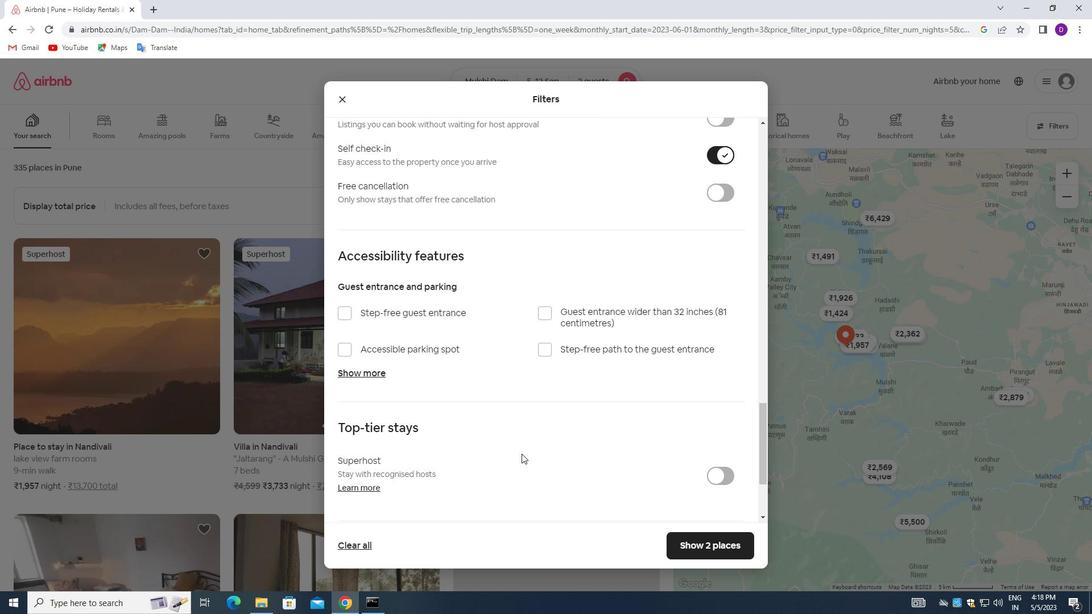 
Action: Mouse moved to (501, 462)
Screenshot: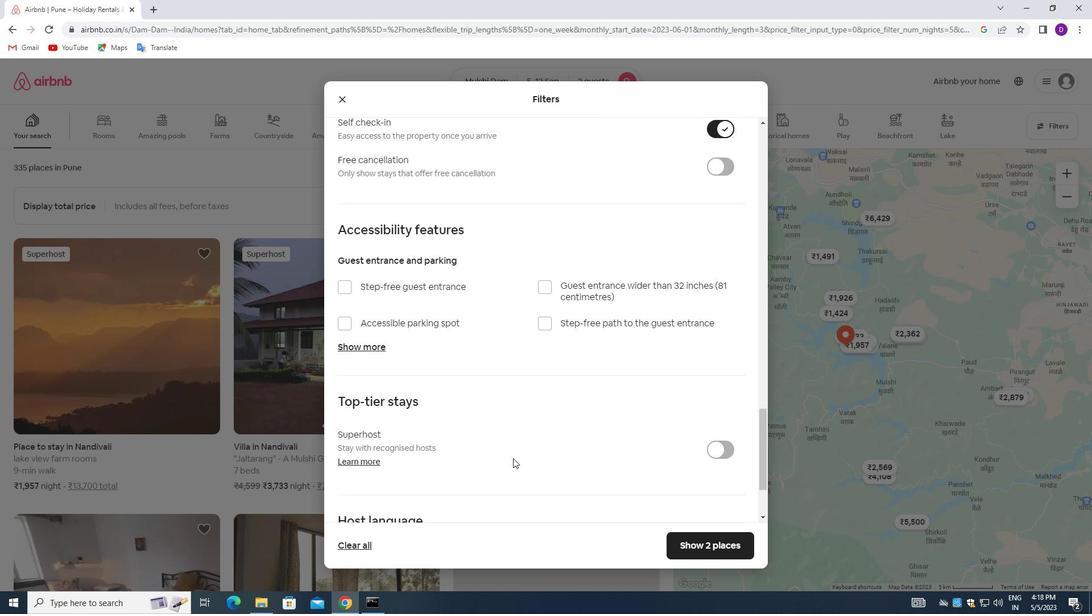 
Action: Mouse scrolled (501, 462) with delta (0, 0)
Screenshot: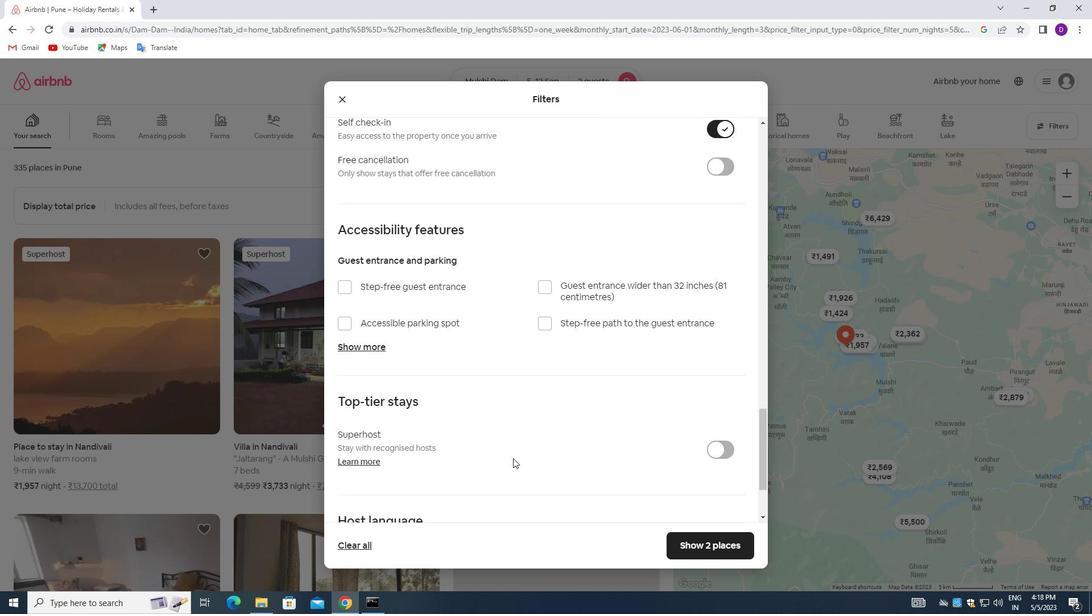 
Action: Mouse moved to (344, 446)
Screenshot: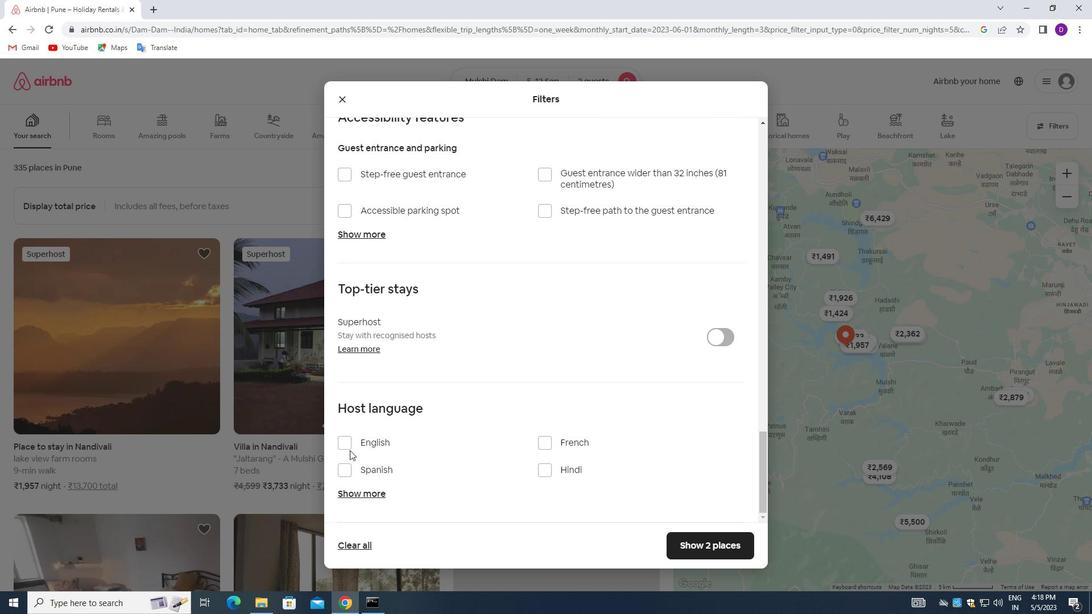 
Action: Mouse pressed left at (344, 446)
Screenshot: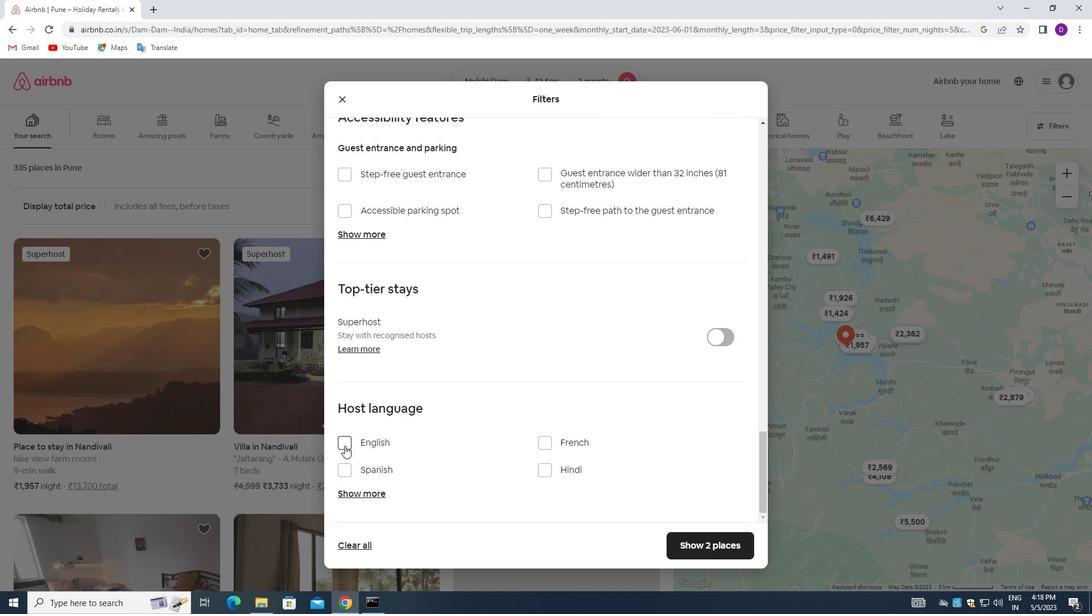 
Action: Mouse moved to (676, 540)
Screenshot: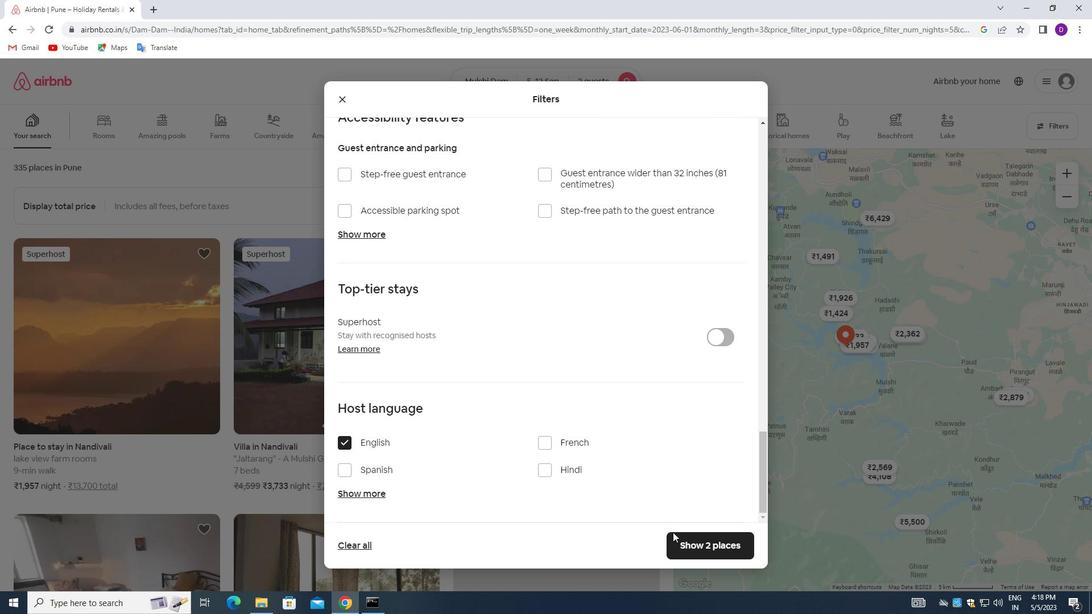 
Action: Mouse pressed left at (676, 540)
Screenshot: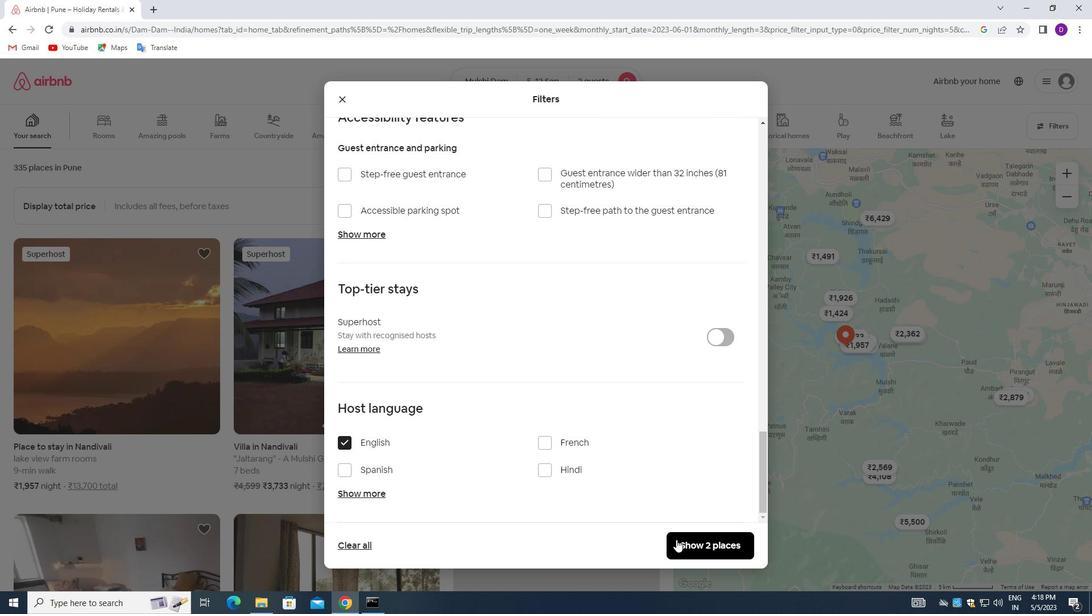 
Action: Mouse moved to (645, 397)
Screenshot: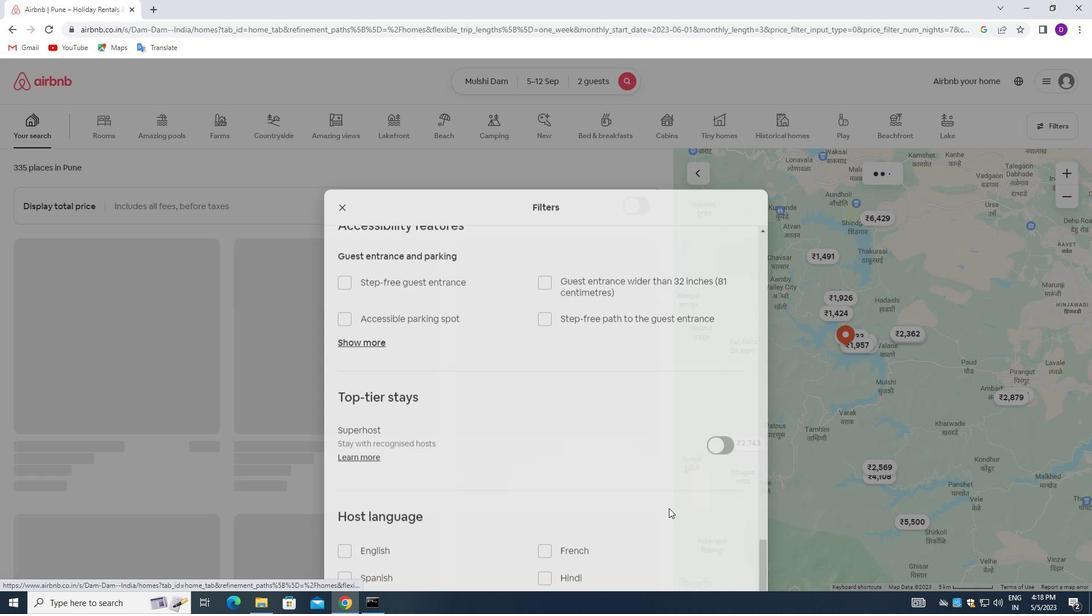 
